 Task: Look for space in Miguel Pereira, Brazil from 15th June, 2023 to 21st June, 2023 for 5 adults in price range Rs.14000 to Rs.25000. Place can be entire place with 3 bedrooms having 3 beds and 3 bathrooms. Property type can be house, flat, guest house. Booking option can be shelf check-in. Required host language is Spanish.
Action: Mouse moved to (254, 736)
Screenshot: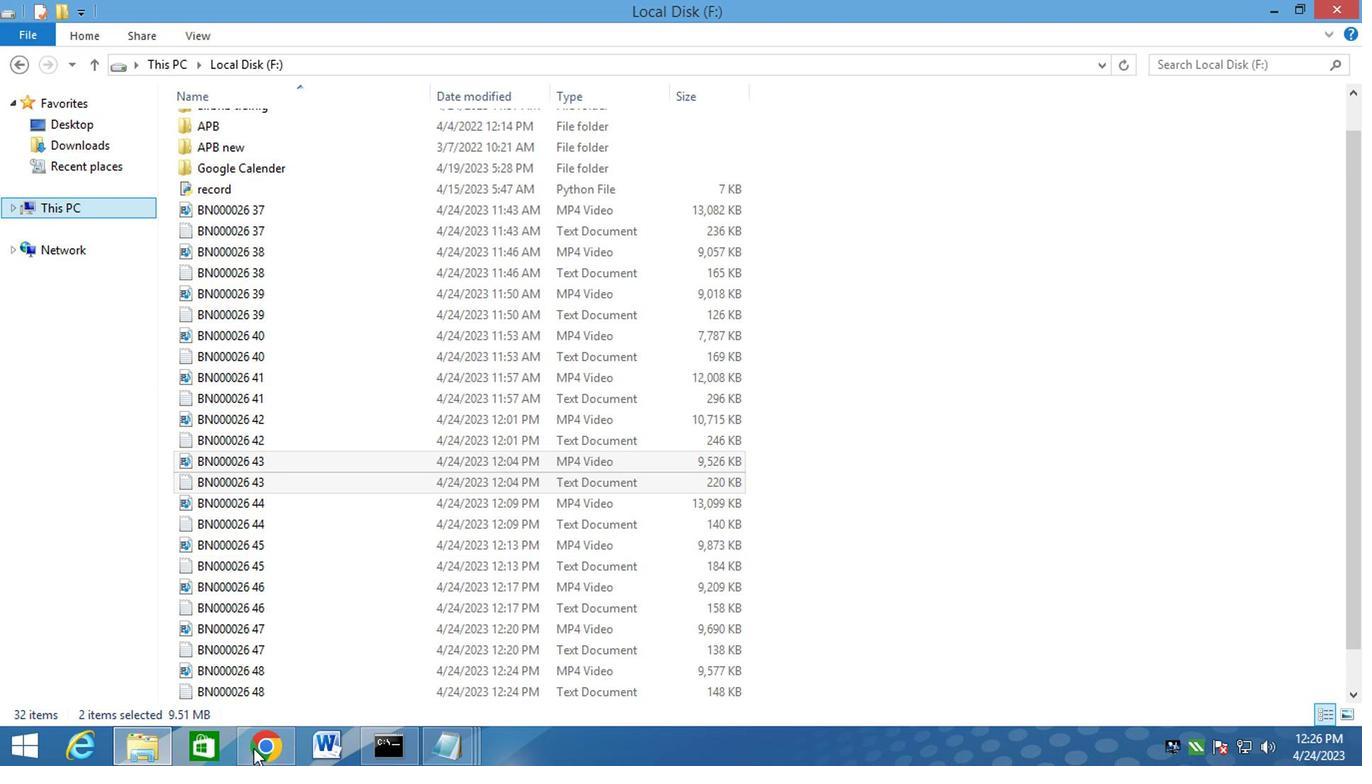 
Action: Mouse pressed left at (254, 736)
Screenshot: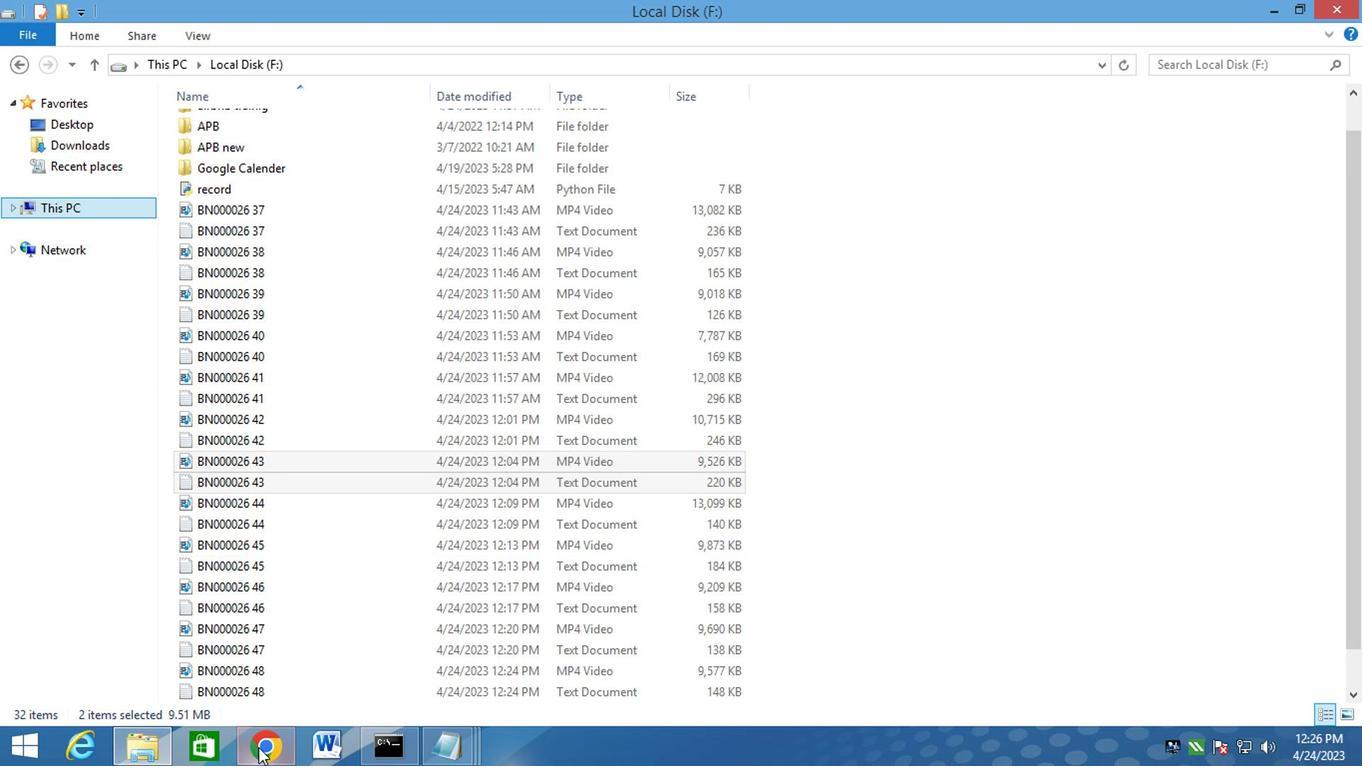 
Action: Mouse moved to (608, 142)
Screenshot: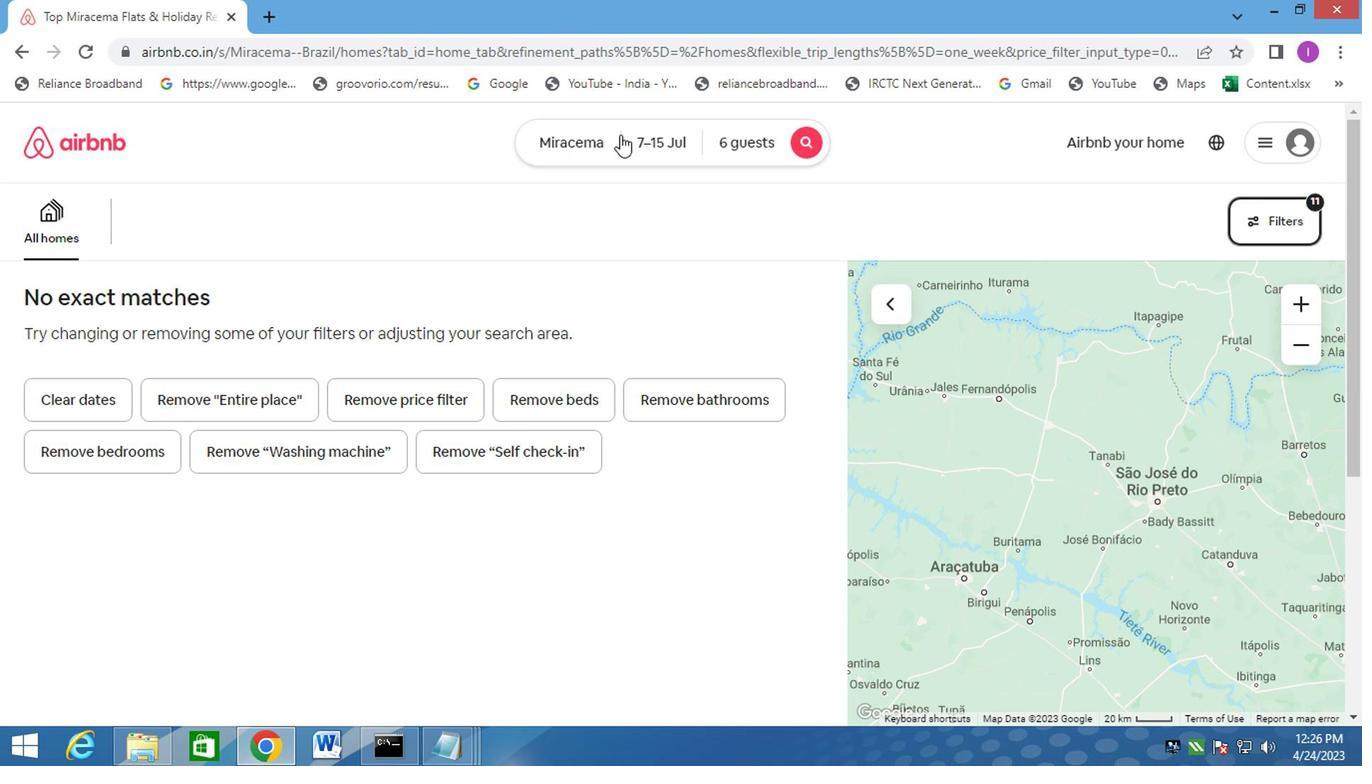 
Action: Mouse pressed left at (608, 142)
Screenshot: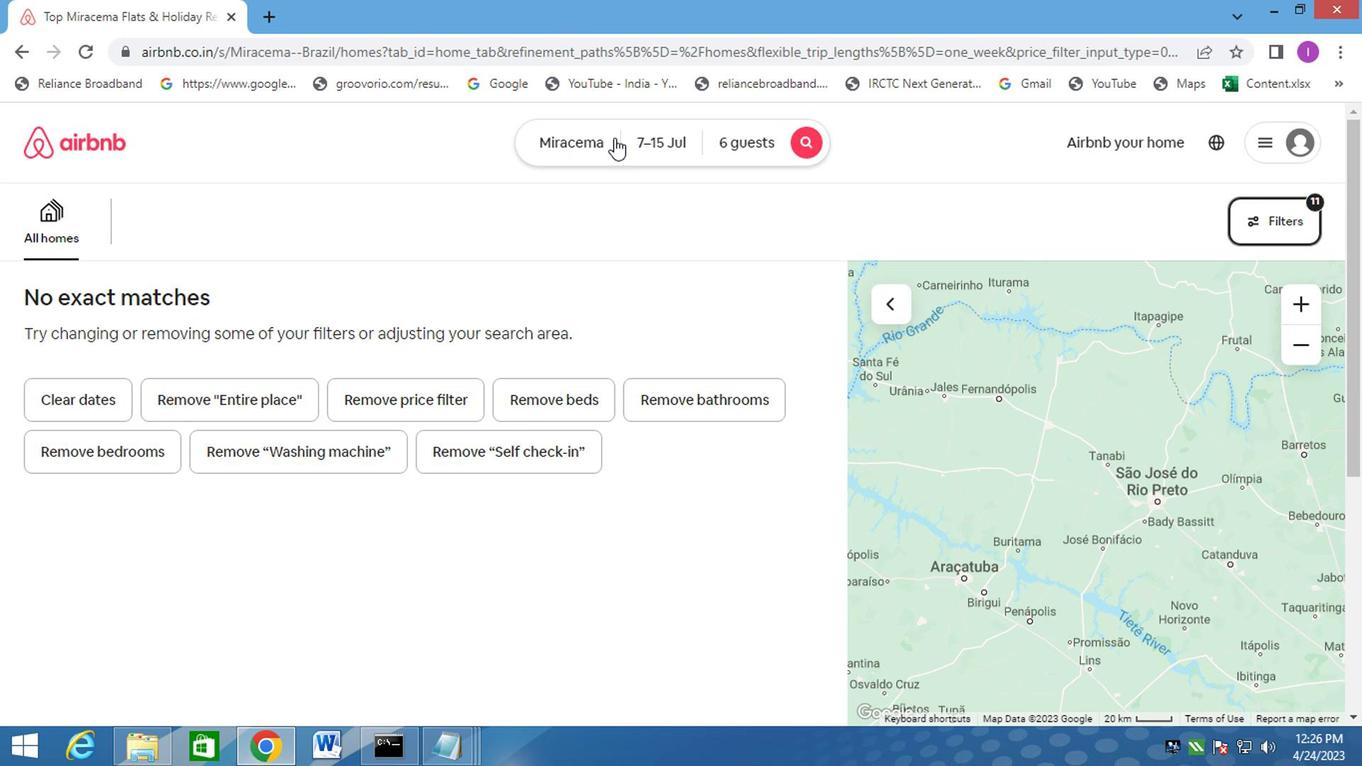 
Action: Mouse moved to (542, 224)
Screenshot: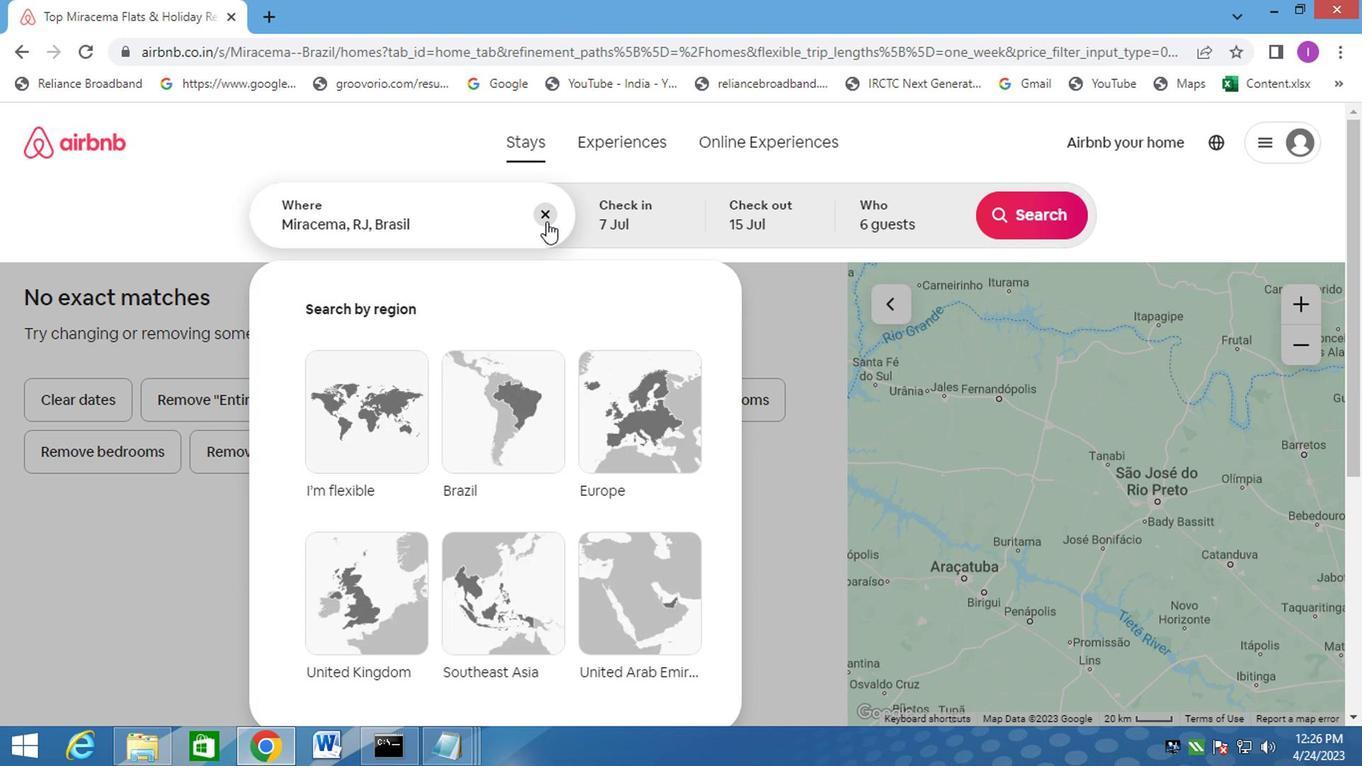 
Action: Mouse pressed left at (542, 224)
Screenshot: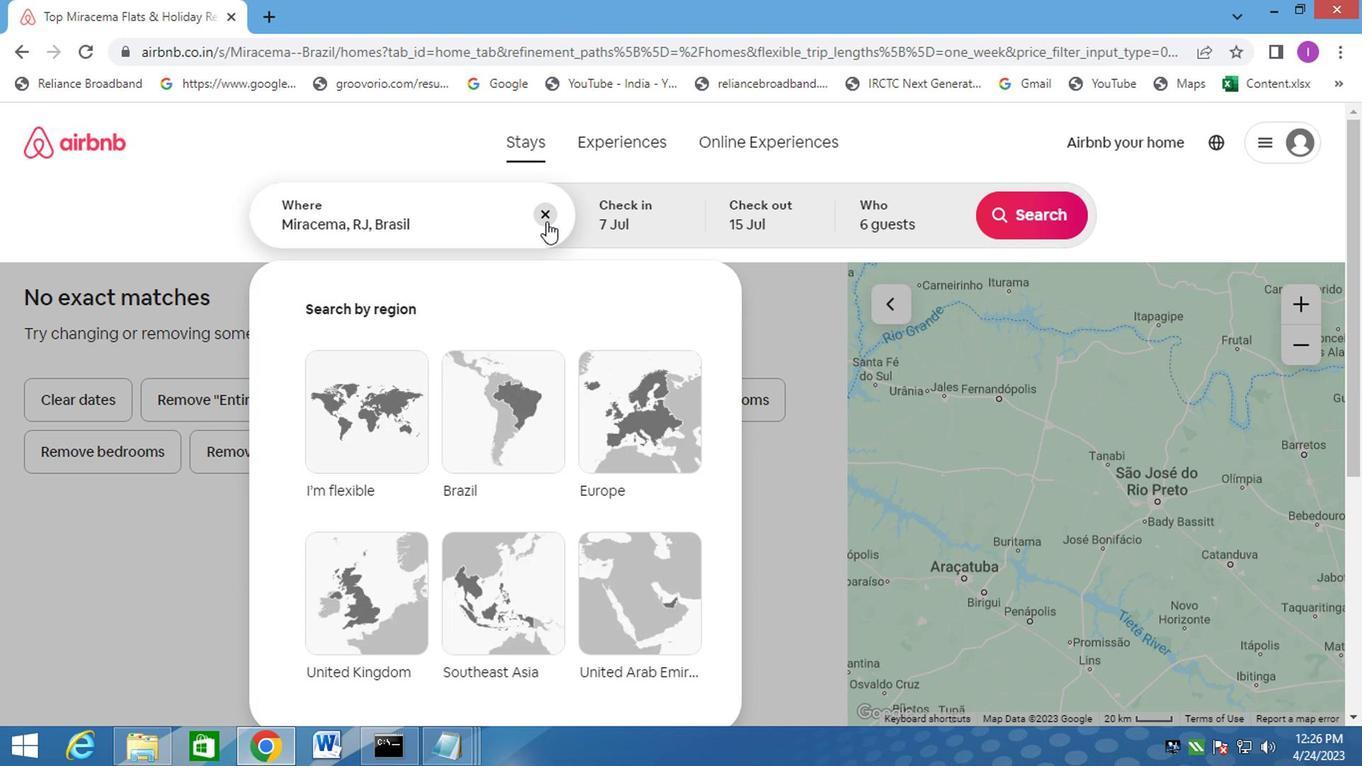
Action: Mouse moved to (694, 114)
Screenshot: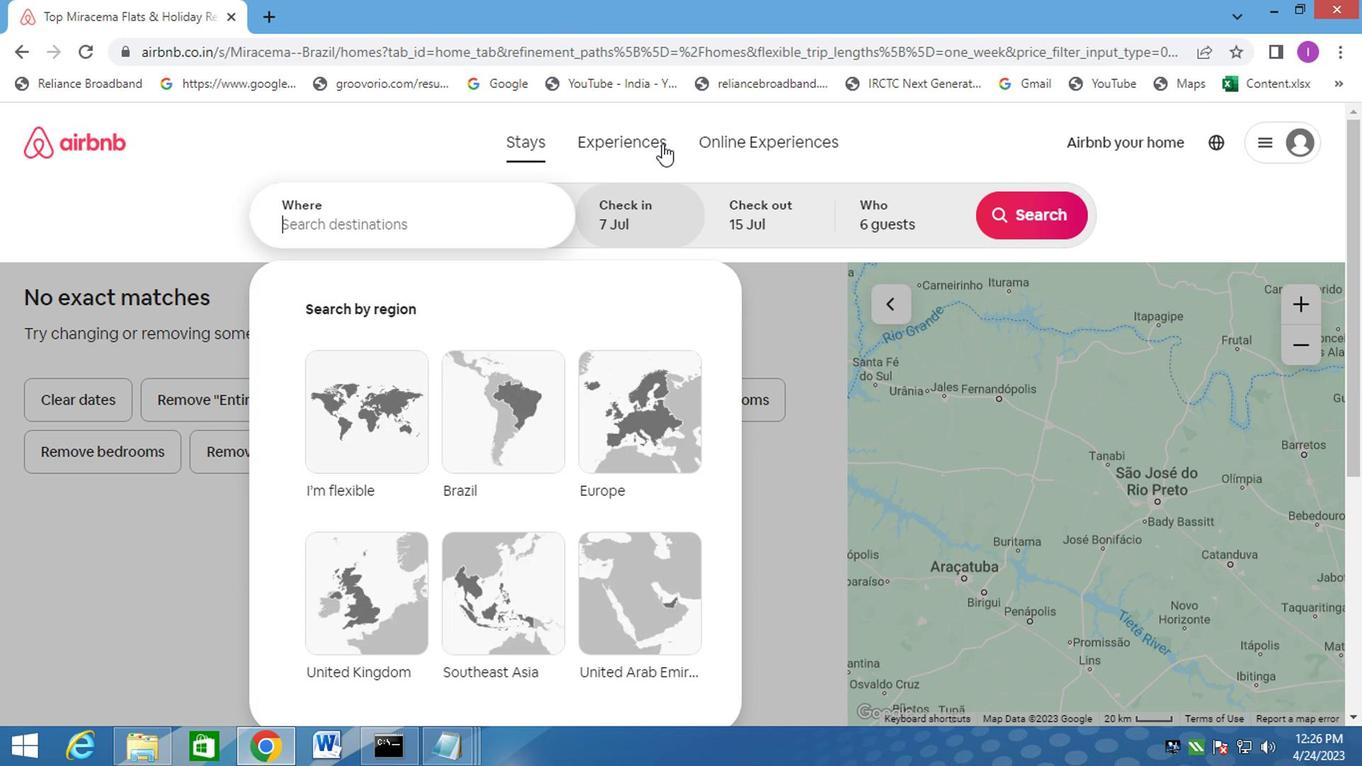 
Action: Key pressed <Key.shift>MIGUEL
Screenshot: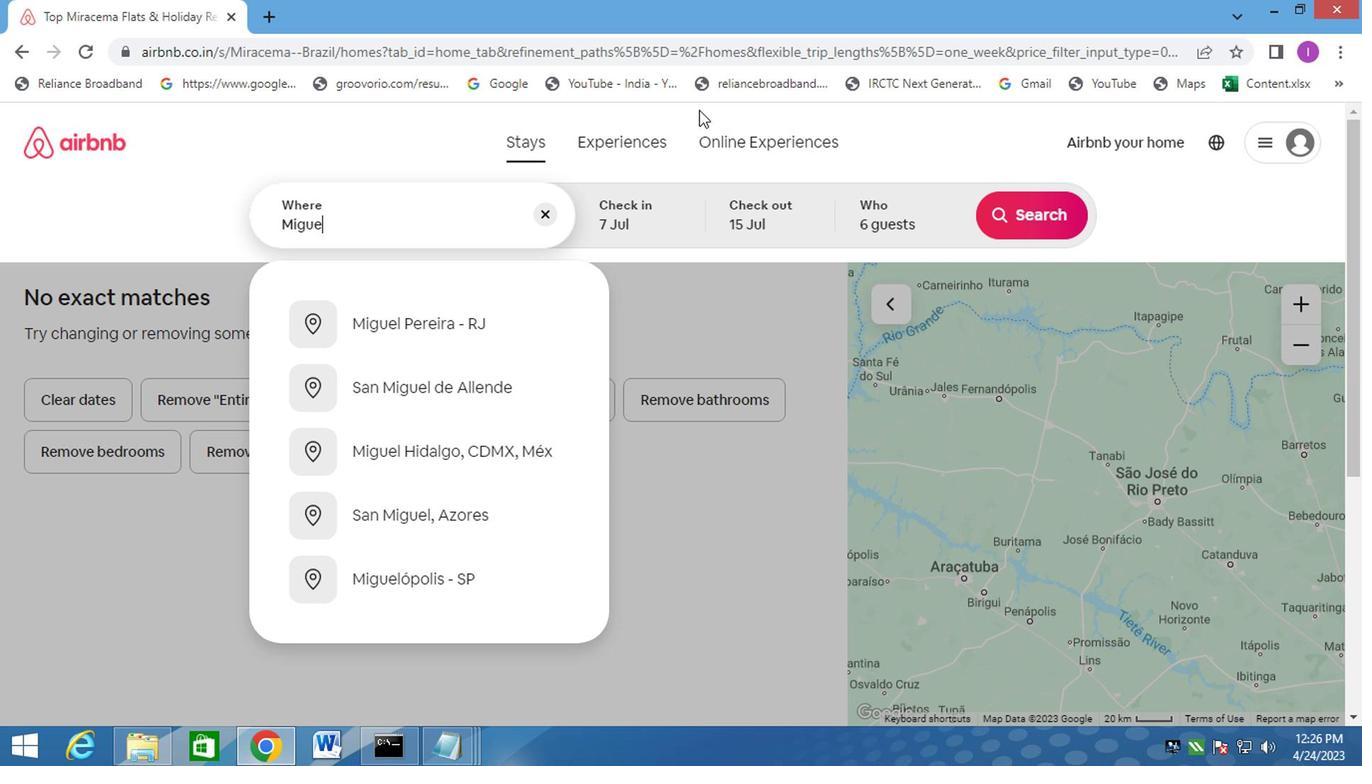 
Action: Mouse moved to (1358, 340)
Screenshot: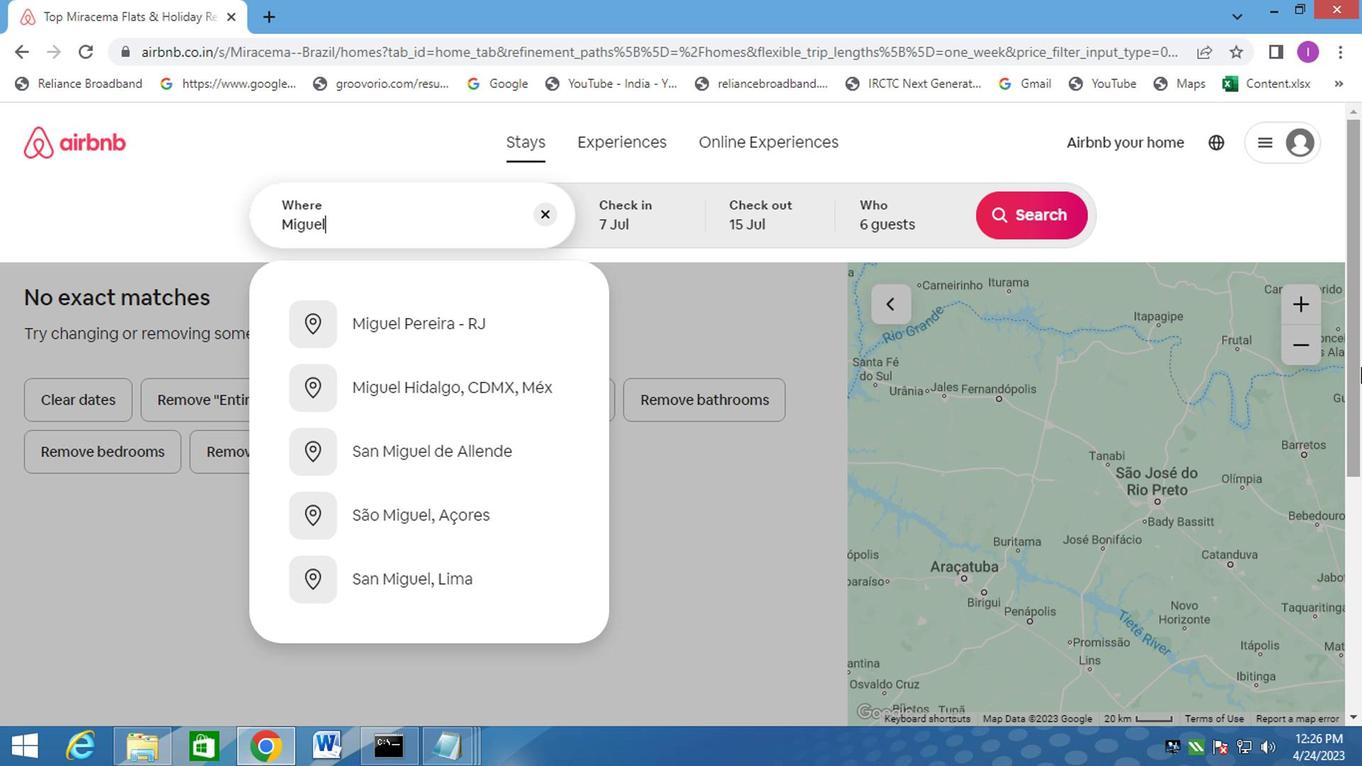 
Action: Key pressed <Key.space>PEREIRA,<Key.shift>BRAZIL
Screenshot: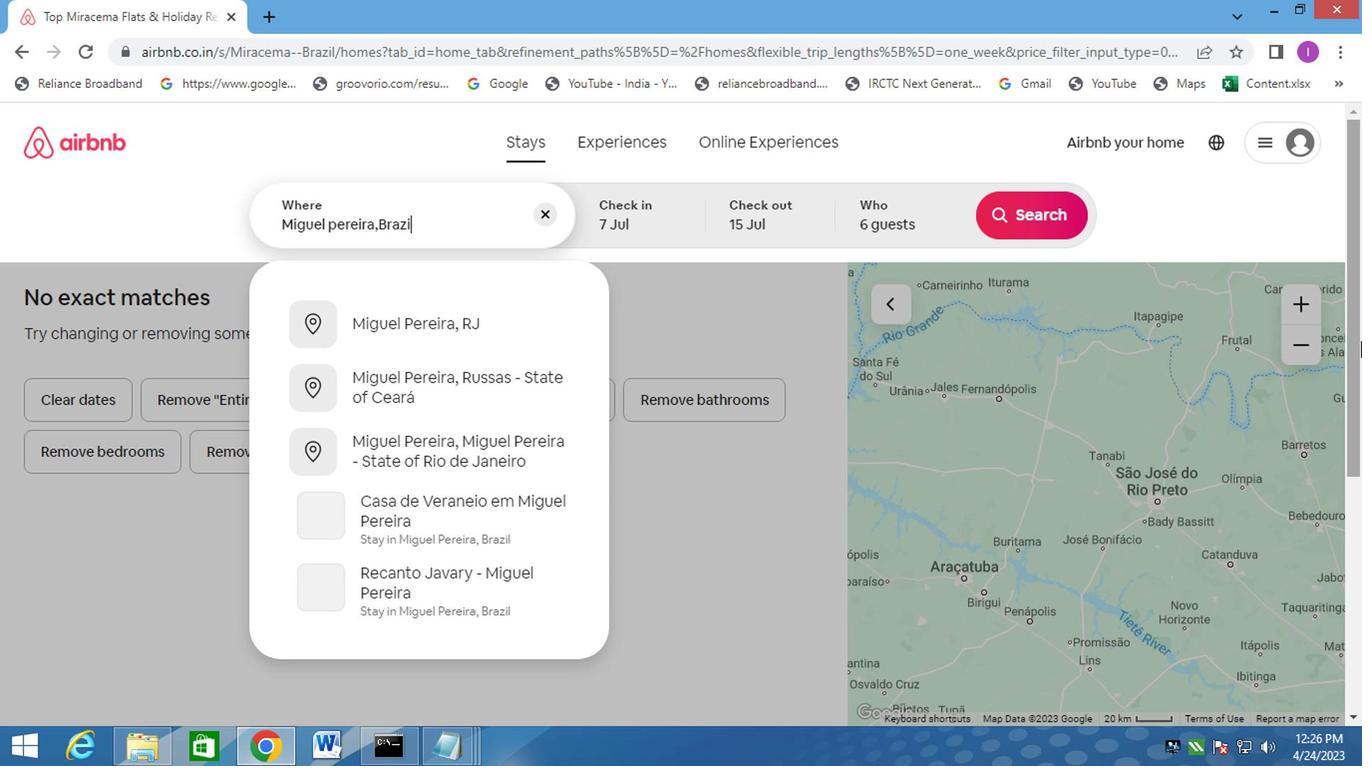 
Action: Mouse moved to (669, 212)
Screenshot: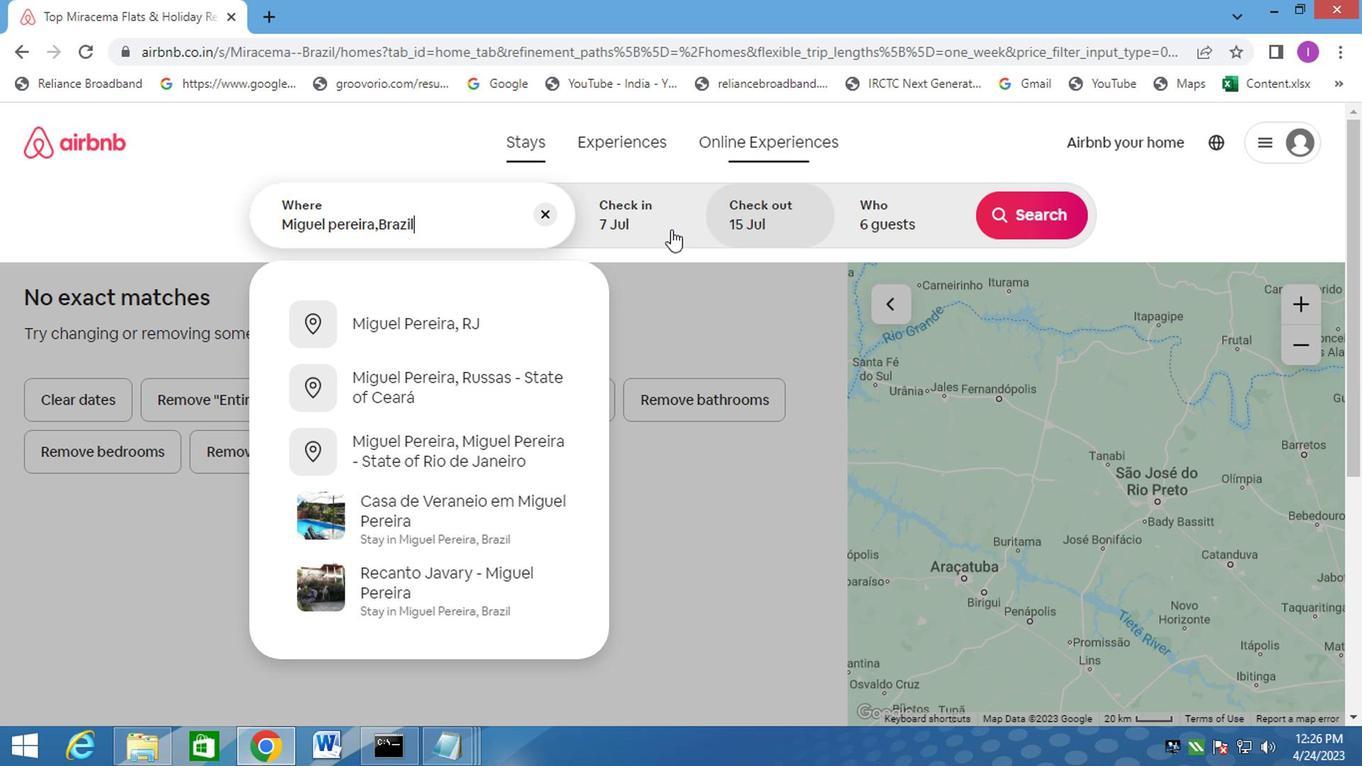
Action: Mouse pressed left at (669, 212)
Screenshot: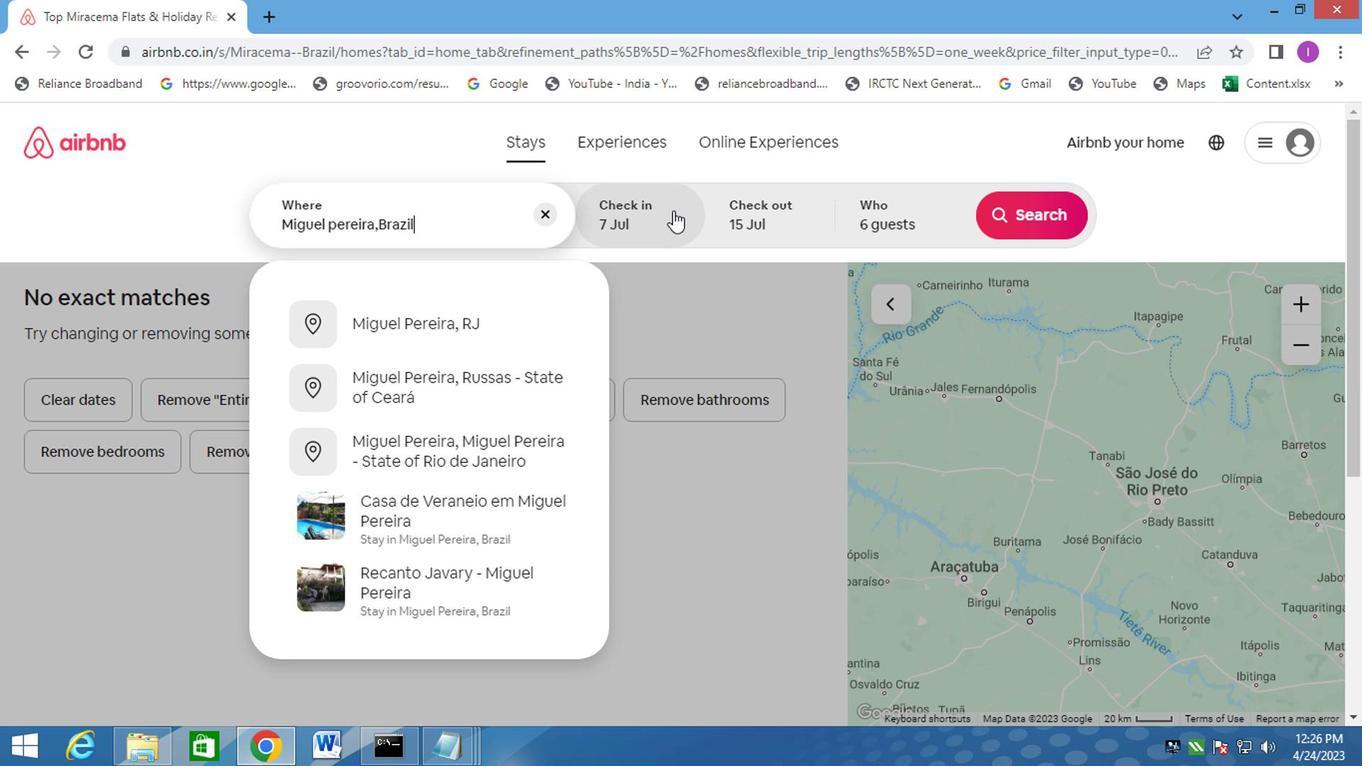 
Action: Mouse moved to (671, 216)
Screenshot: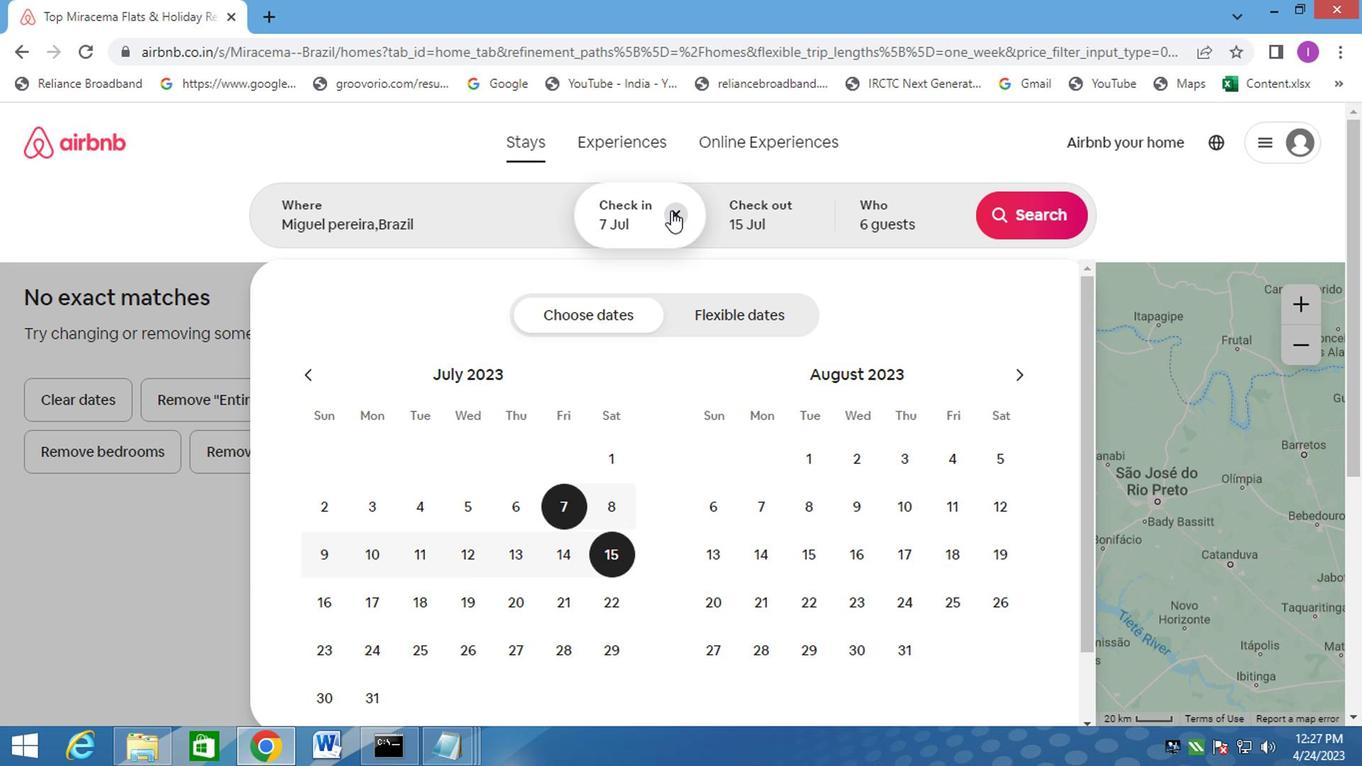 
Action: Mouse pressed left at (671, 216)
Screenshot: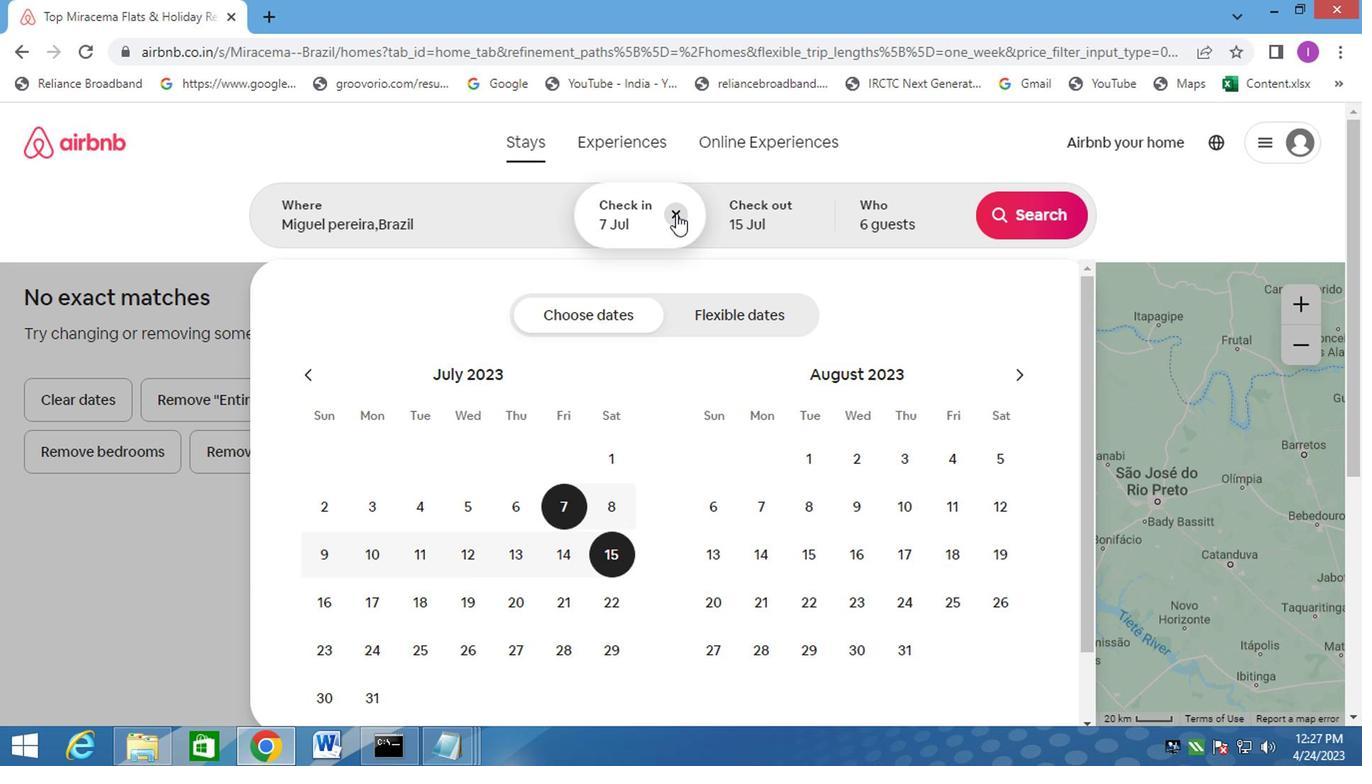 
Action: Mouse moved to (608, 550)
Screenshot: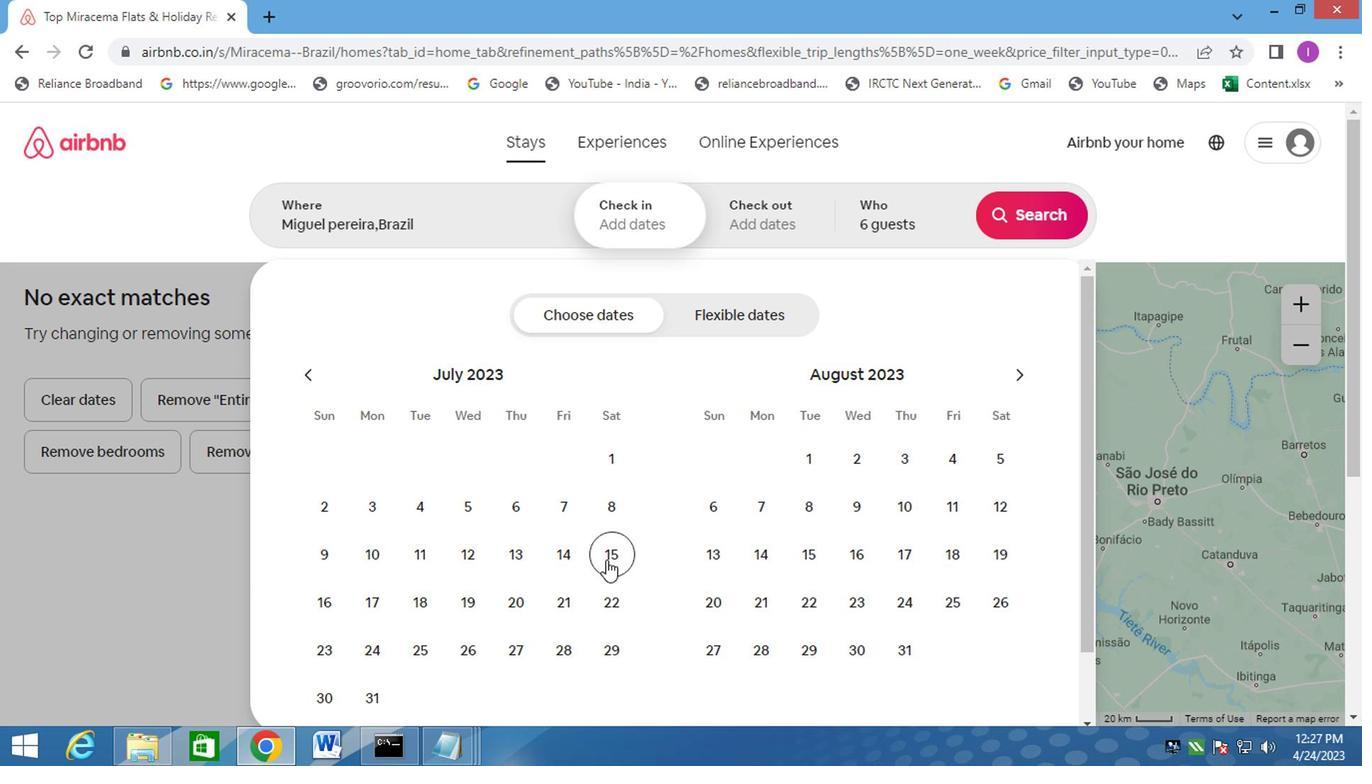 
Action: Mouse pressed left at (608, 550)
Screenshot: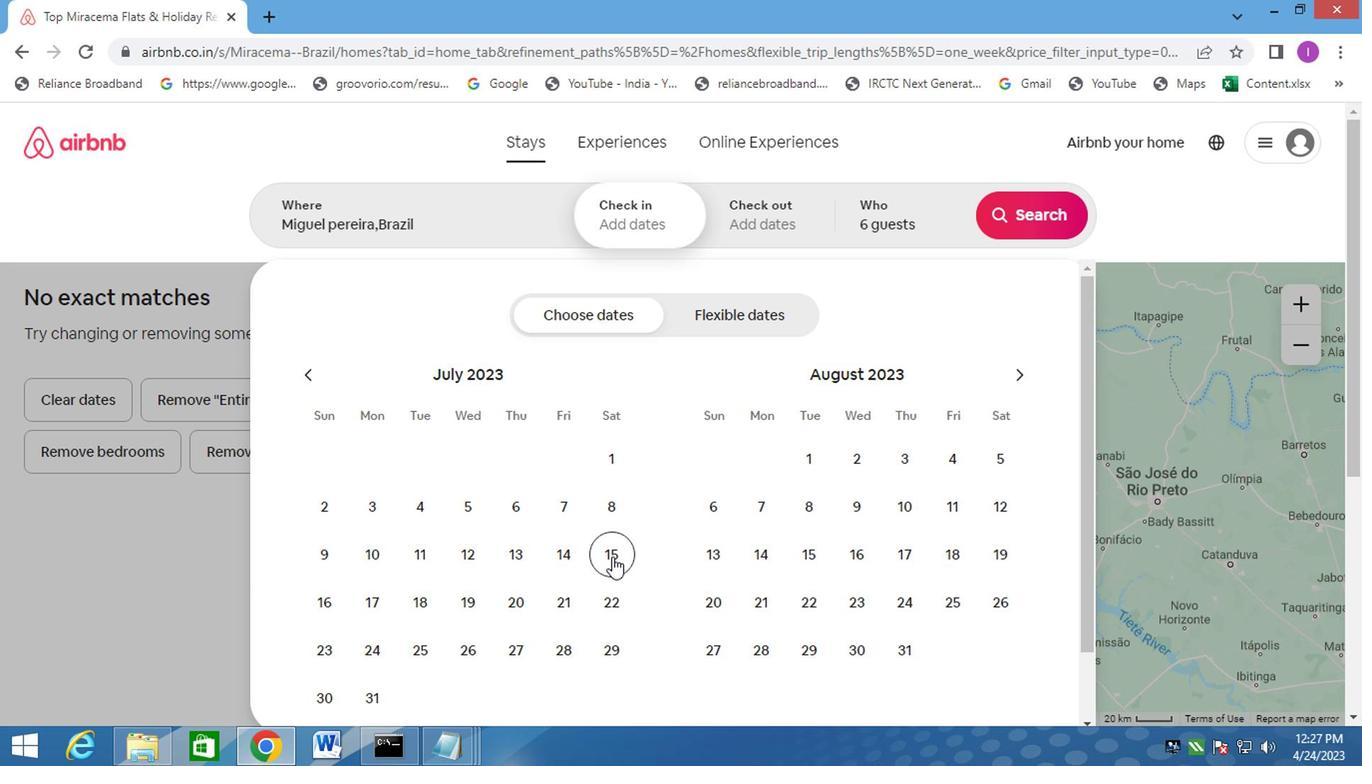 
Action: Mouse moved to (308, 372)
Screenshot: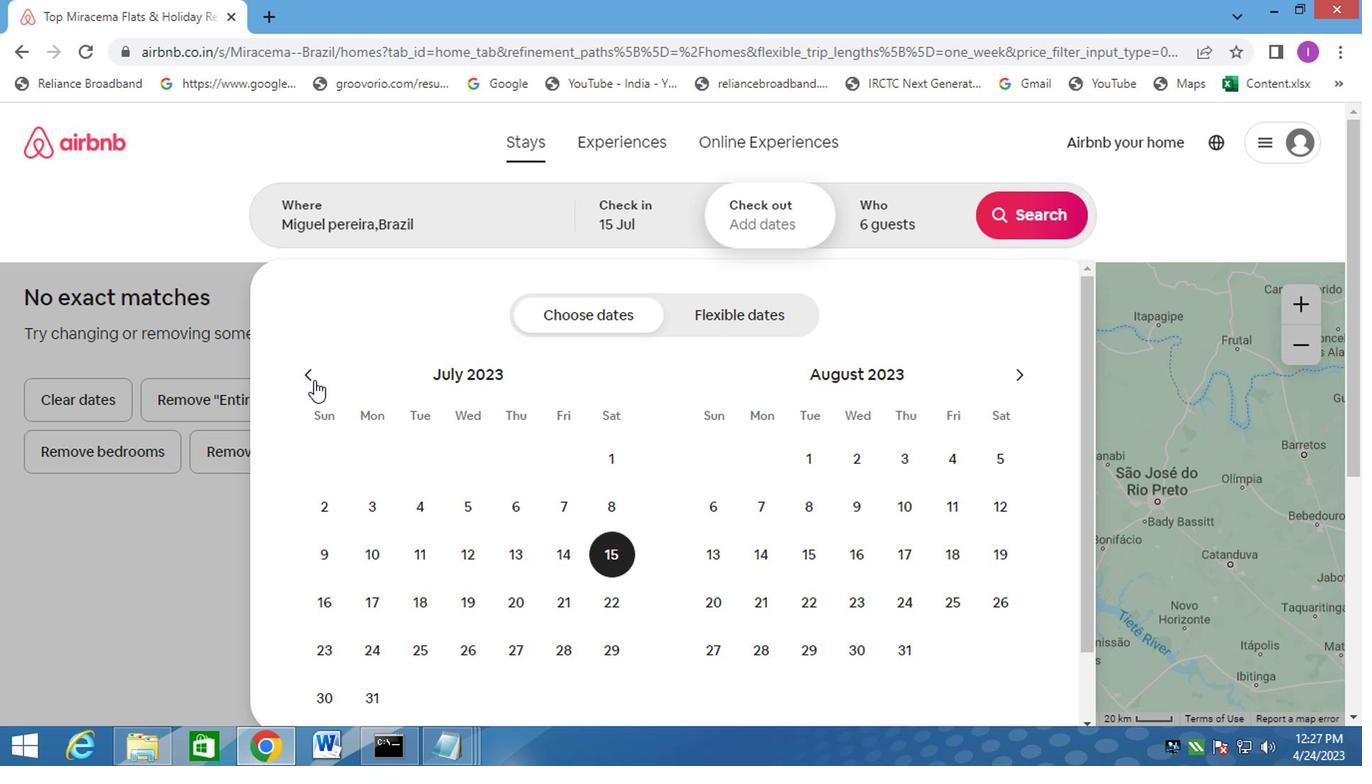 
Action: Mouse pressed left at (308, 372)
Screenshot: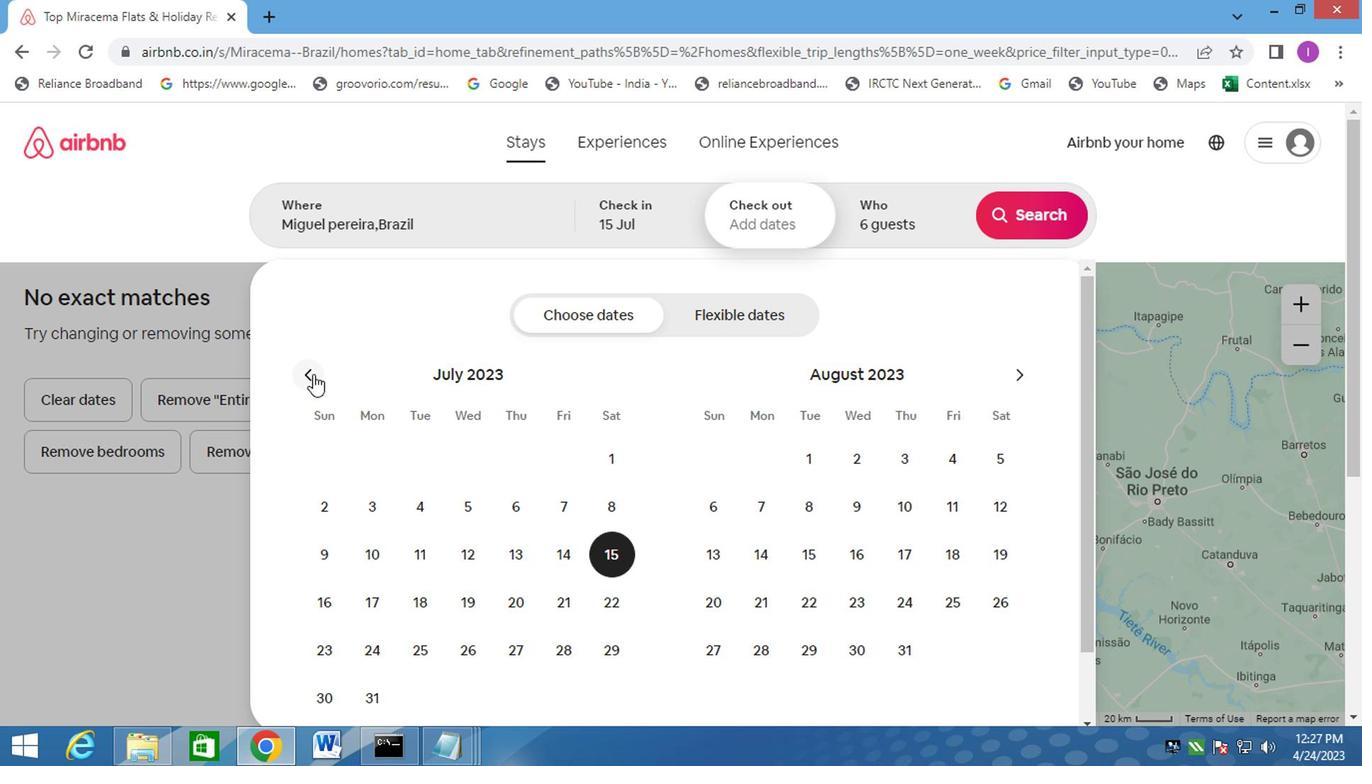 
Action: Mouse moved to (524, 542)
Screenshot: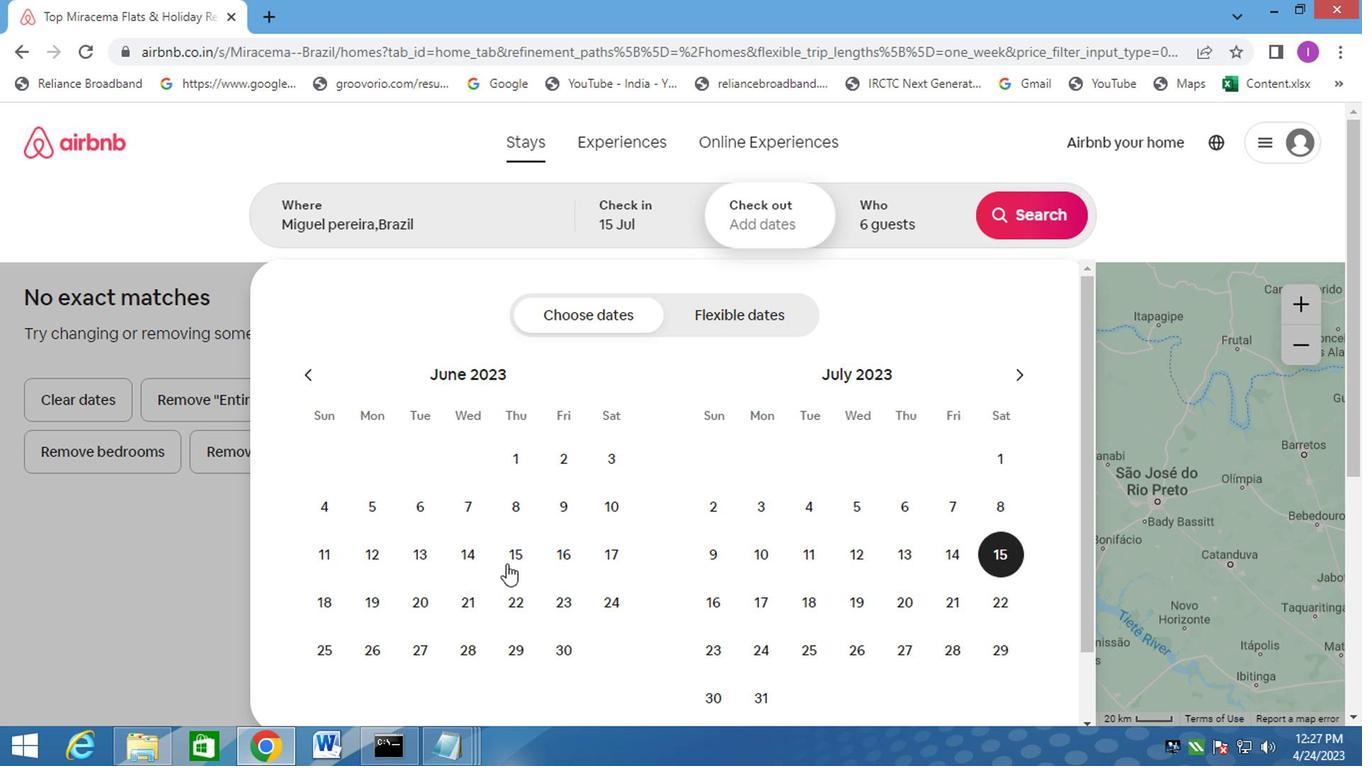
Action: Mouse pressed left at (524, 542)
Screenshot: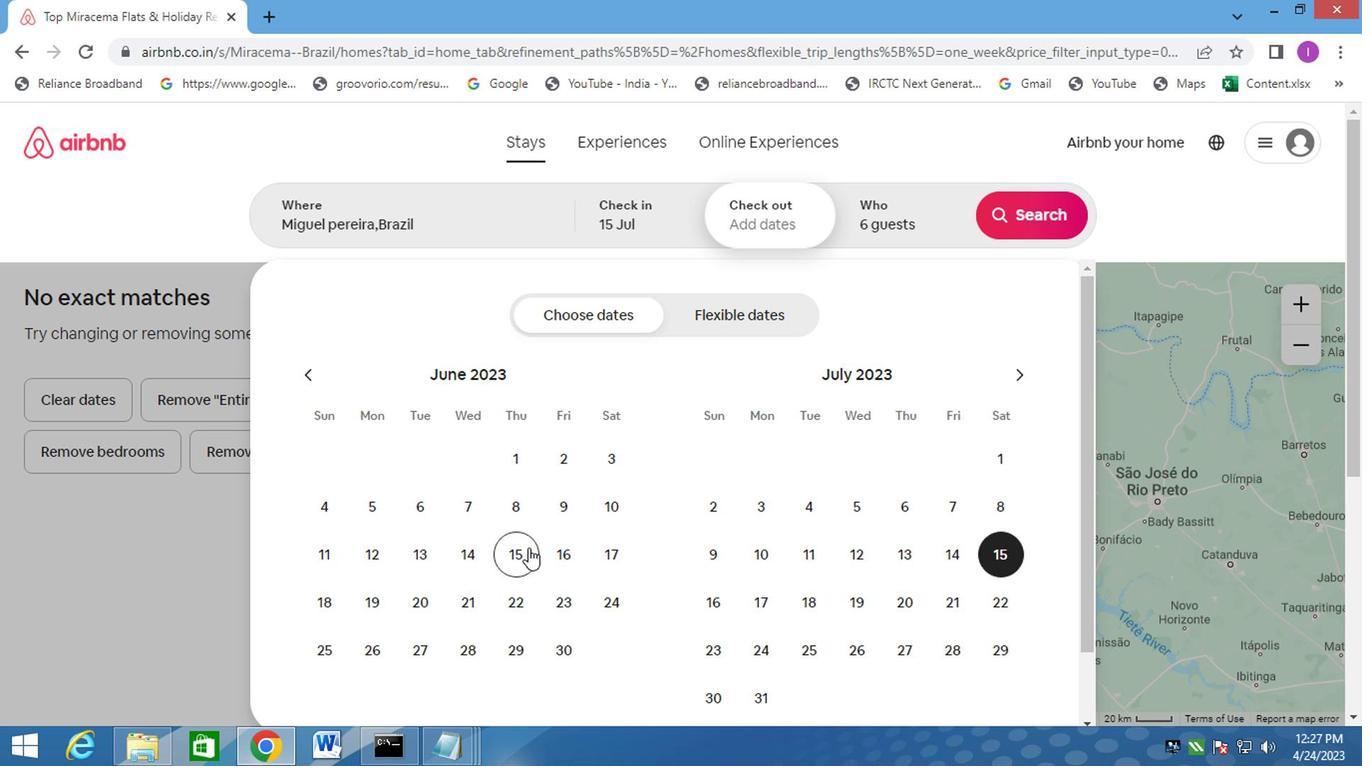 
Action: Mouse moved to (468, 597)
Screenshot: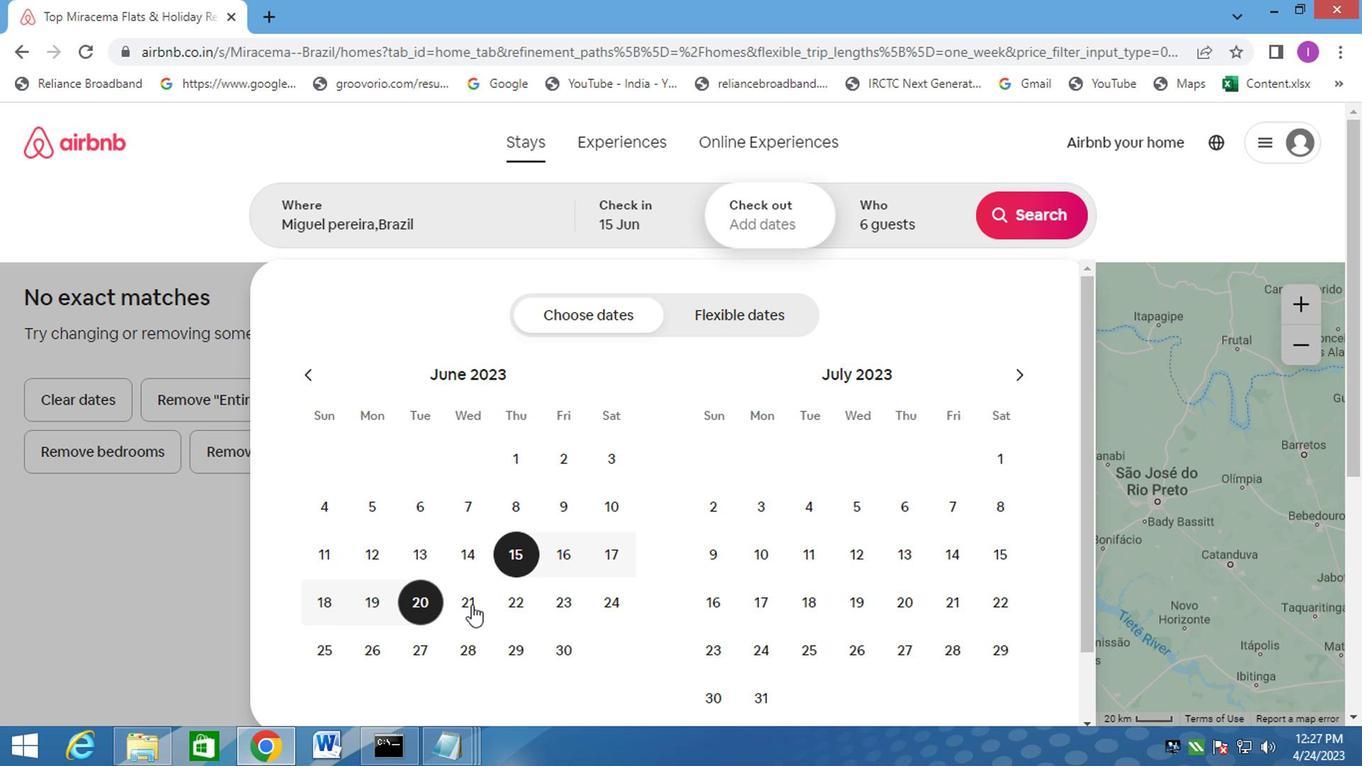 
Action: Mouse pressed left at (468, 597)
Screenshot: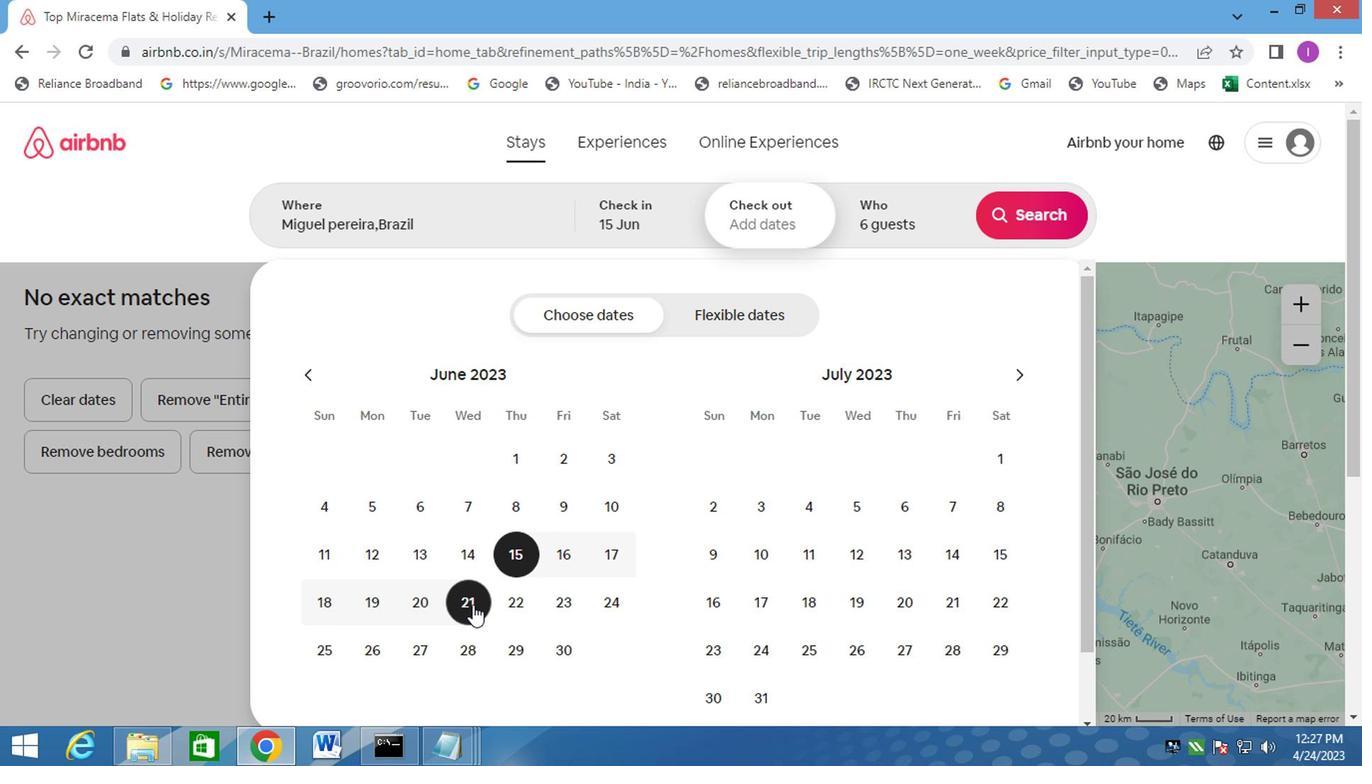 
Action: Mouse moved to (871, 209)
Screenshot: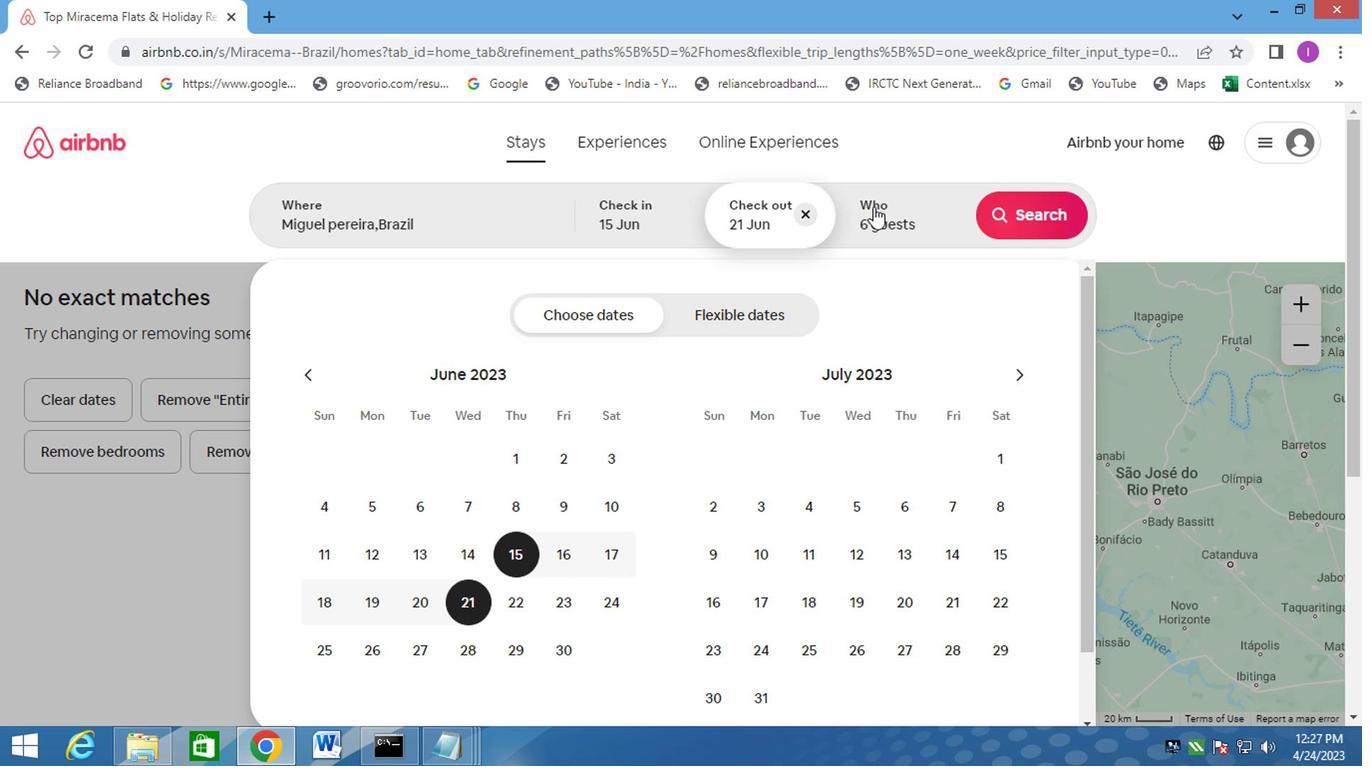 
Action: Mouse pressed left at (871, 209)
Screenshot: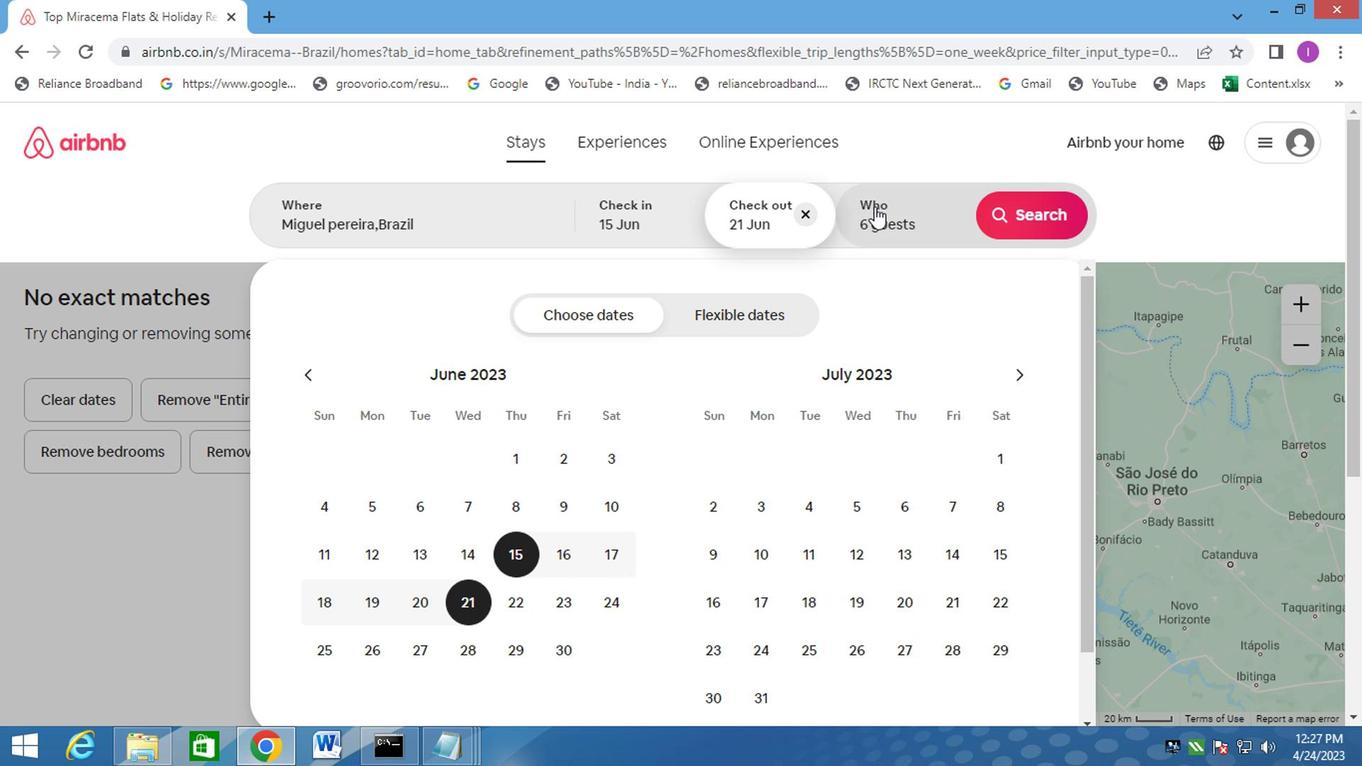
Action: Mouse moved to (961, 324)
Screenshot: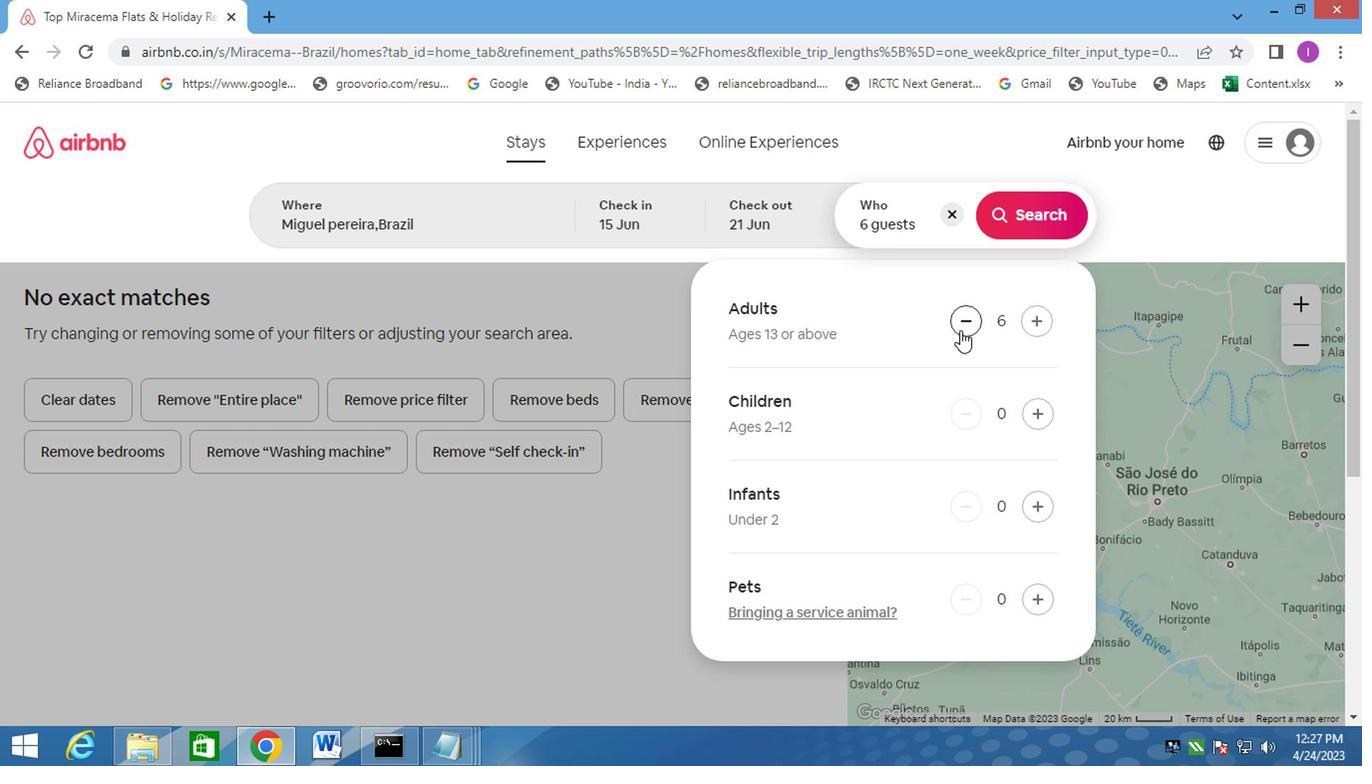 
Action: Mouse pressed left at (961, 324)
Screenshot: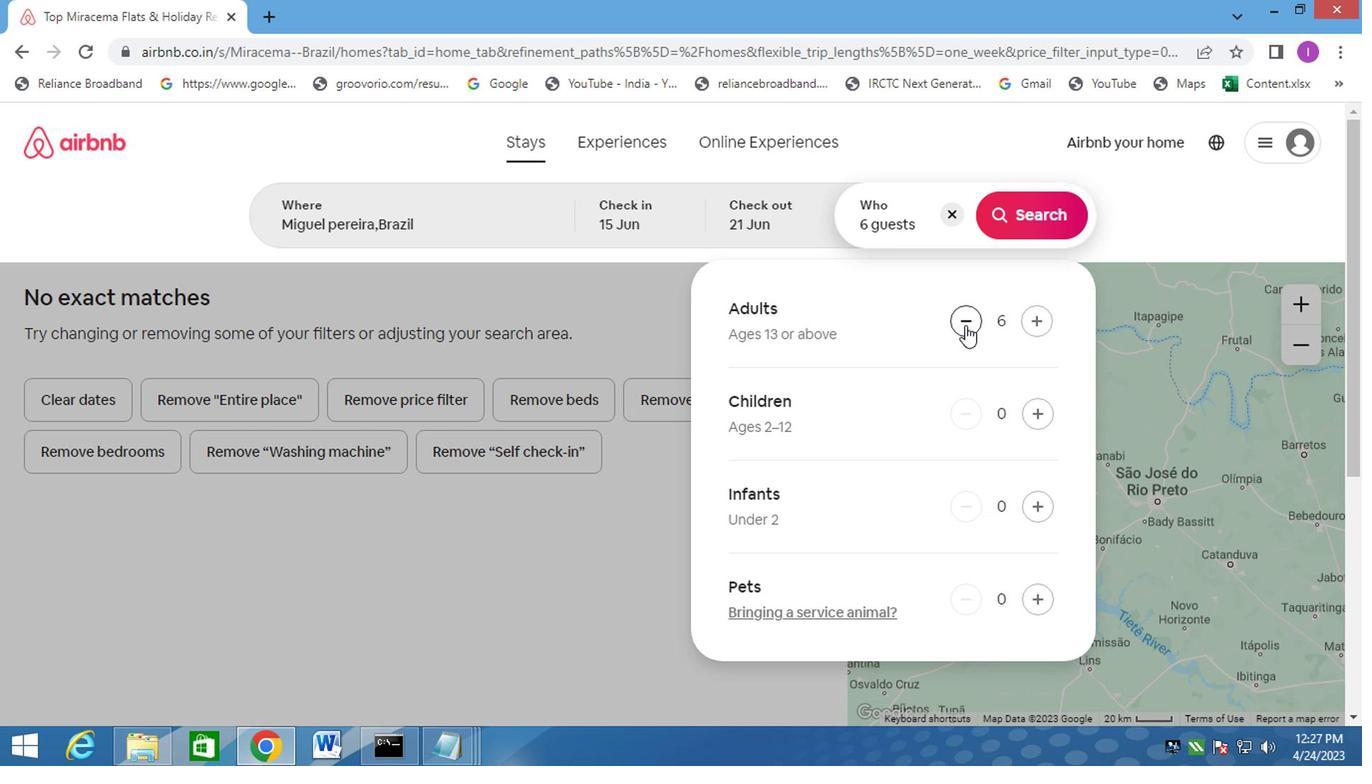 
Action: Mouse moved to (1038, 224)
Screenshot: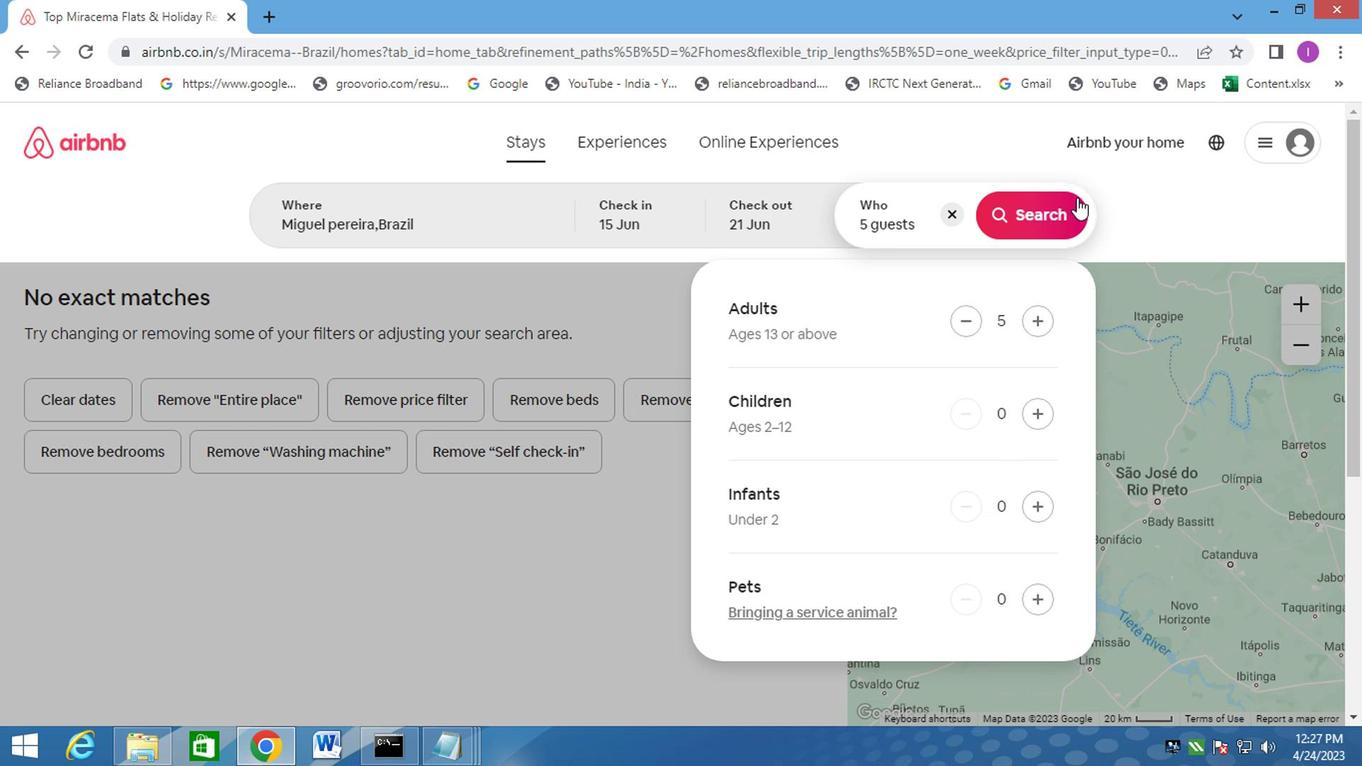 
Action: Mouse pressed left at (1038, 224)
Screenshot: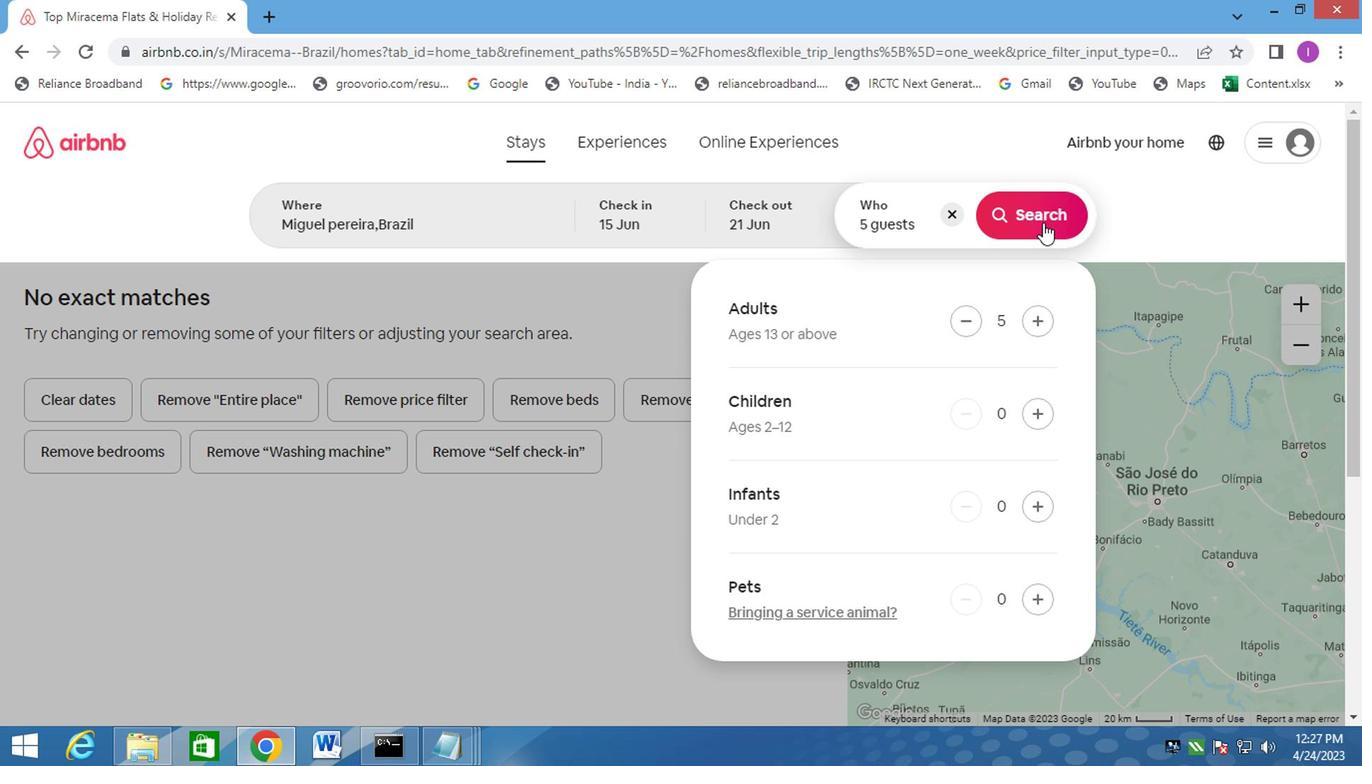 
Action: Mouse moved to (1249, 219)
Screenshot: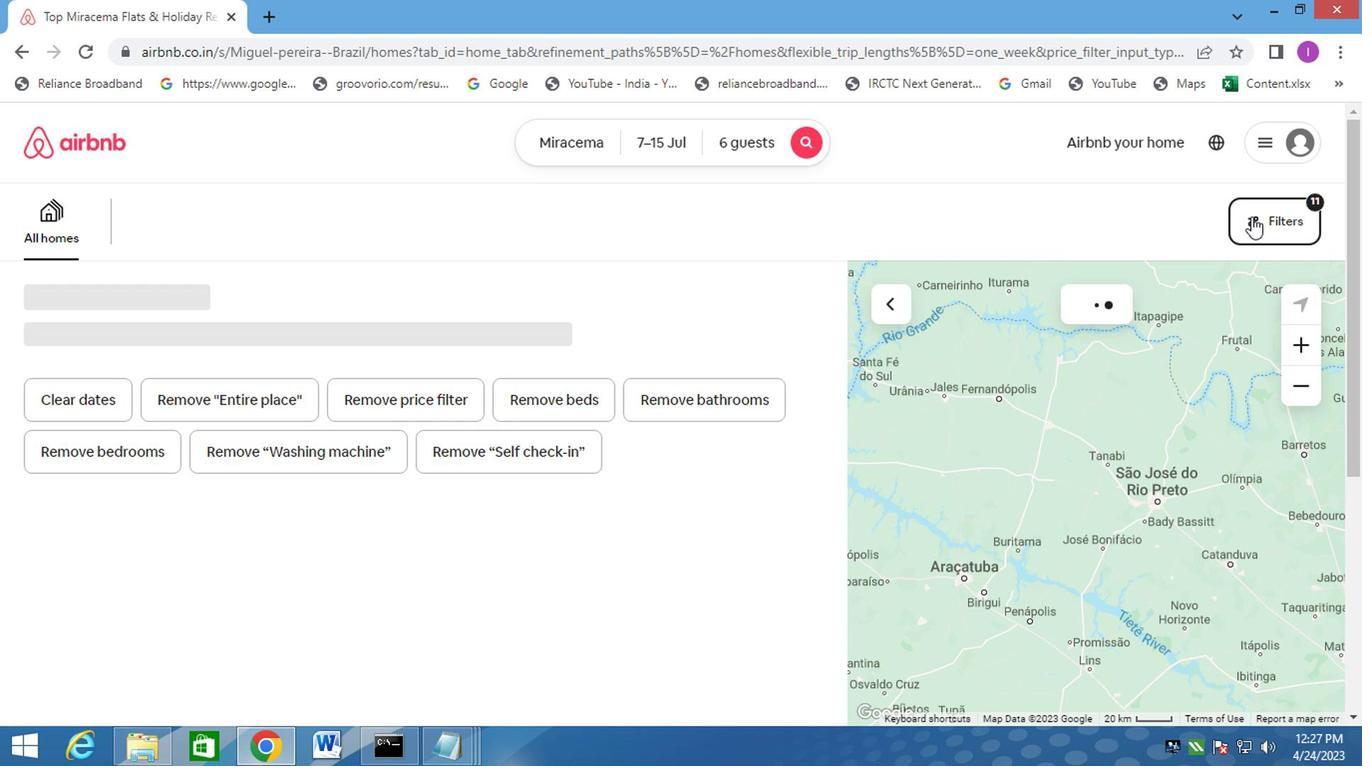 
Action: Mouse pressed left at (1249, 219)
Screenshot: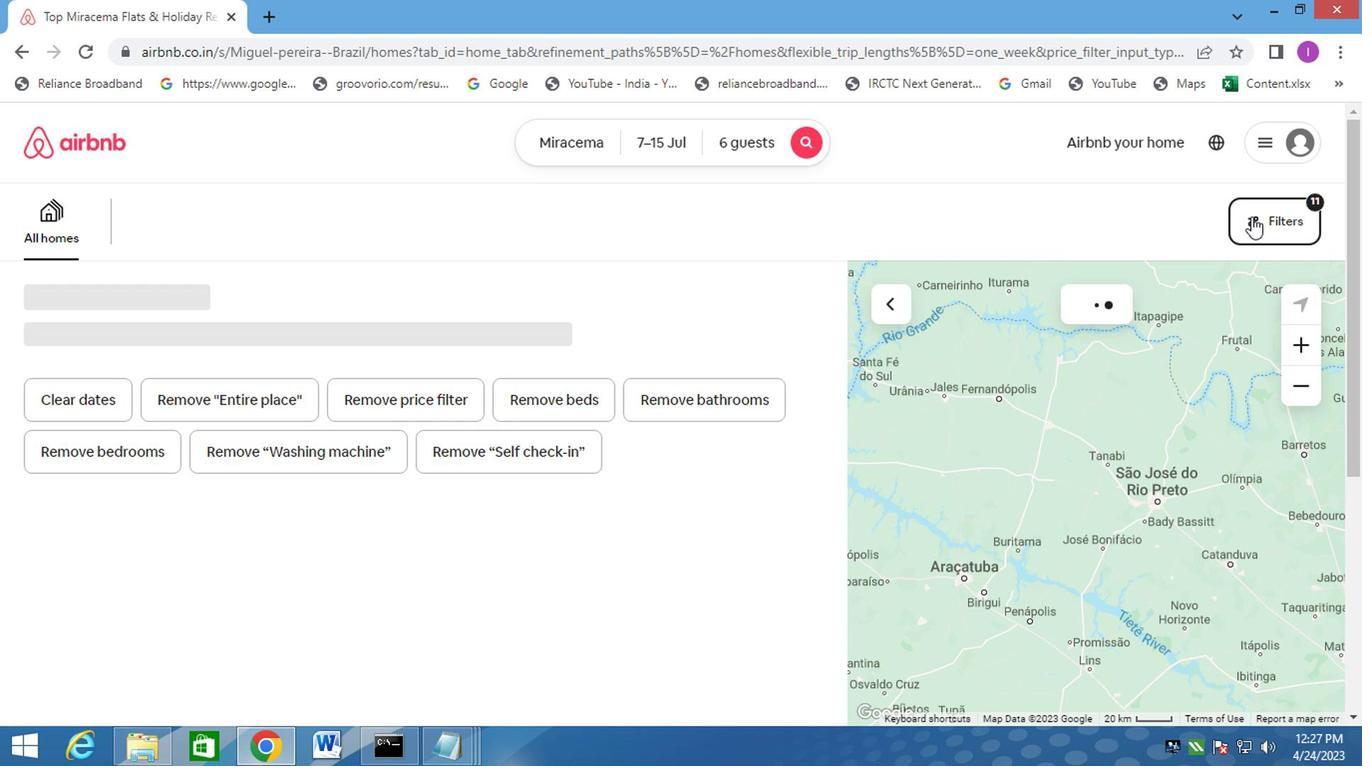 
Action: Mouse moved to (1254, 229)
Screenshot: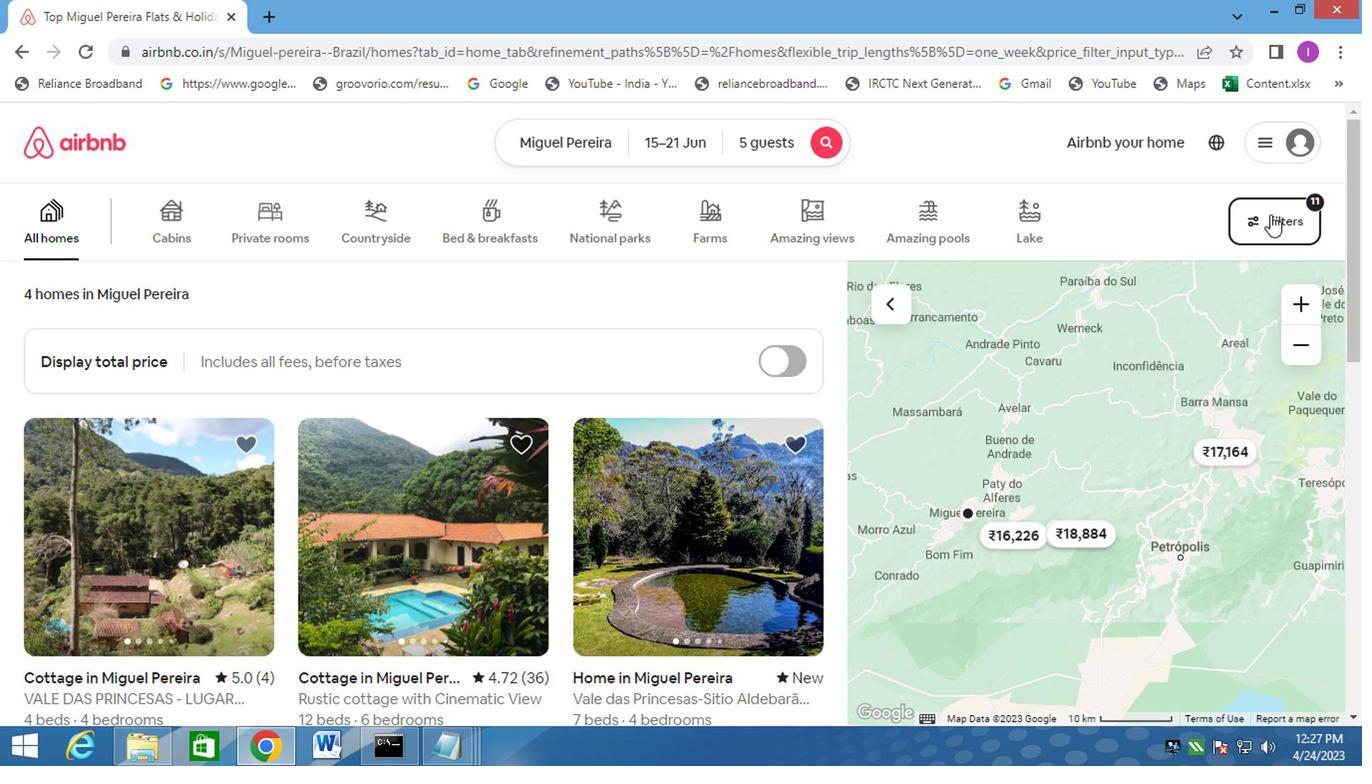 
Action: Mouse pressed left at (1254, 229)
Screenshot: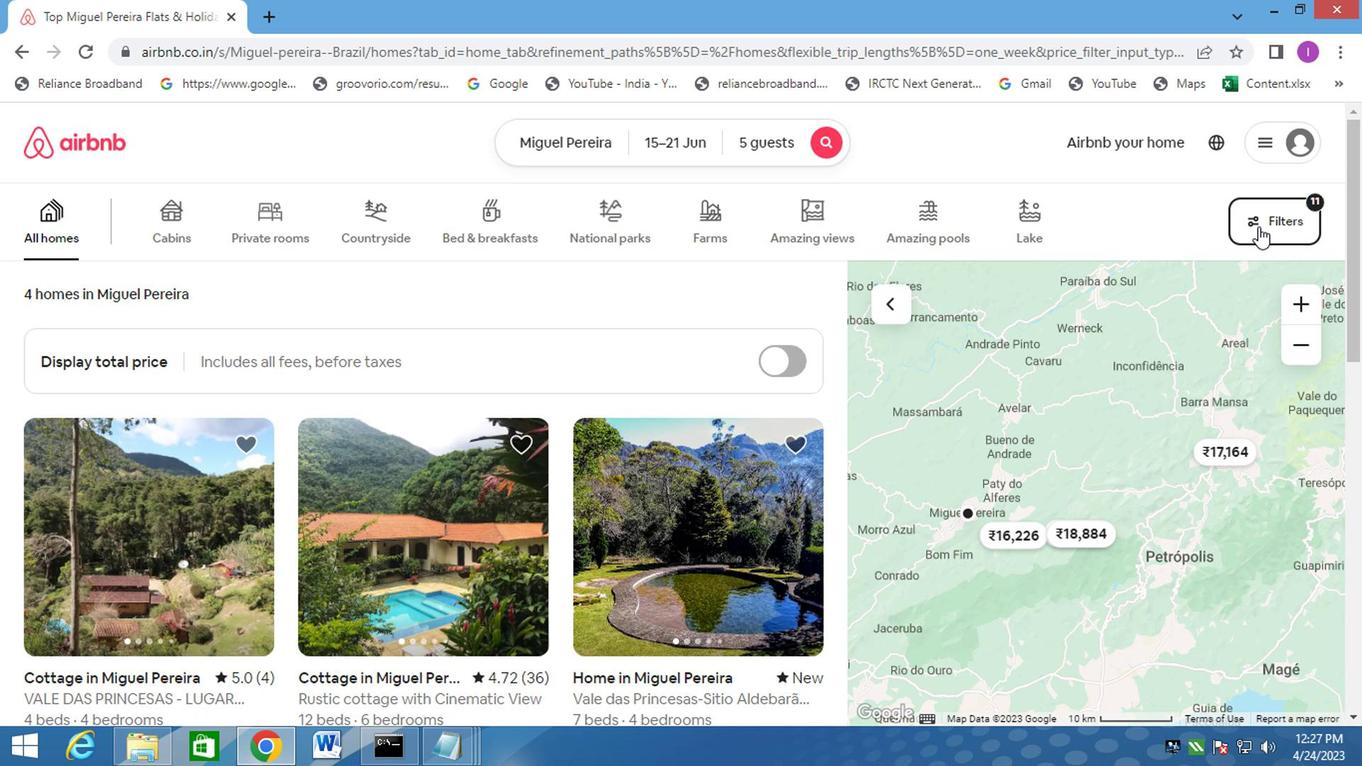 
Action: Mouse moved to (387, 471)
Screenshot: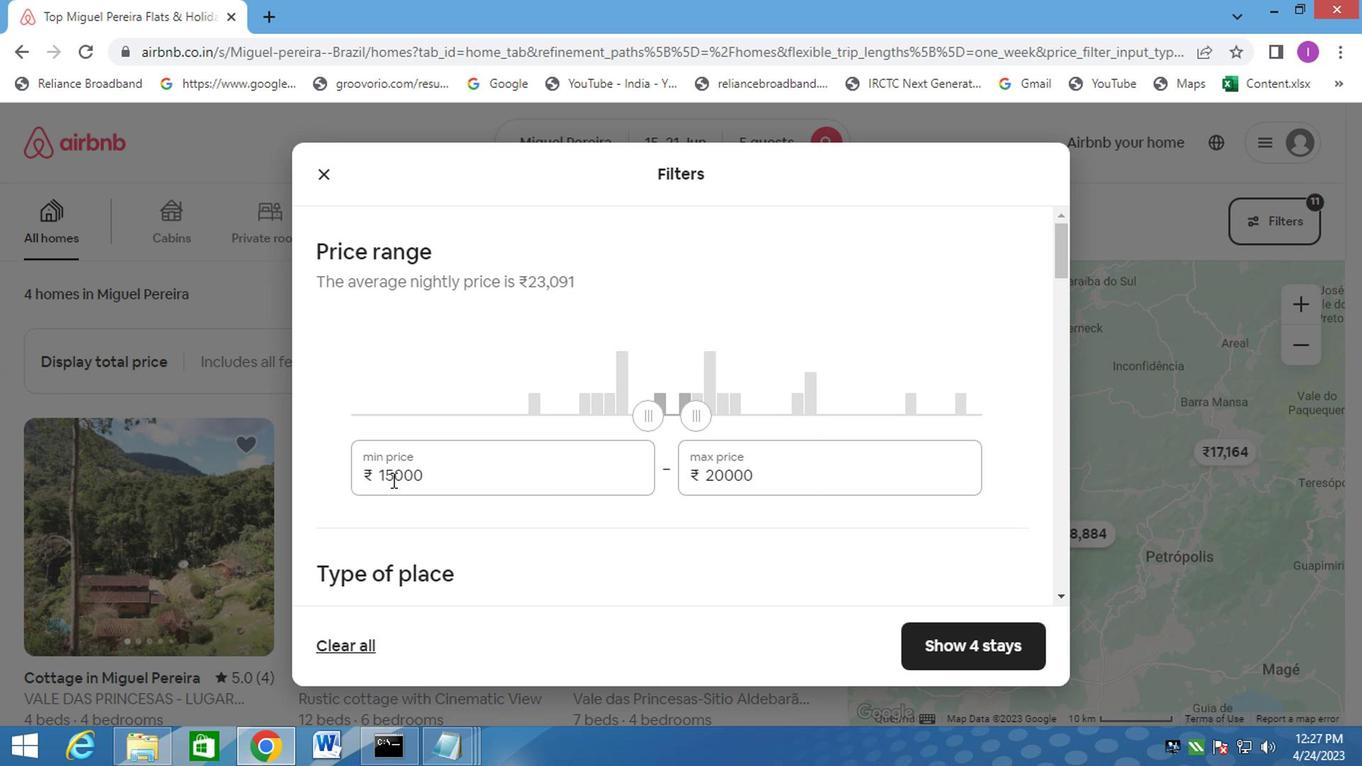 
Action: Mouse pressed left at (387, 471)
Screenshot: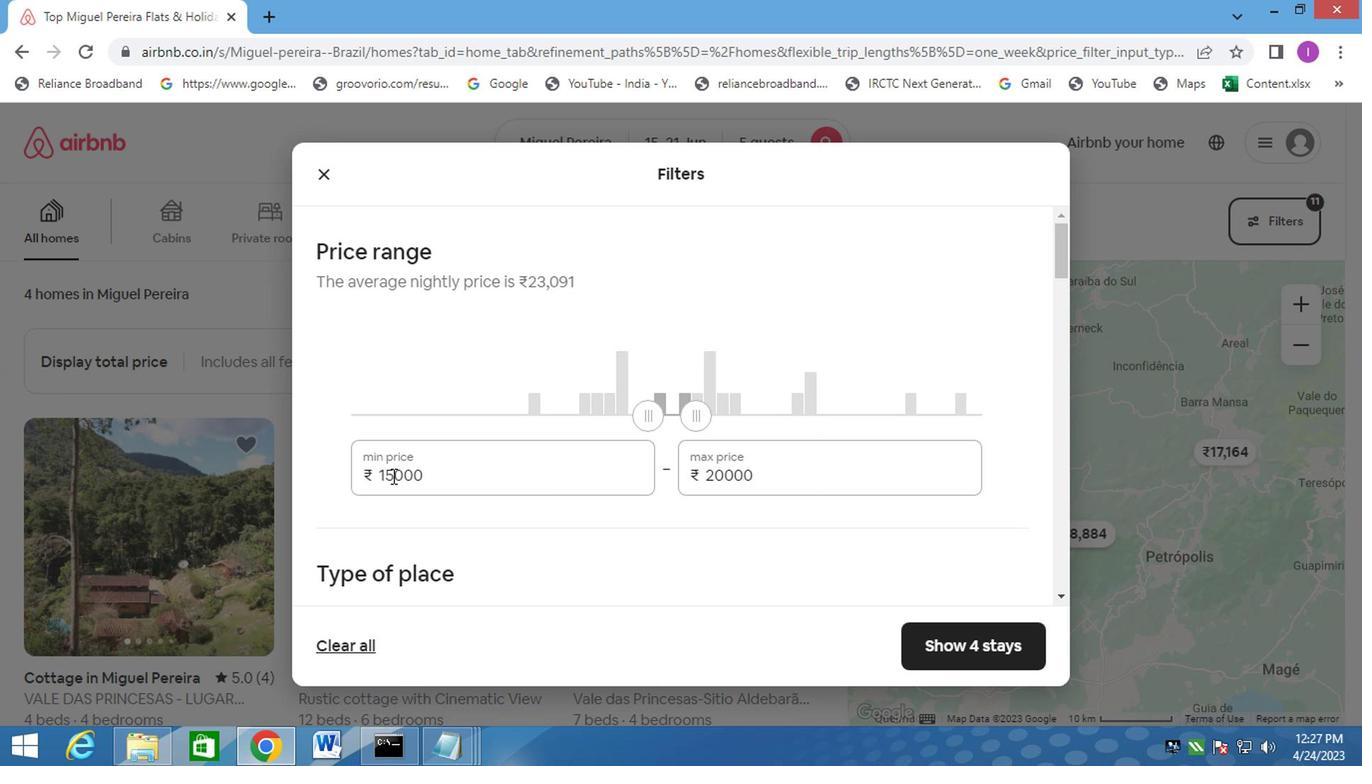 
Action: Mouse moved to (453, 472)
Screenshot: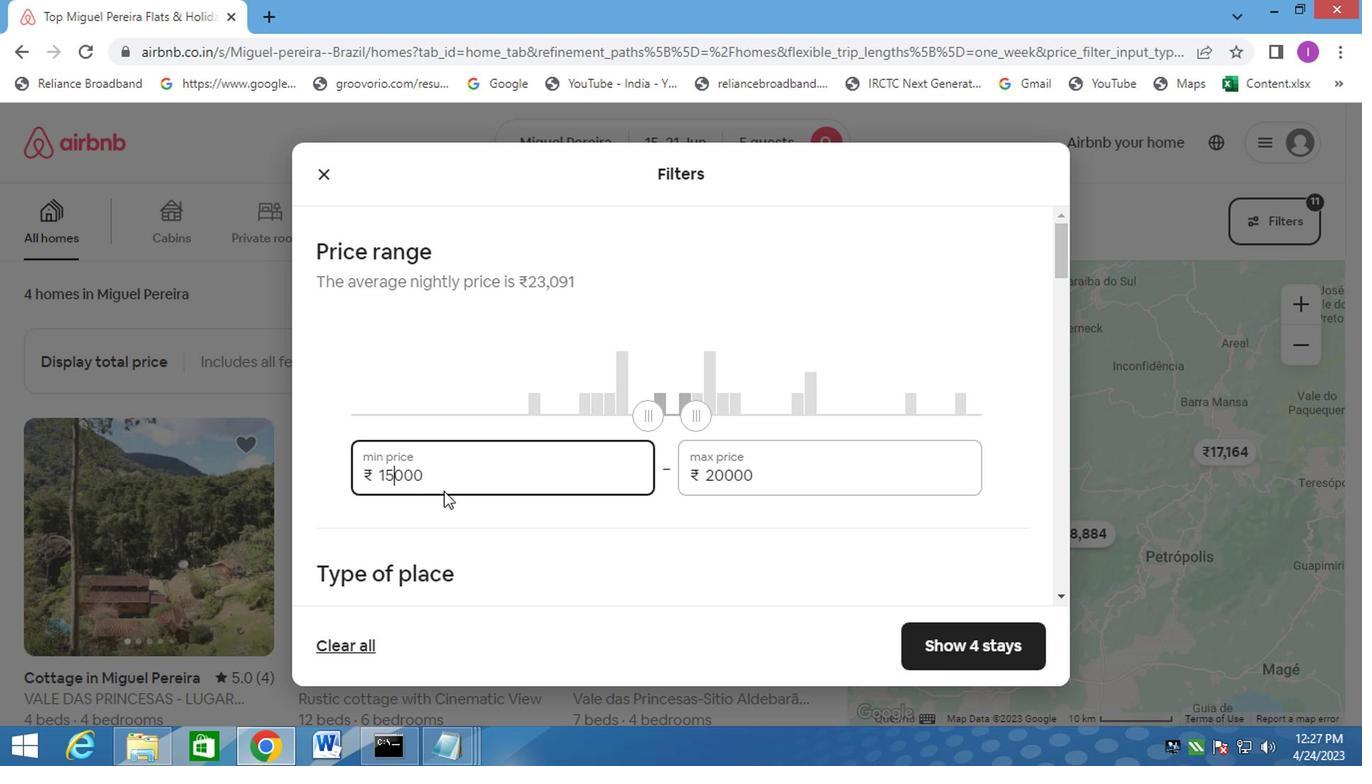 
Action: Key pressed <Key.backspace>4
Screenshot: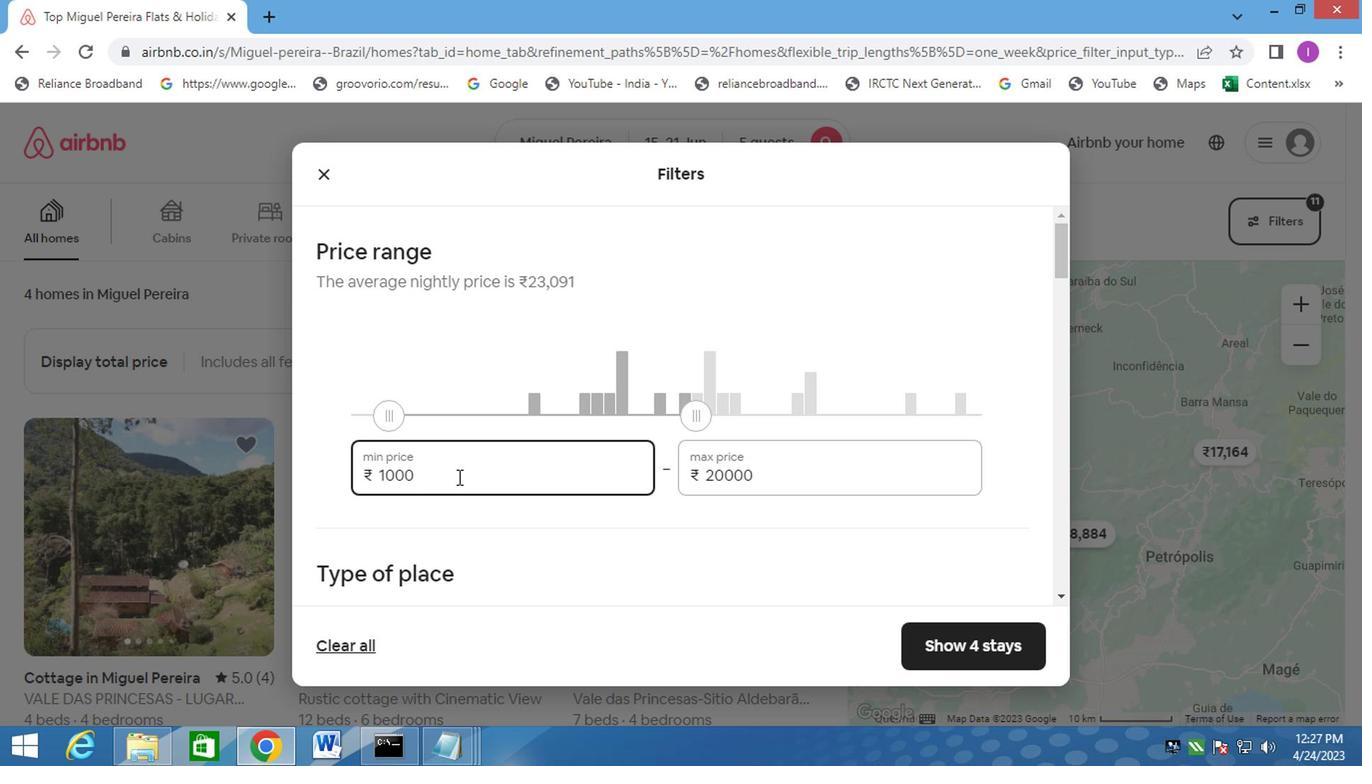 
Action: Mouse moved to (718, 473)
Screenshot: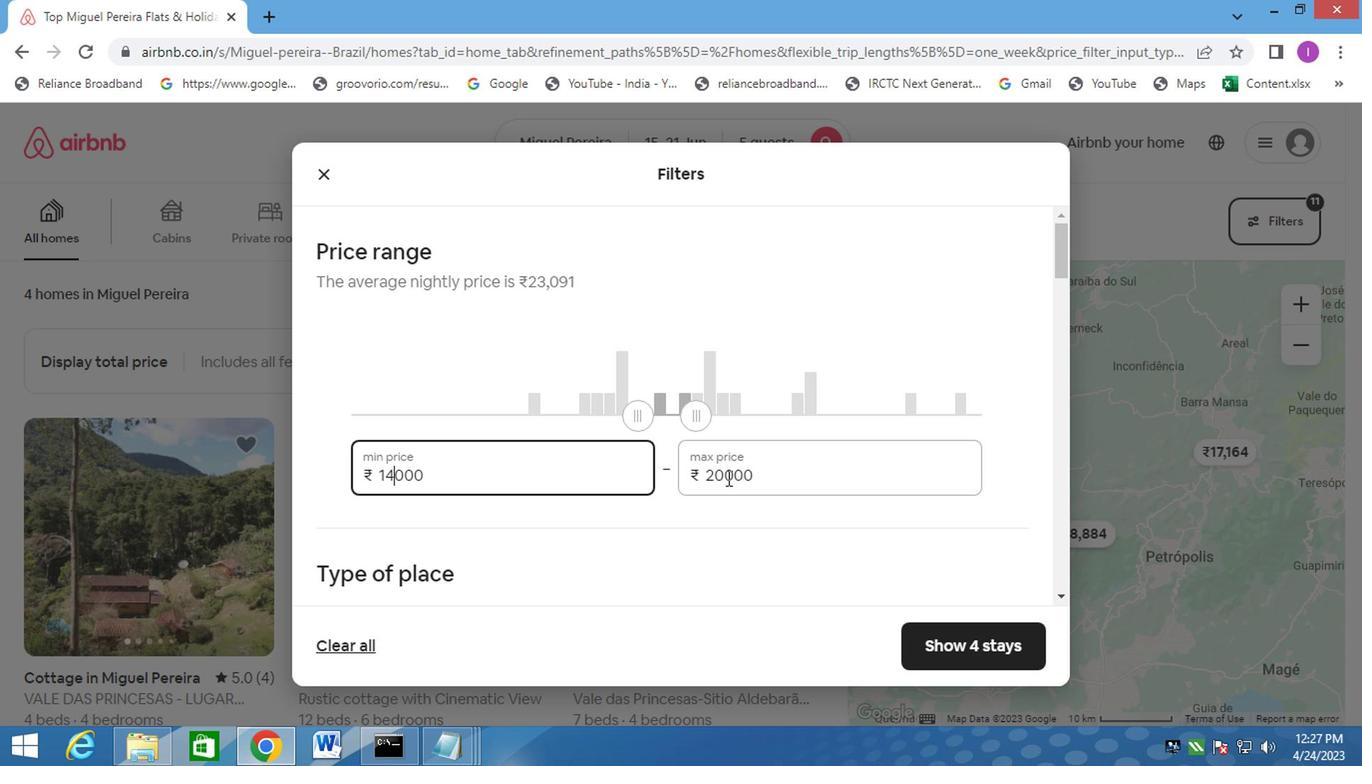 
Action: Mouse pressed left at (718, 473)
Screenshot: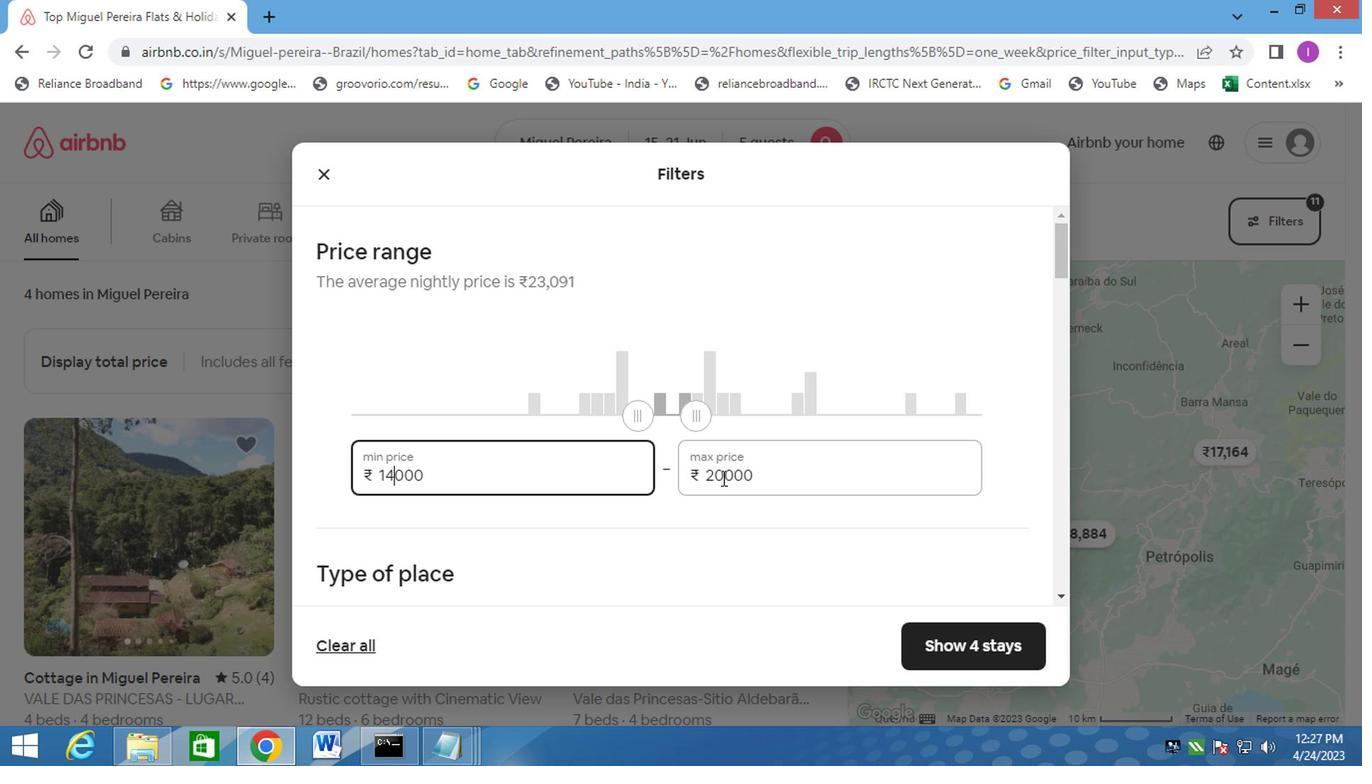 
Action: Mouse moved to (706, 434)
Screenshot: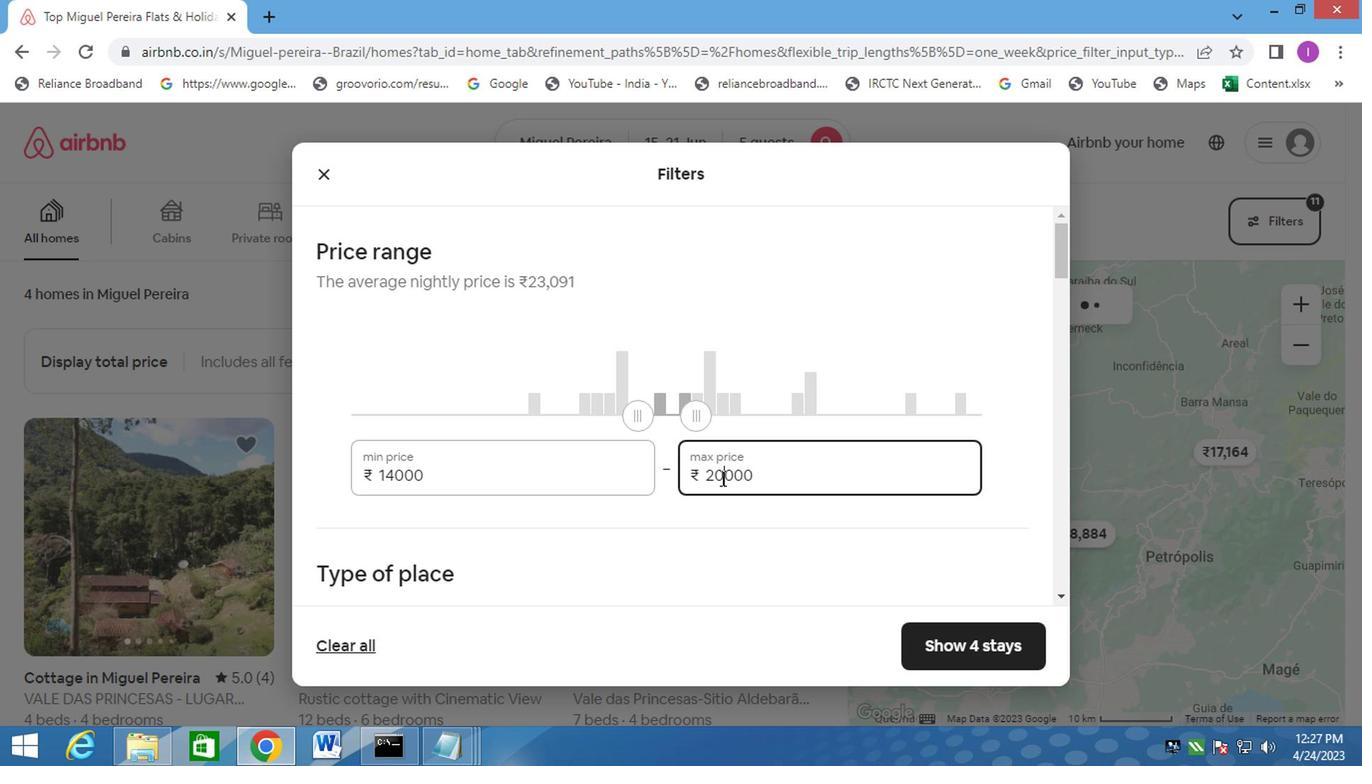 
Action: Key pressed <Key.backspace>5
Screenshot: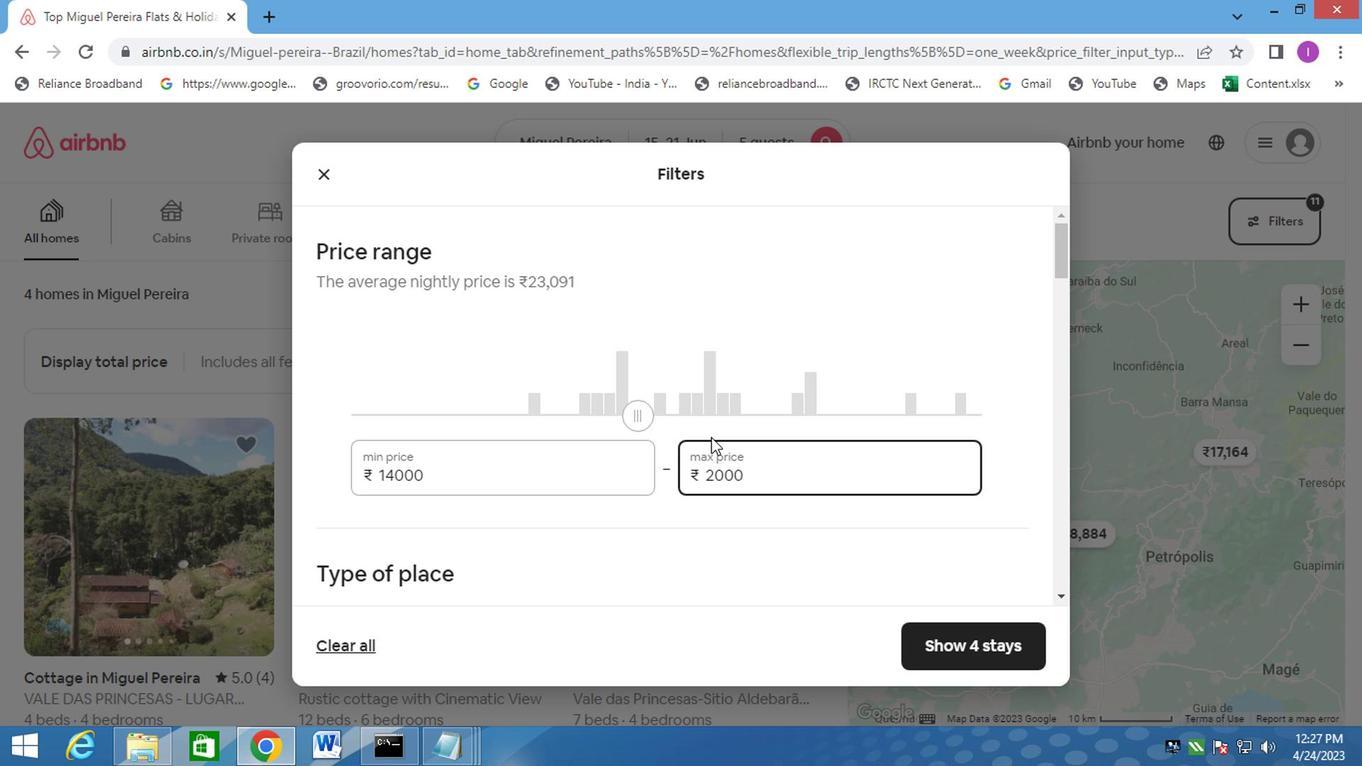 
Action: Mouse moved to (564, 515)
Screenshot: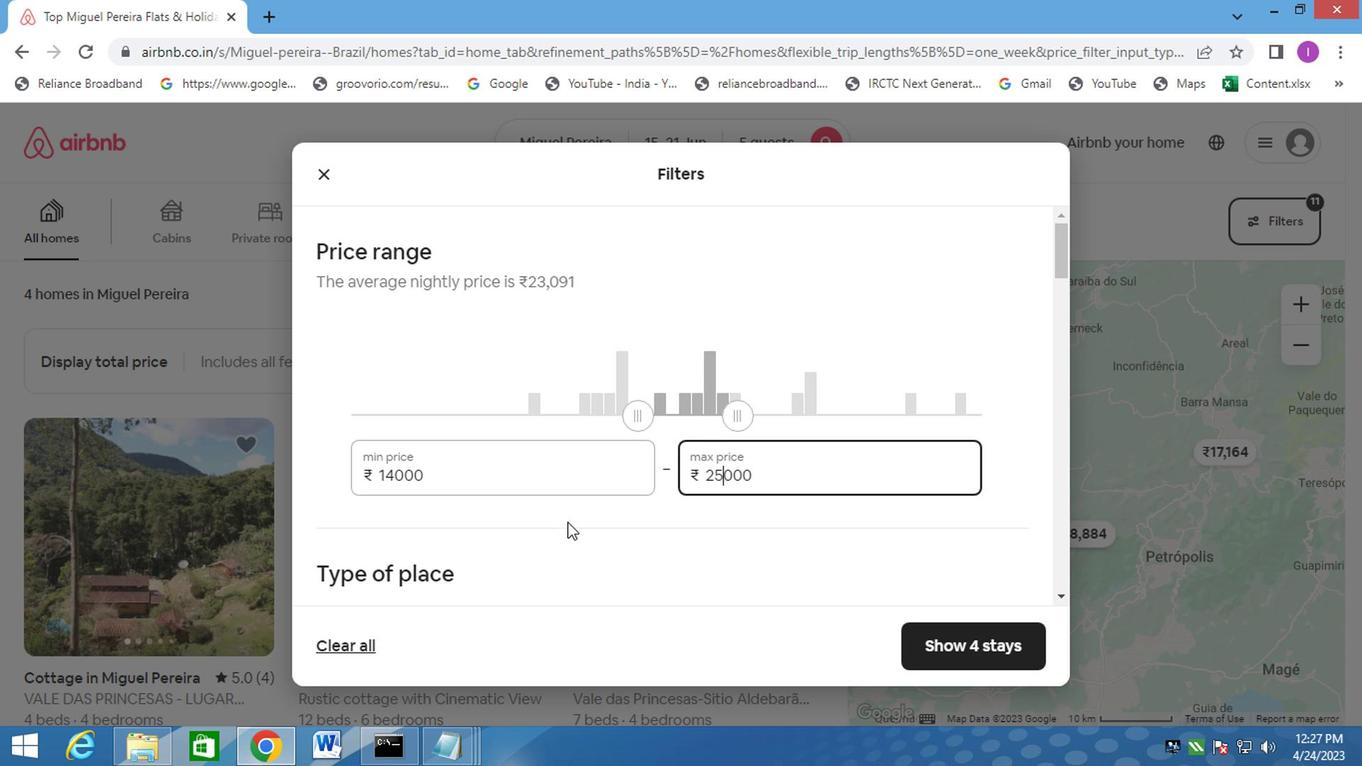 
Action: Mouse scrolled (564, 514) with delta (0, -1)
Screenshot: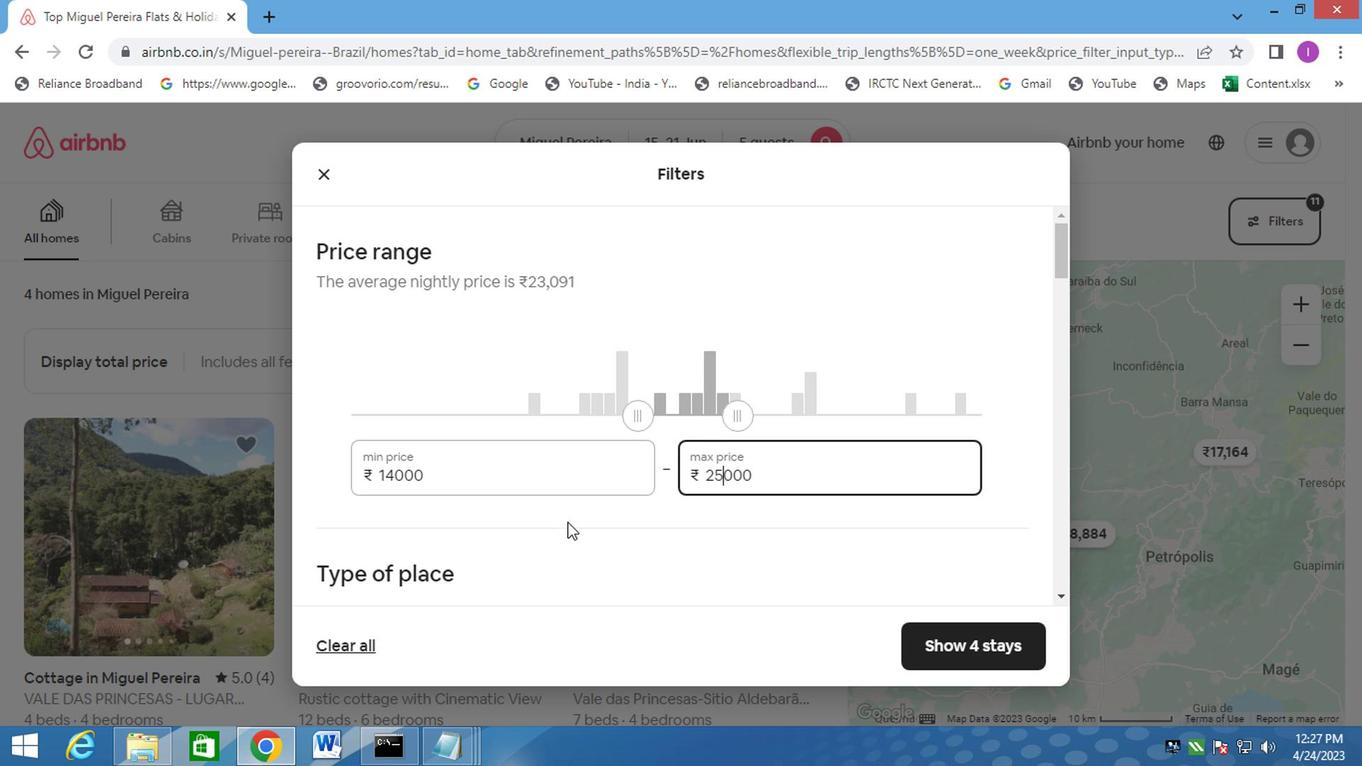 
Action: Mouse moved to (565, 515)
Screenshot: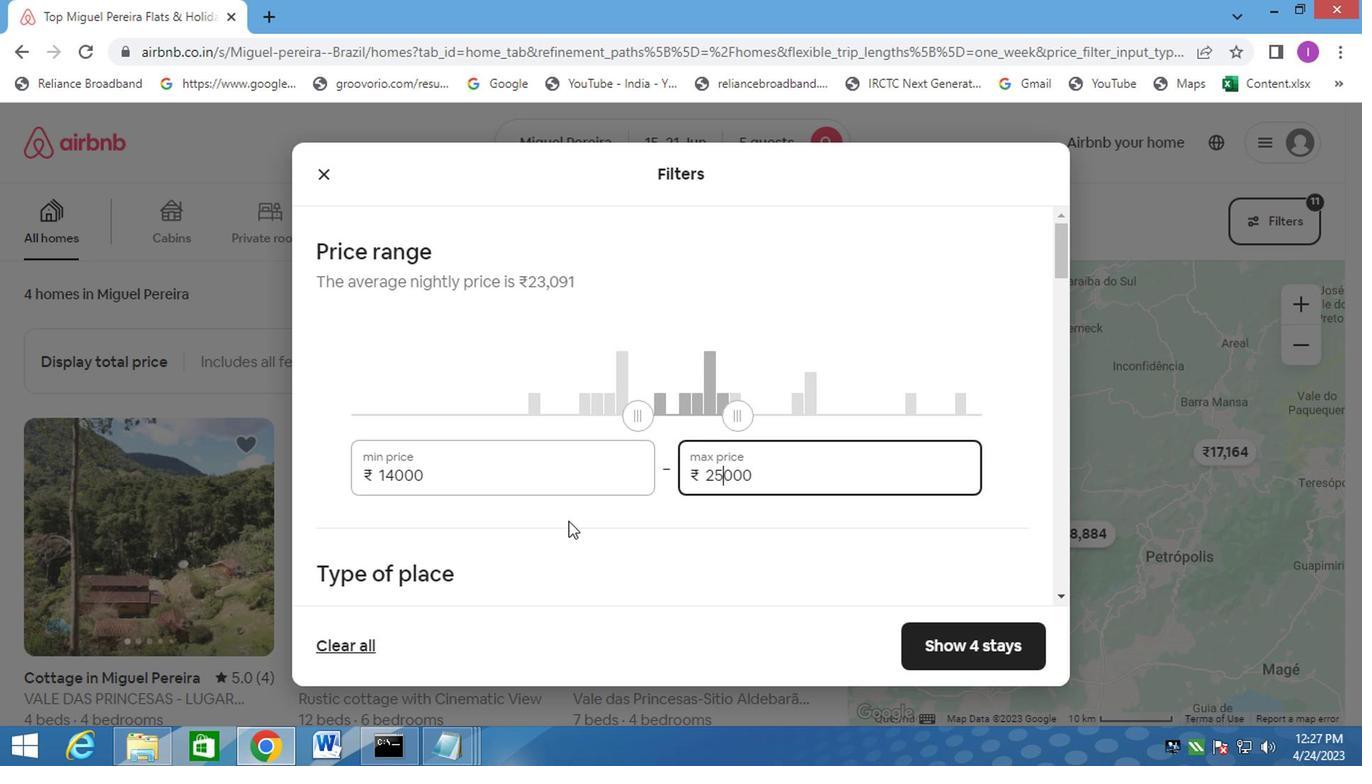 
Action: Mouse scrolled (565, 514) with delta (0, -1)
Screenshot: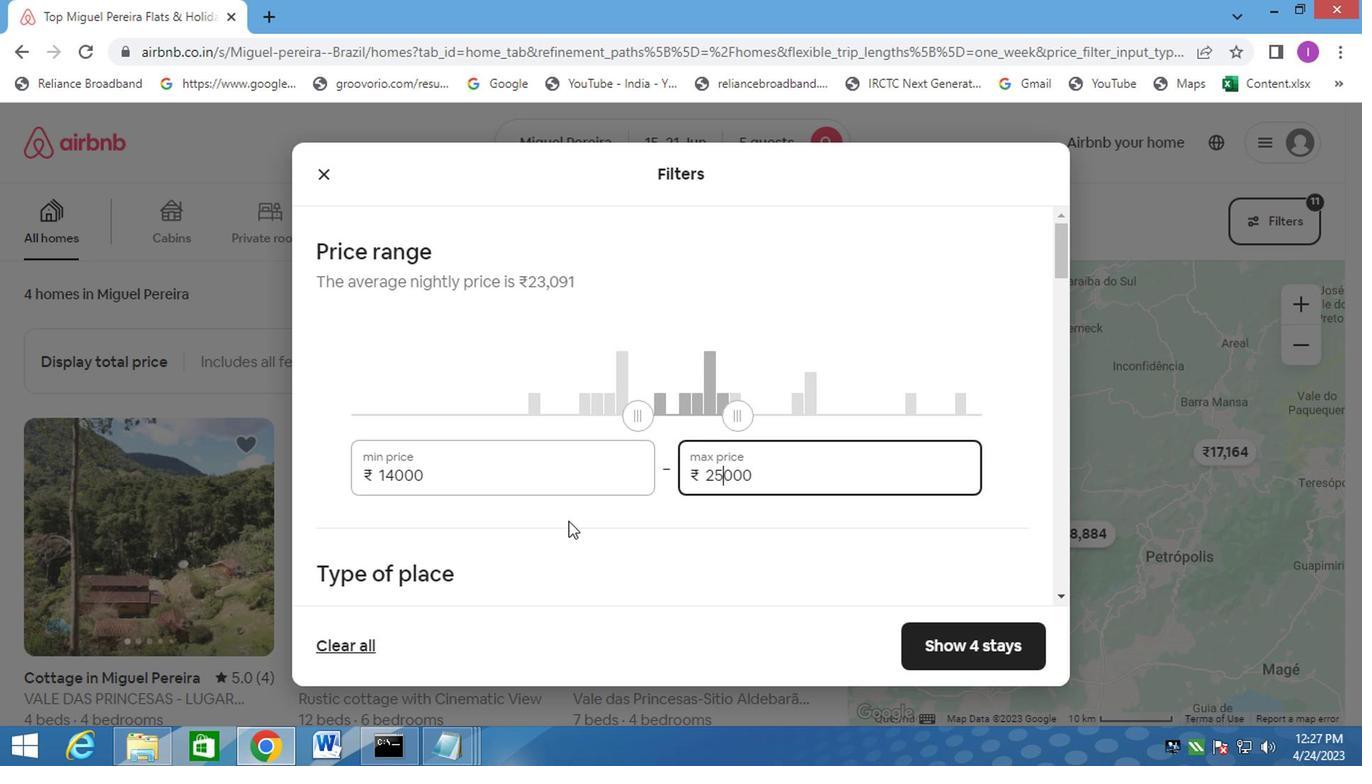 
Action: Mouse moved to (565, 516)
Screenshot: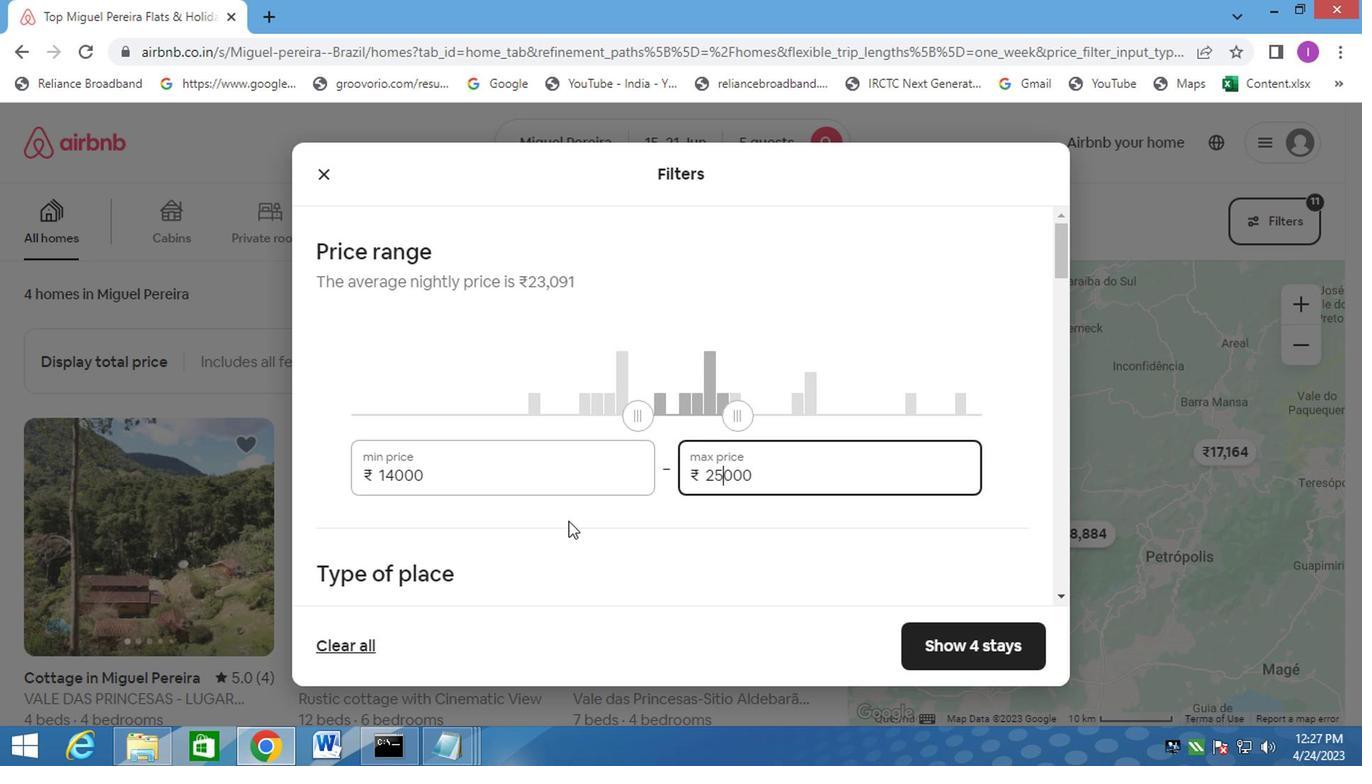 
Action: Mouse scrolled (565, 515) with delta (0, 0)
Screenshot: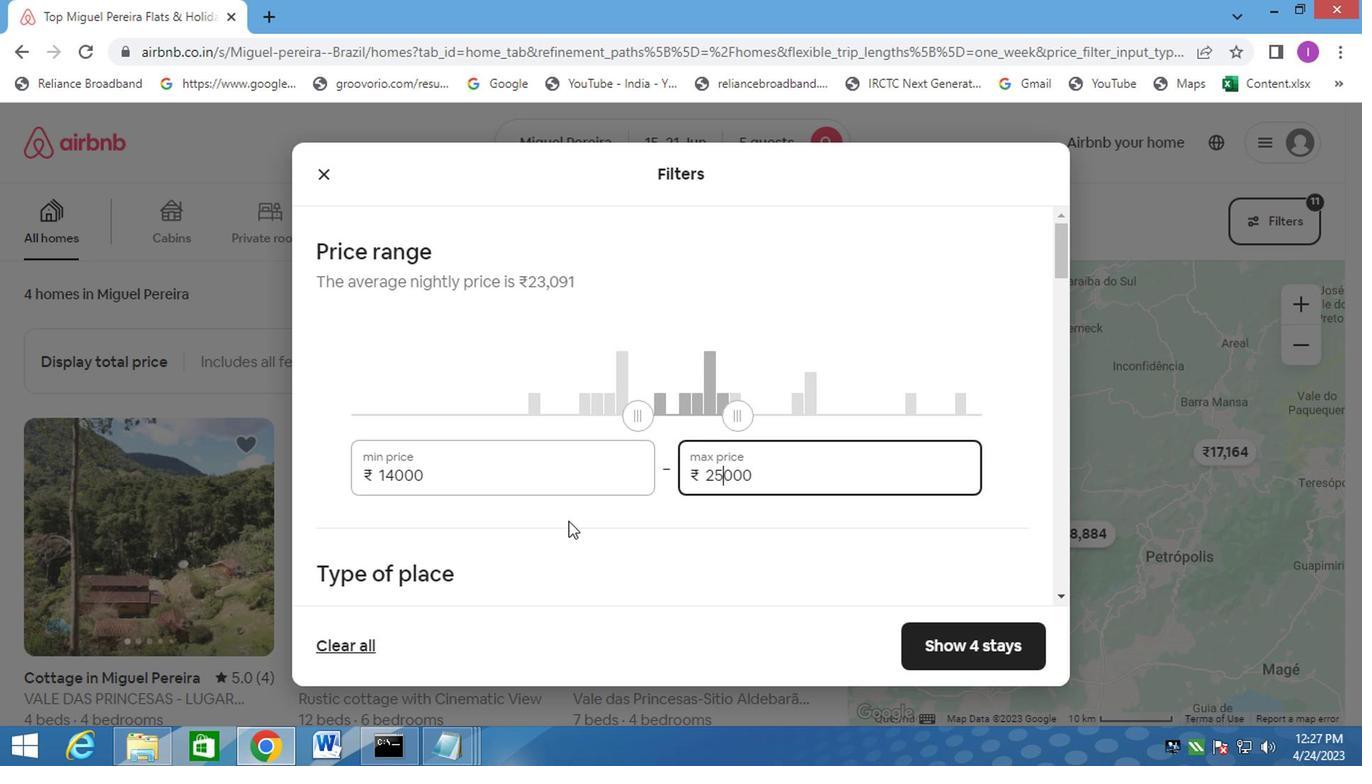 
Action: Mouse moved to (526, 560)
Screenshot: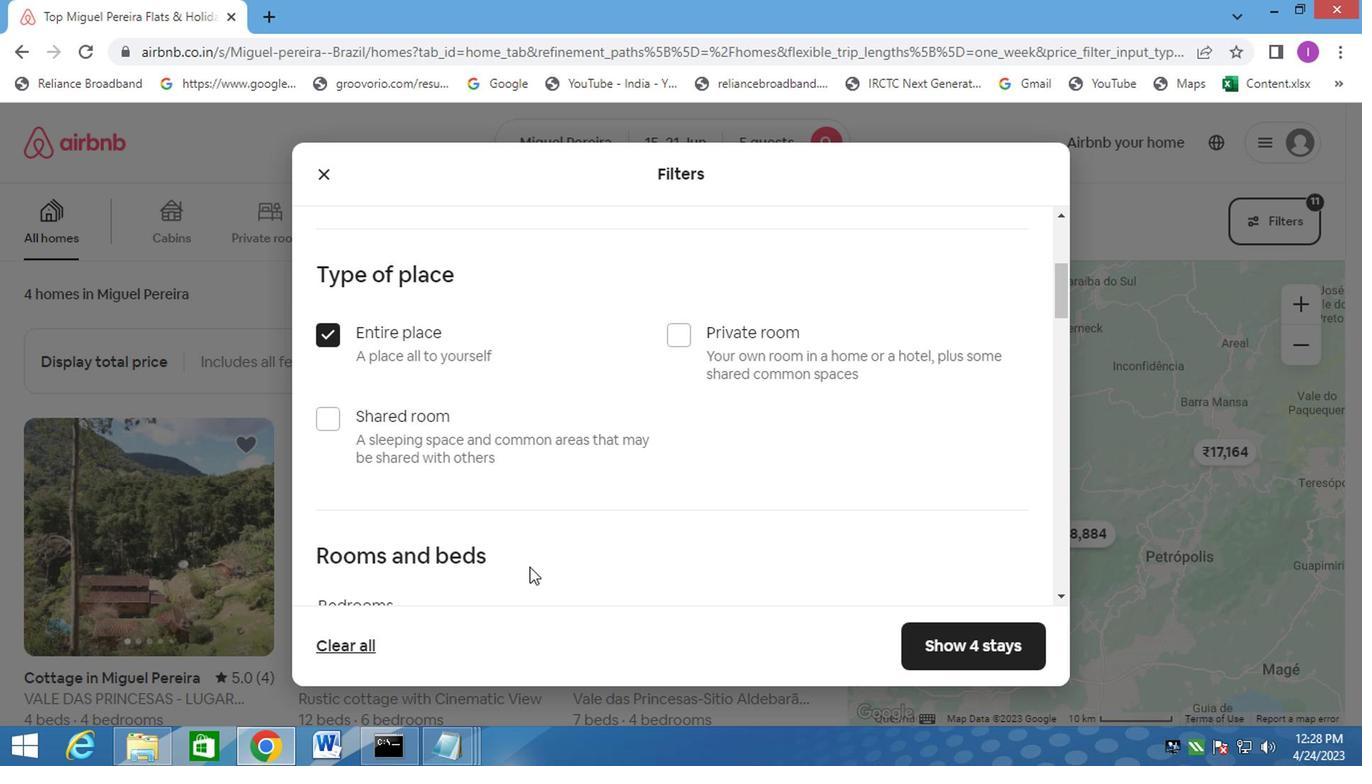 
Action: Mouse scrolled (526, 559) with delta (0, -1)
Screenshot: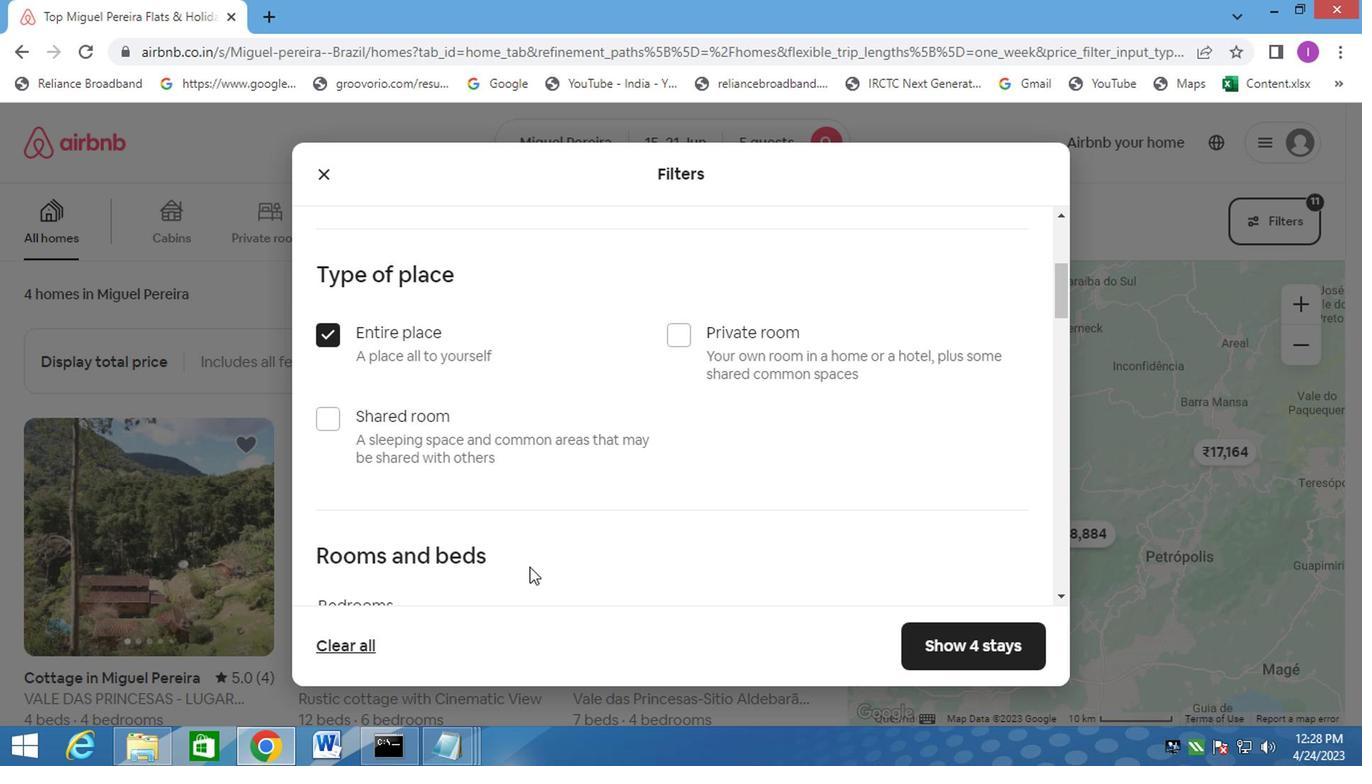 
Action: Mouse moved to (527, 560)
Screenshot: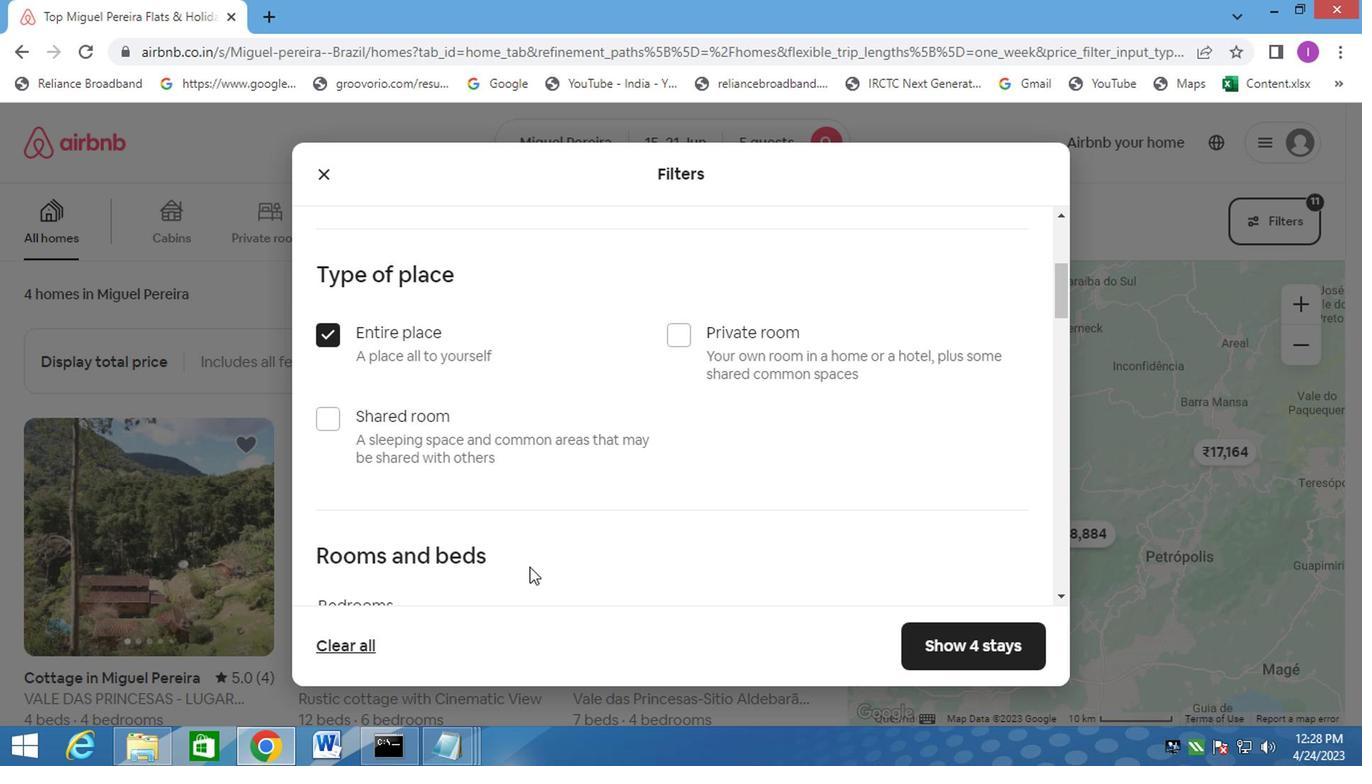 
Action: Mouse scrolled (527, 559) with delta (0, -1)
Screenshot: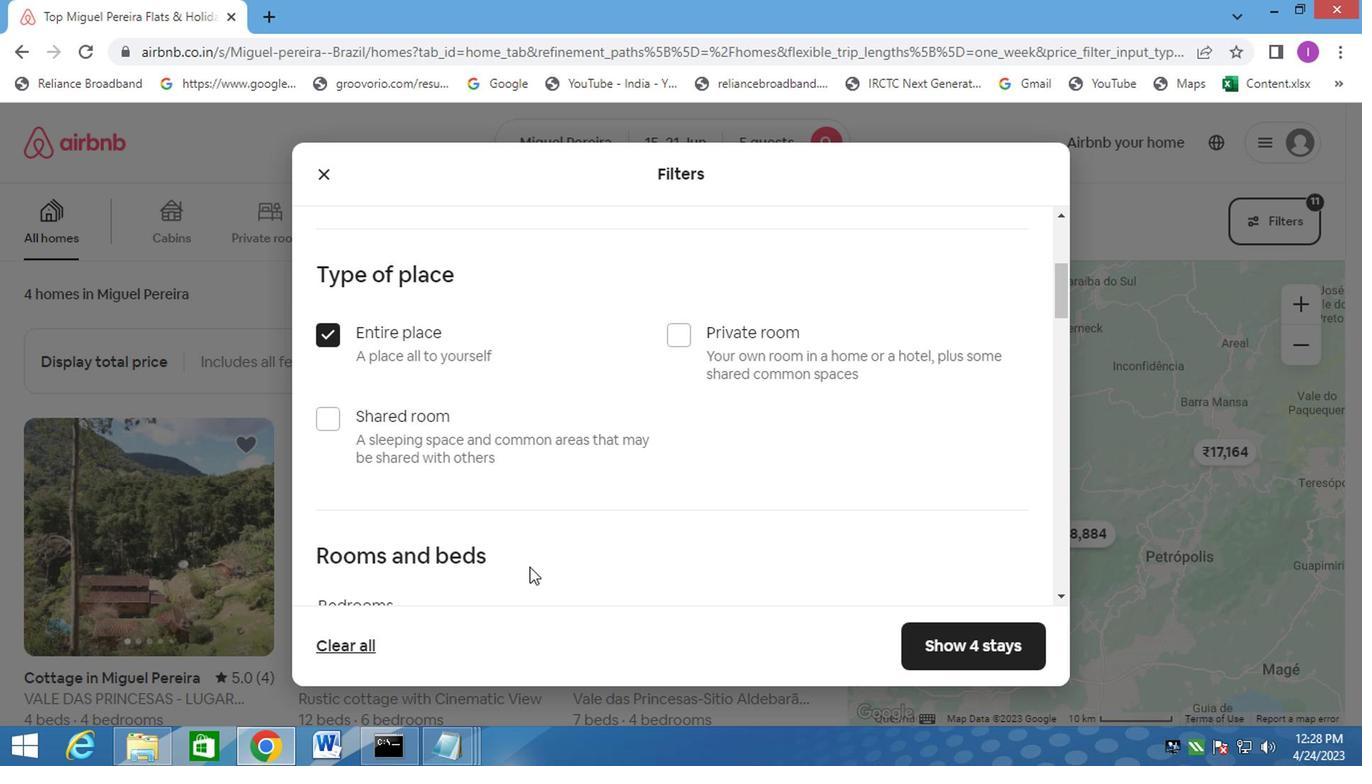 
Action: Mouse moved to (528, 560)
Screenshot: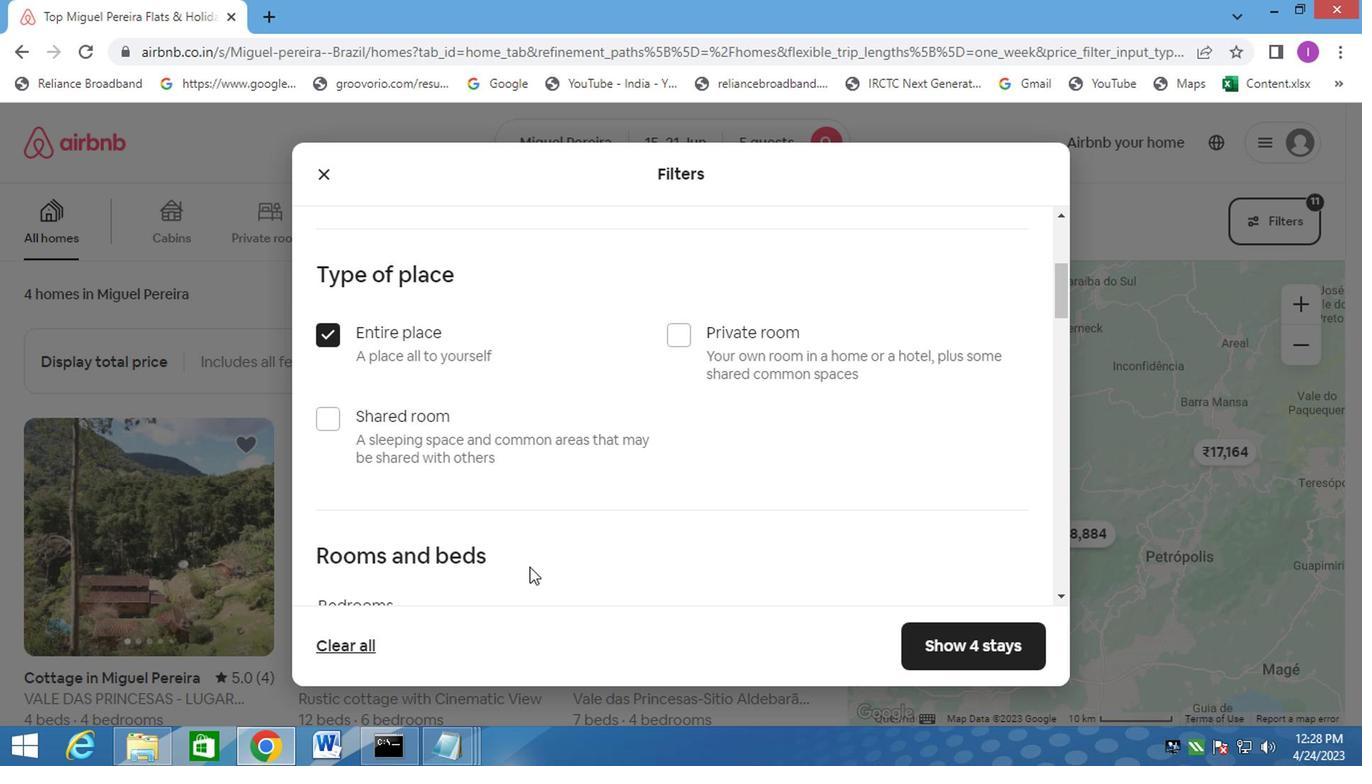 
Action: Mouse scrolled (528, 559) with delta (0, -1)
Screenshot: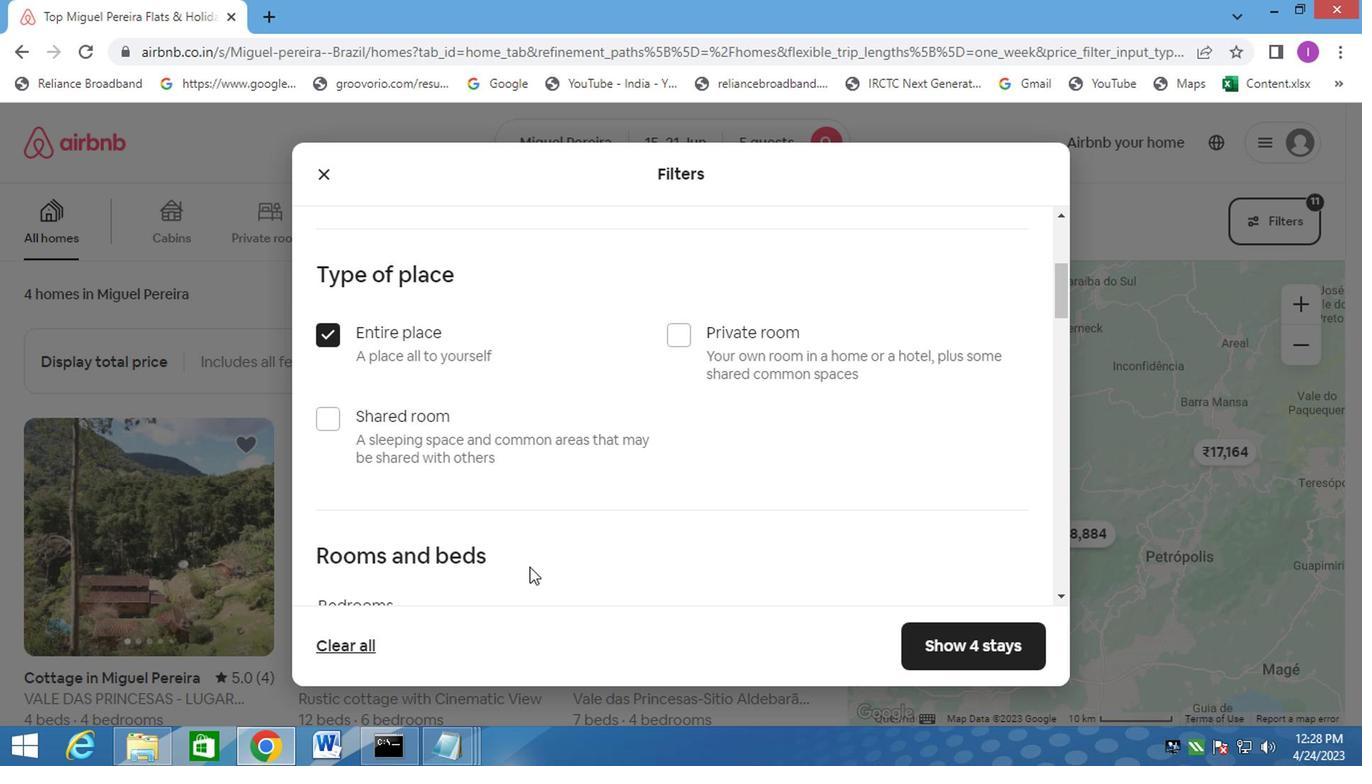 
Action: Mouse moved to (565, 518)
Screenshot: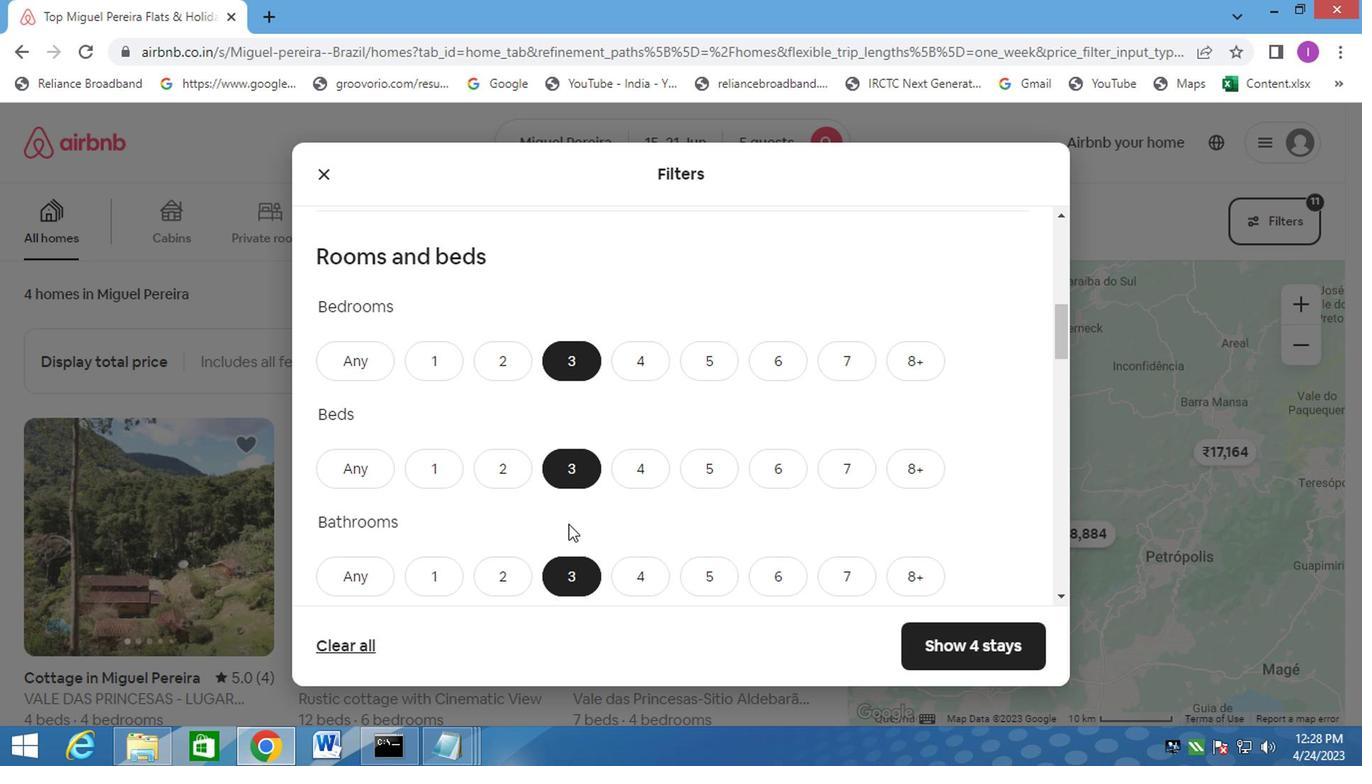 
Action: Mouse scrolled (565, 517) with delta (0, -1)
Screenshot: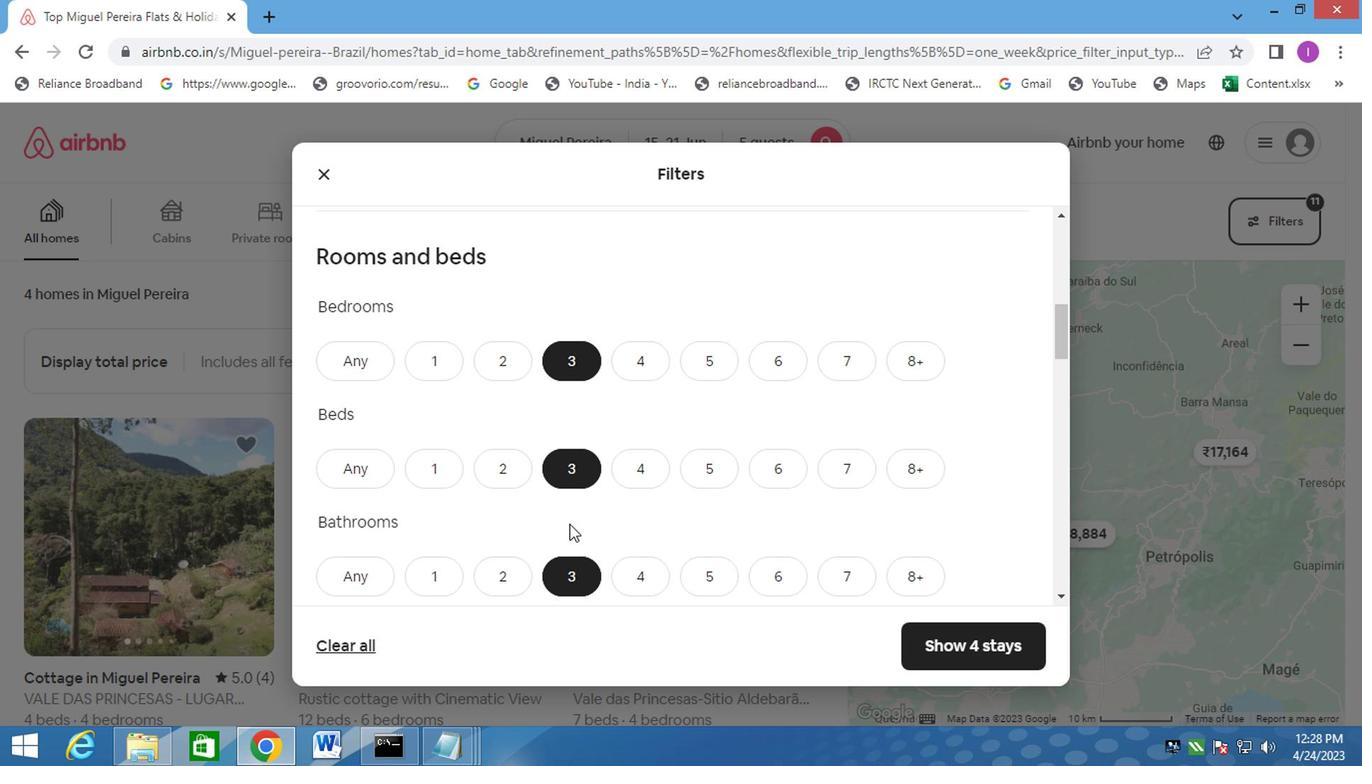 
Action: Mouse moved to (566, 518)
Screenshot: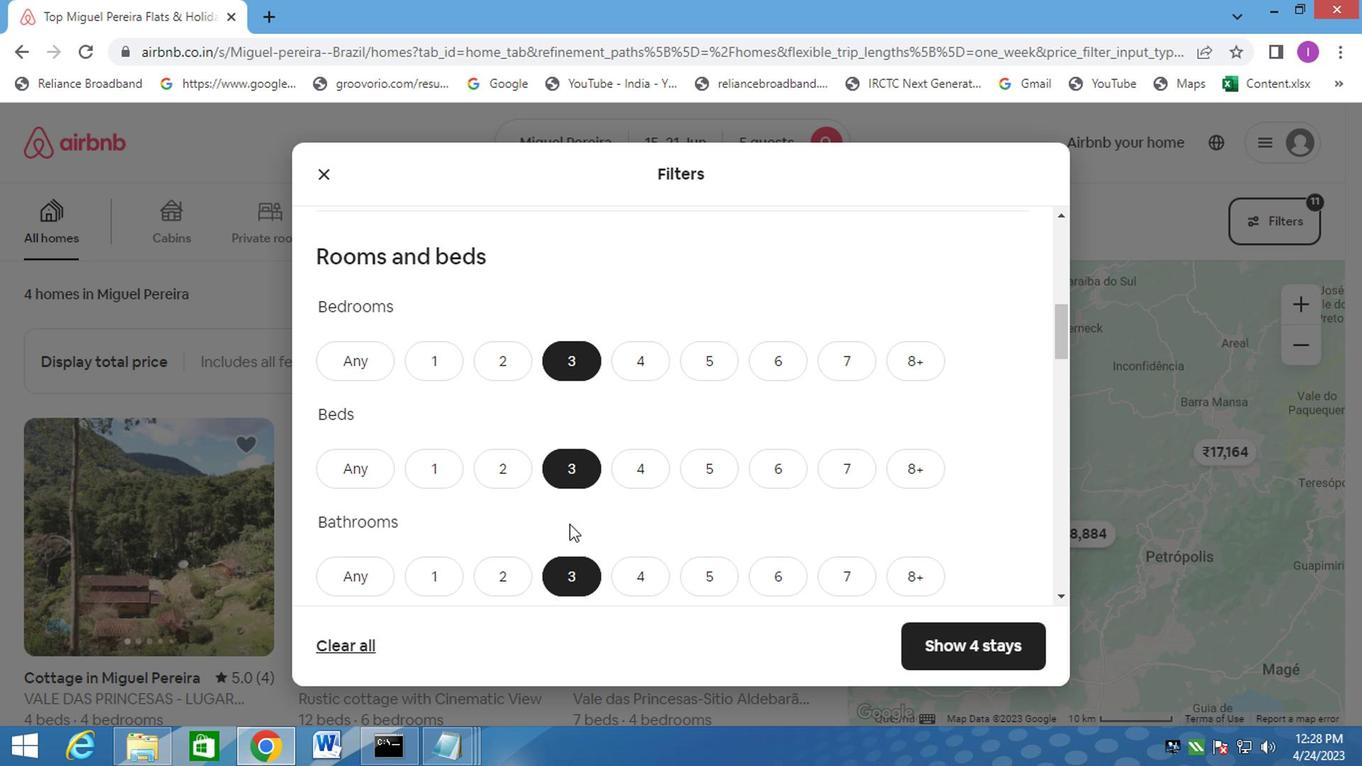
Action: Mouse scrolled (566, 517) with delta (0, -1)
Screenshot: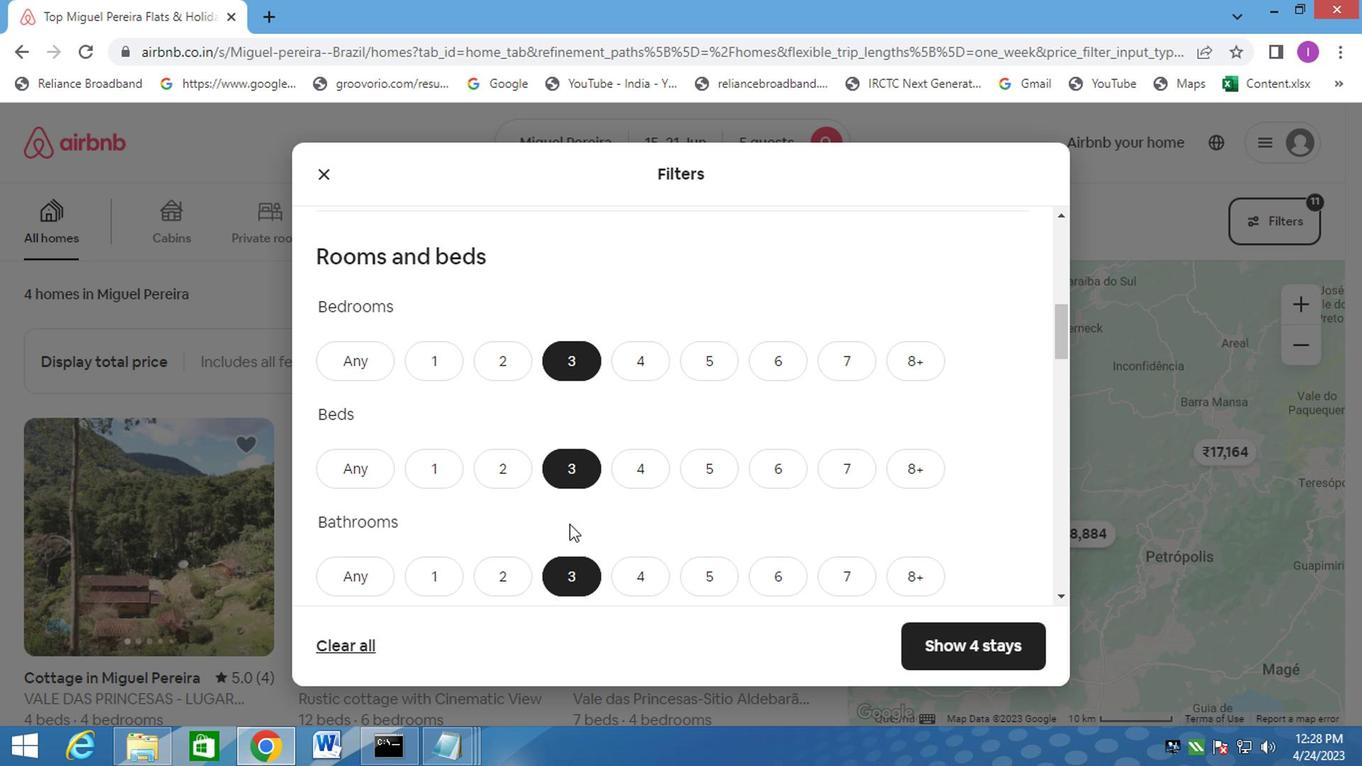 
Action: Mouse moved to (568, 517)
Screenshot: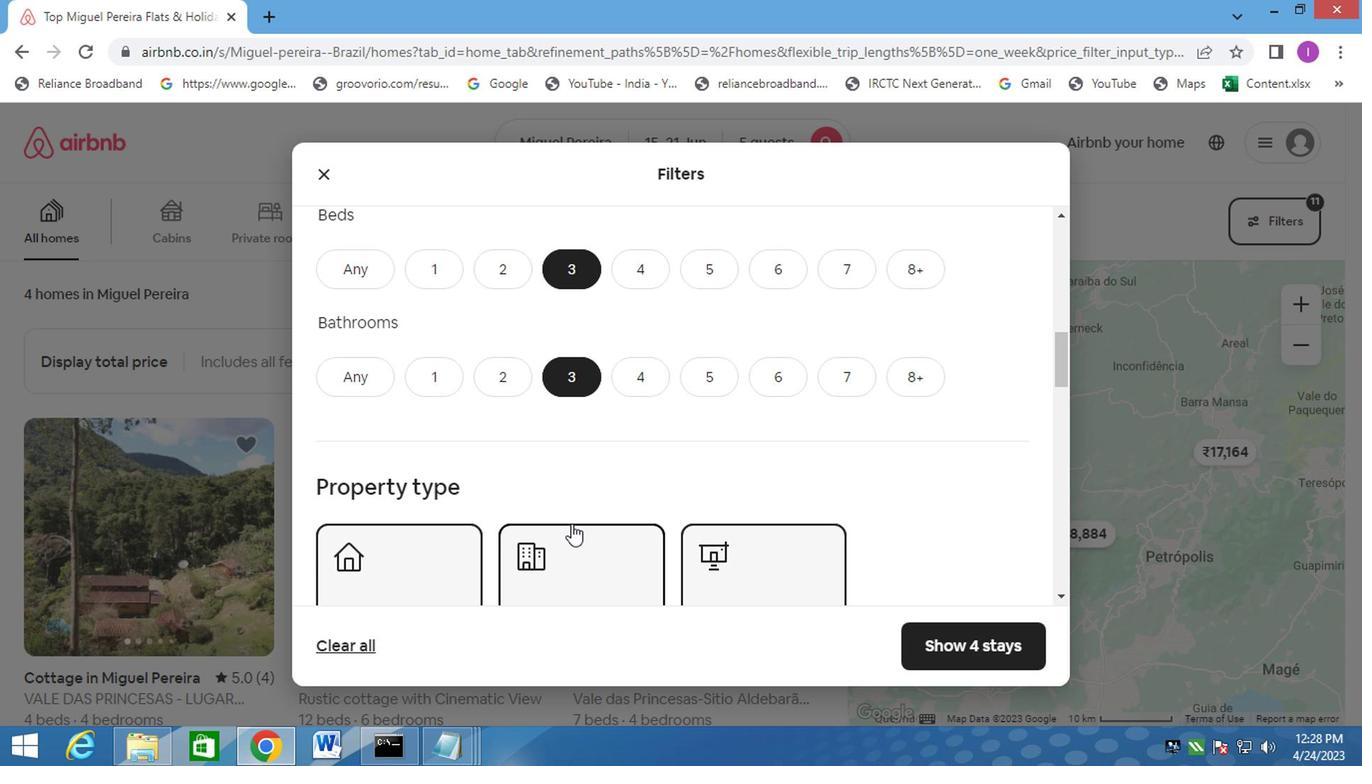 
Action: Mouse scrolled (568, 516) with delta (0, 0)
Screenshot: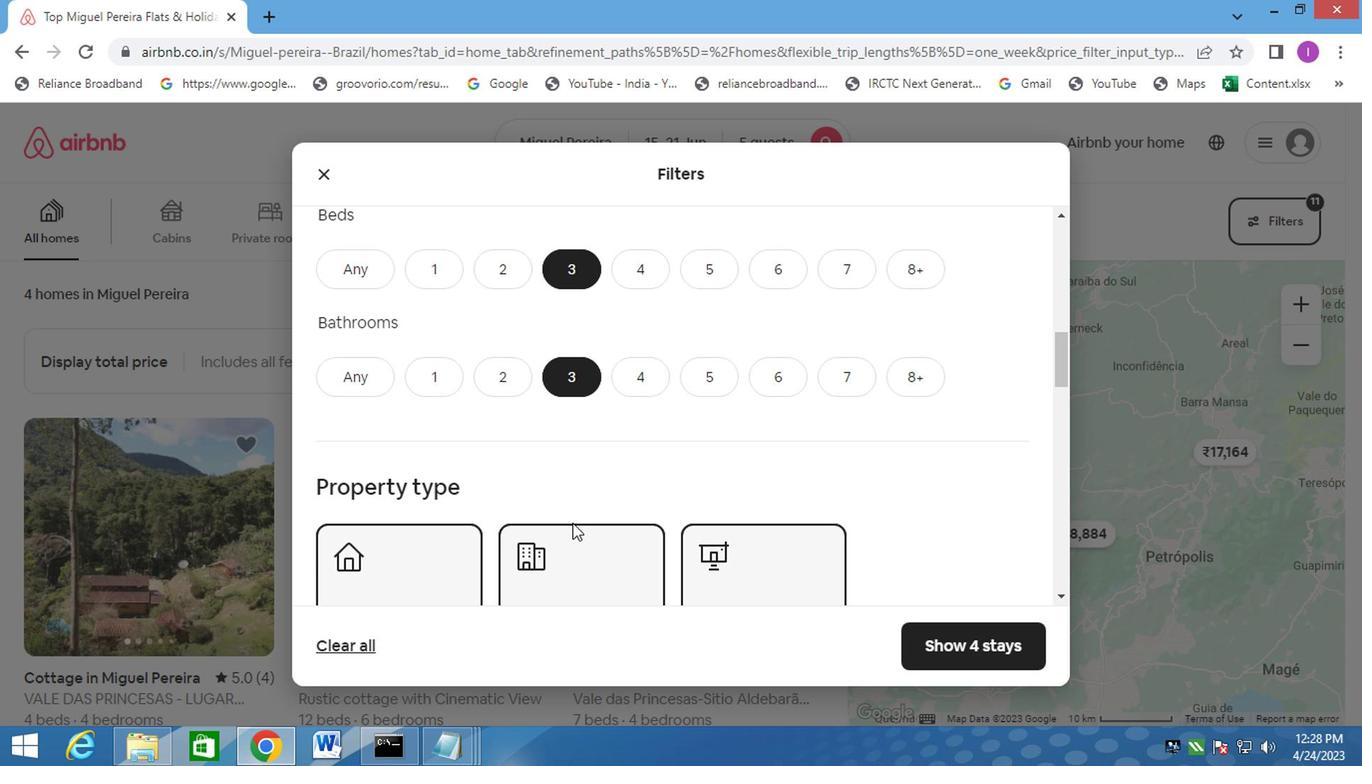 
Action: Mouse moved to (718, 537)
Screenshot: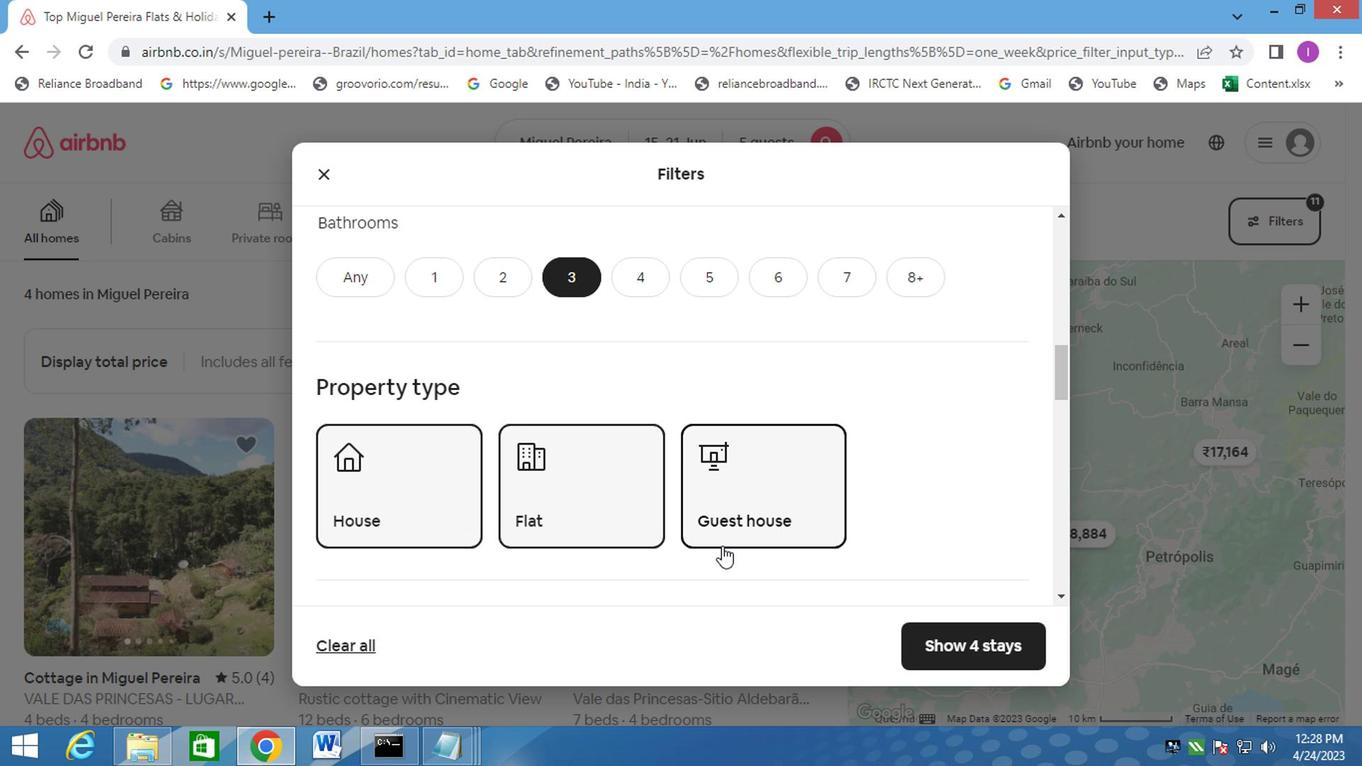 
Action: Mouse scrolled (718, 537) with delta (0, 0)
Screenshot: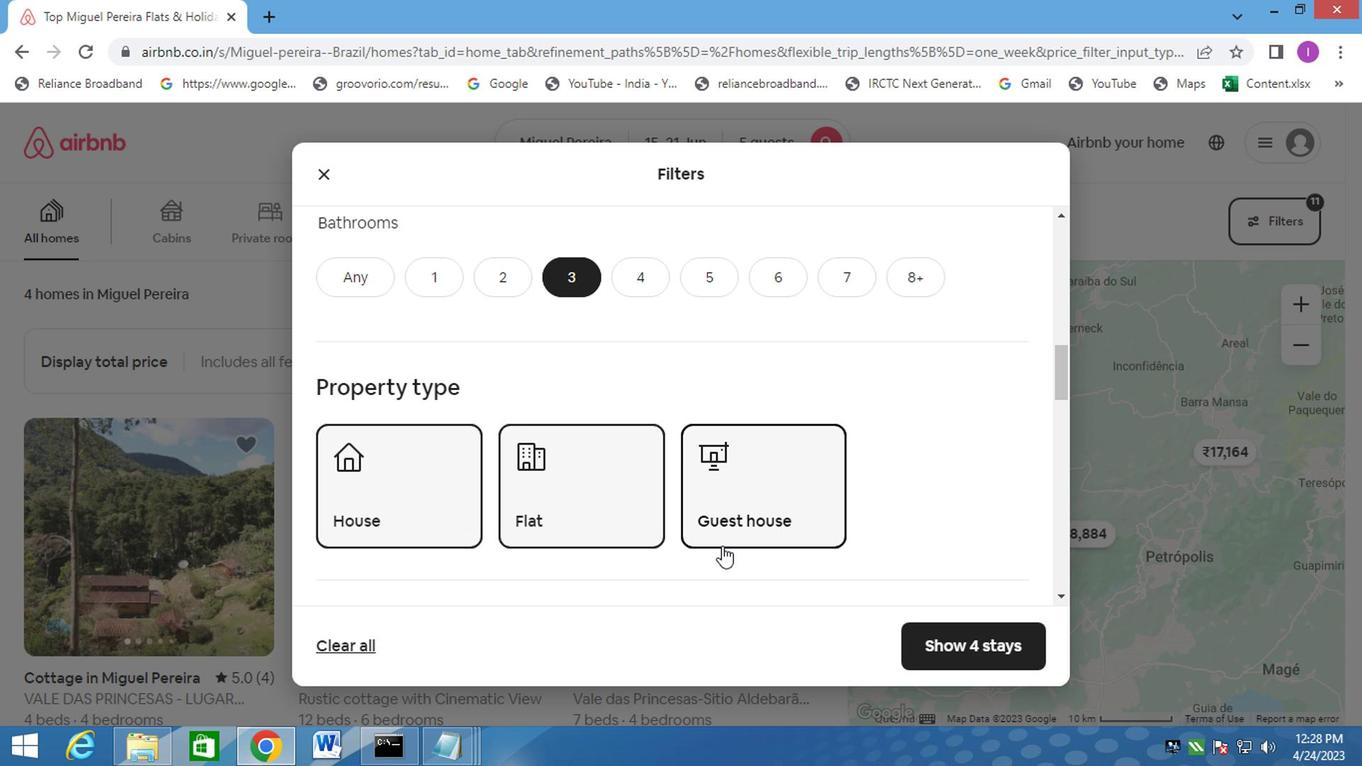 
Action: Mouse moved to (719, 537)
Screenshot: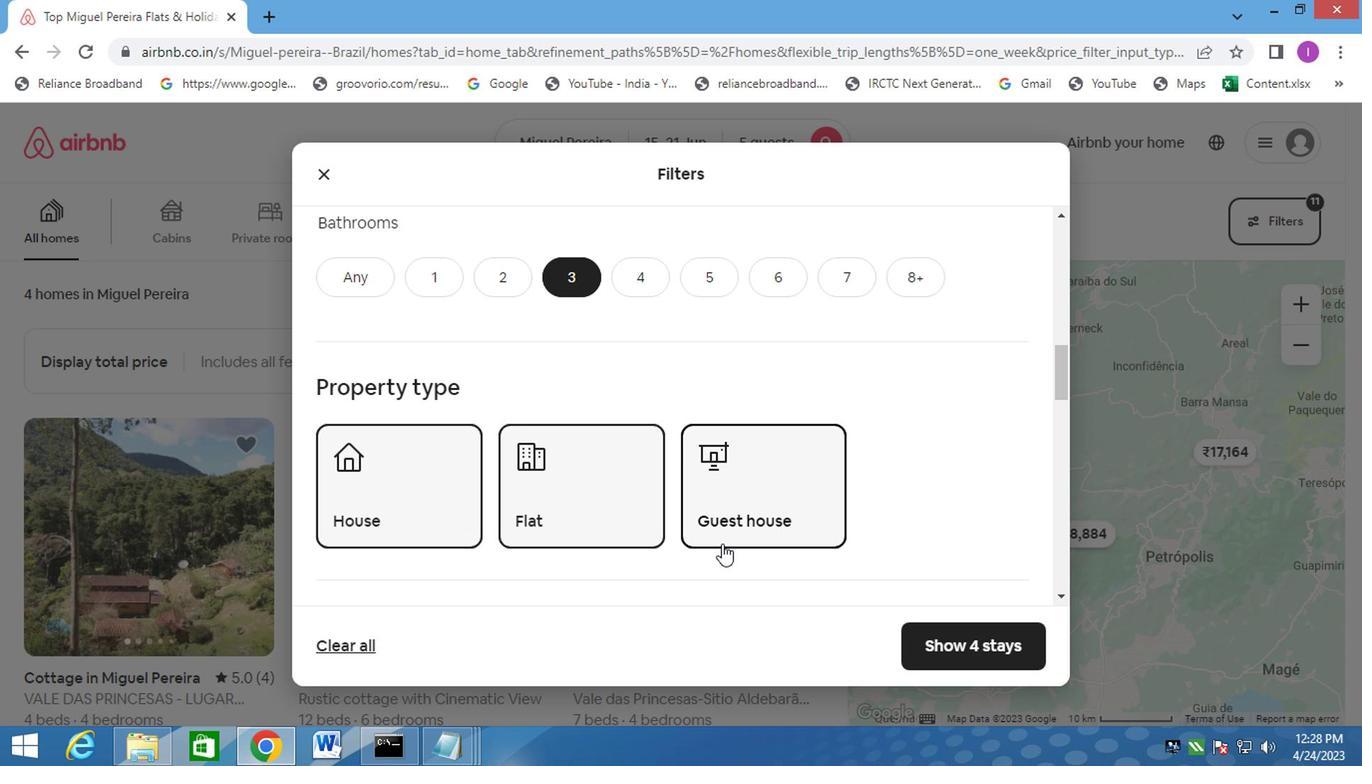
Action: Mouse scrolled (719, 537) with delta (0, 0)
Screenshot: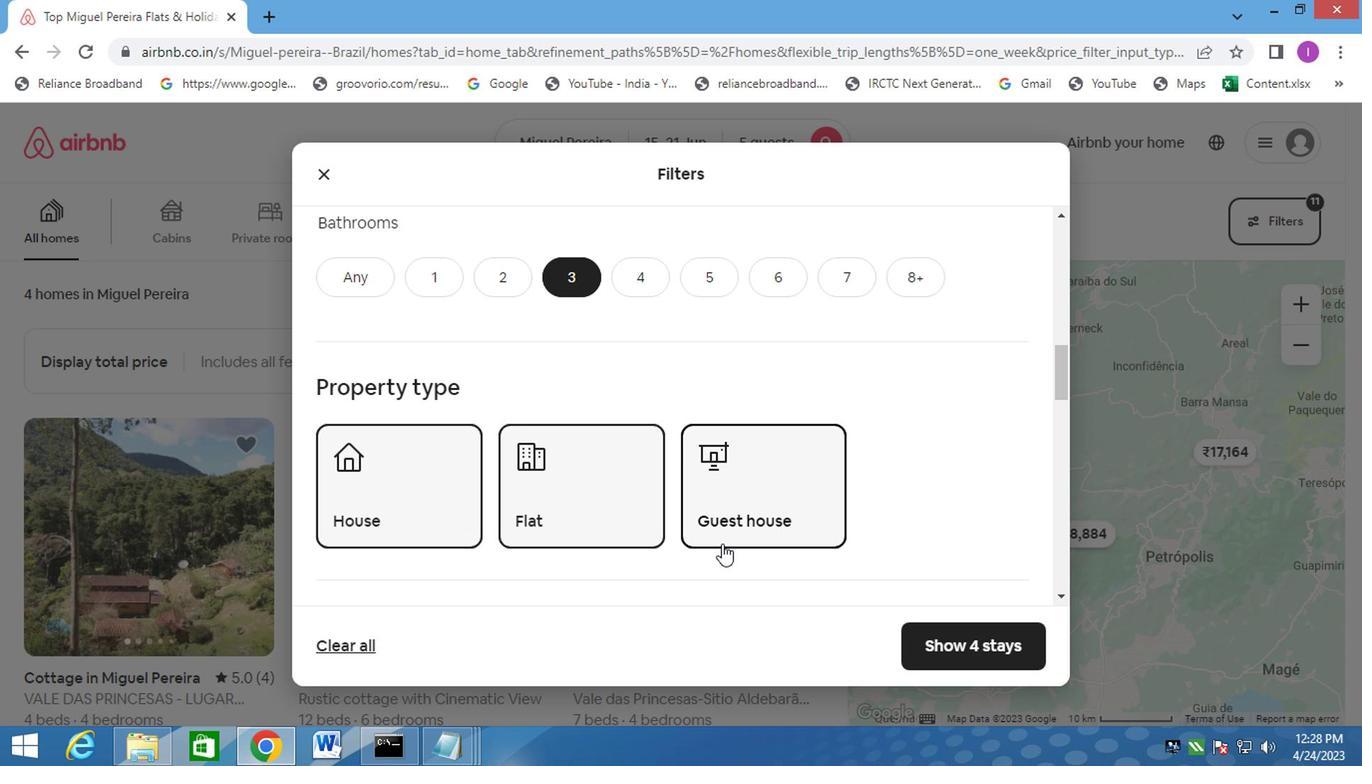 
Action: Mouse moved to (719, 540)
Screenshot: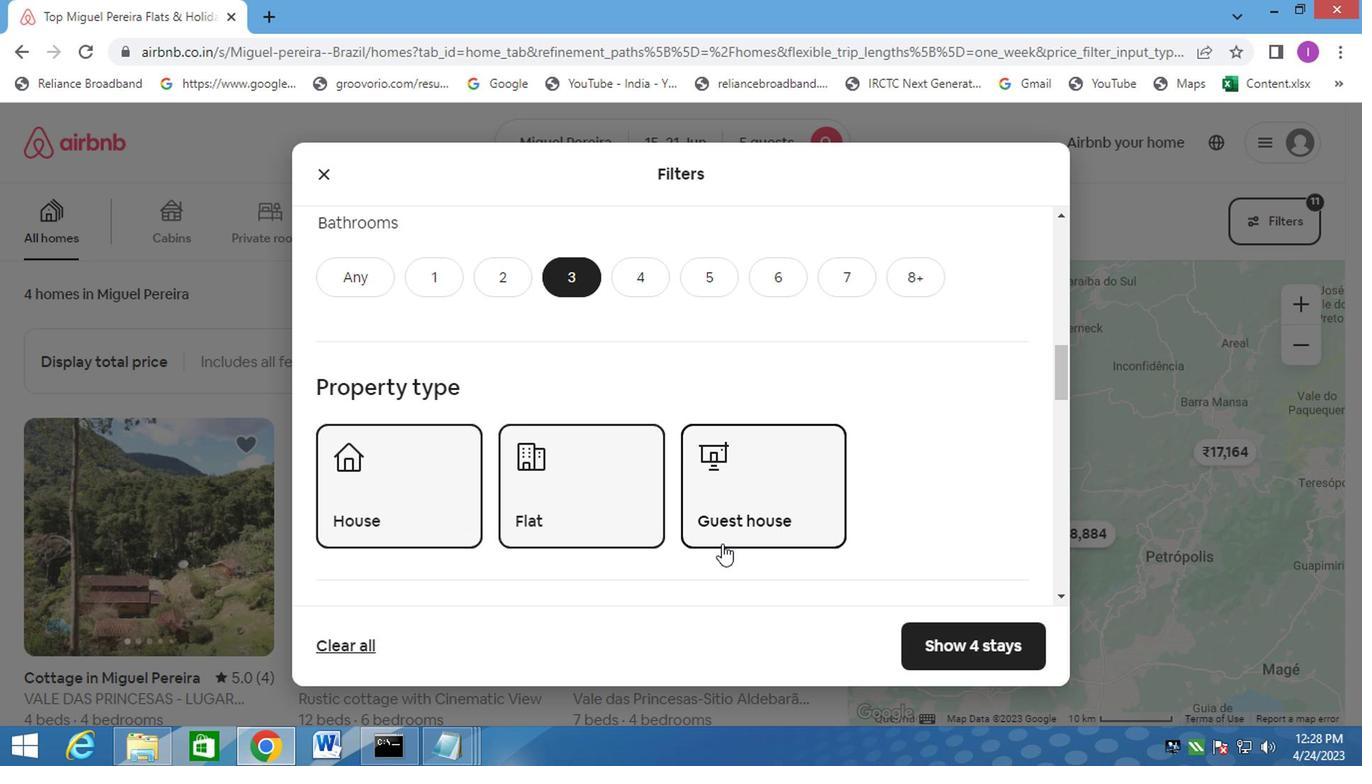 
Action: Mouse scrolled (719, 537) with delta (0, -1)
Screenshot: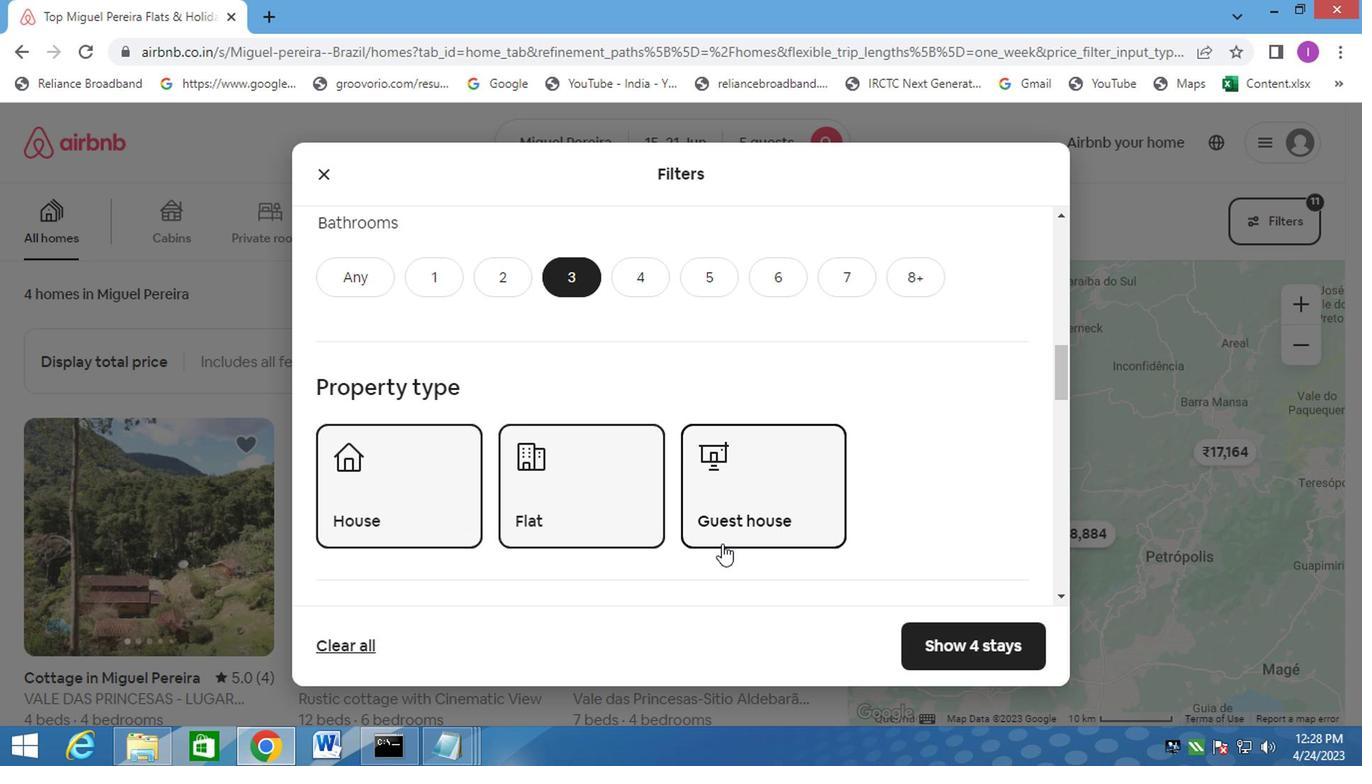 
Action: Mouse moved to (719, 540)
Screenshot: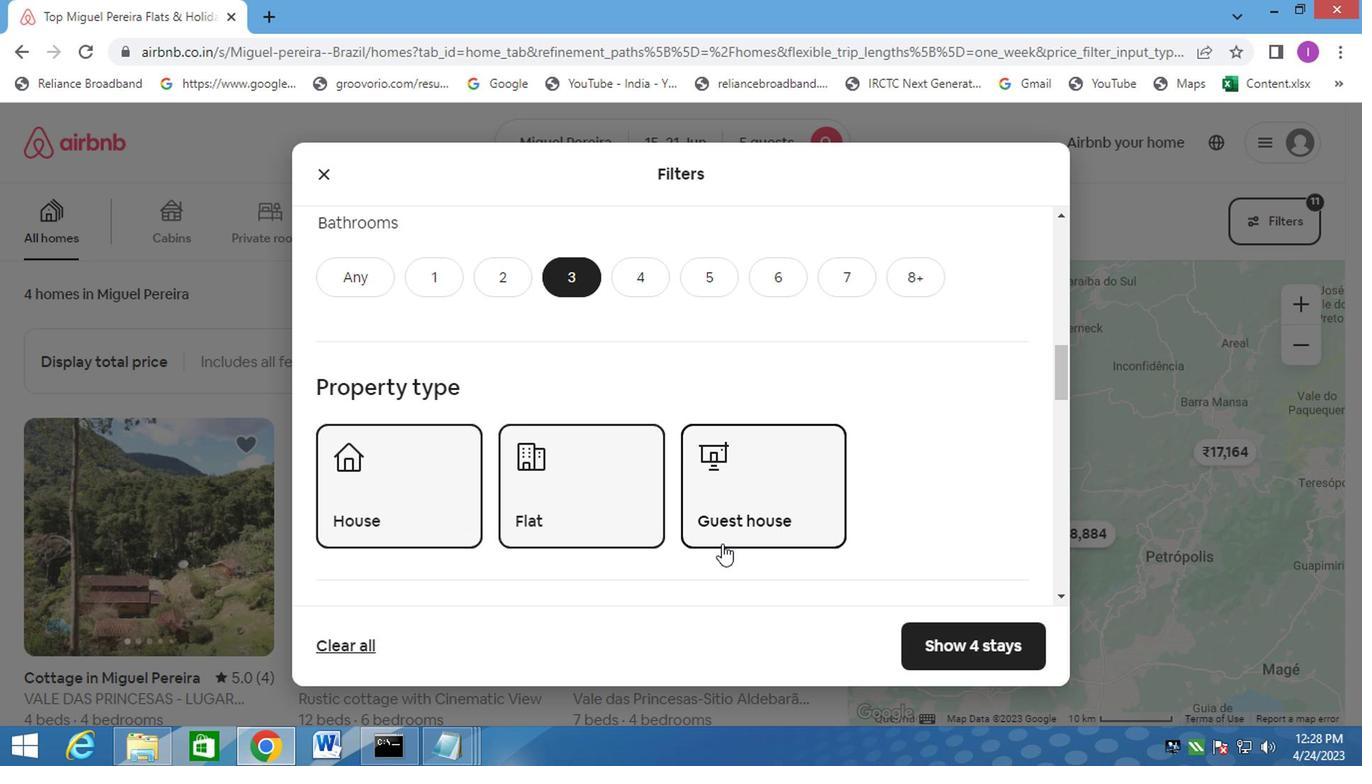 
Action: Mouse scrolled (719, 539) with delta (0, 0)
Screenshot: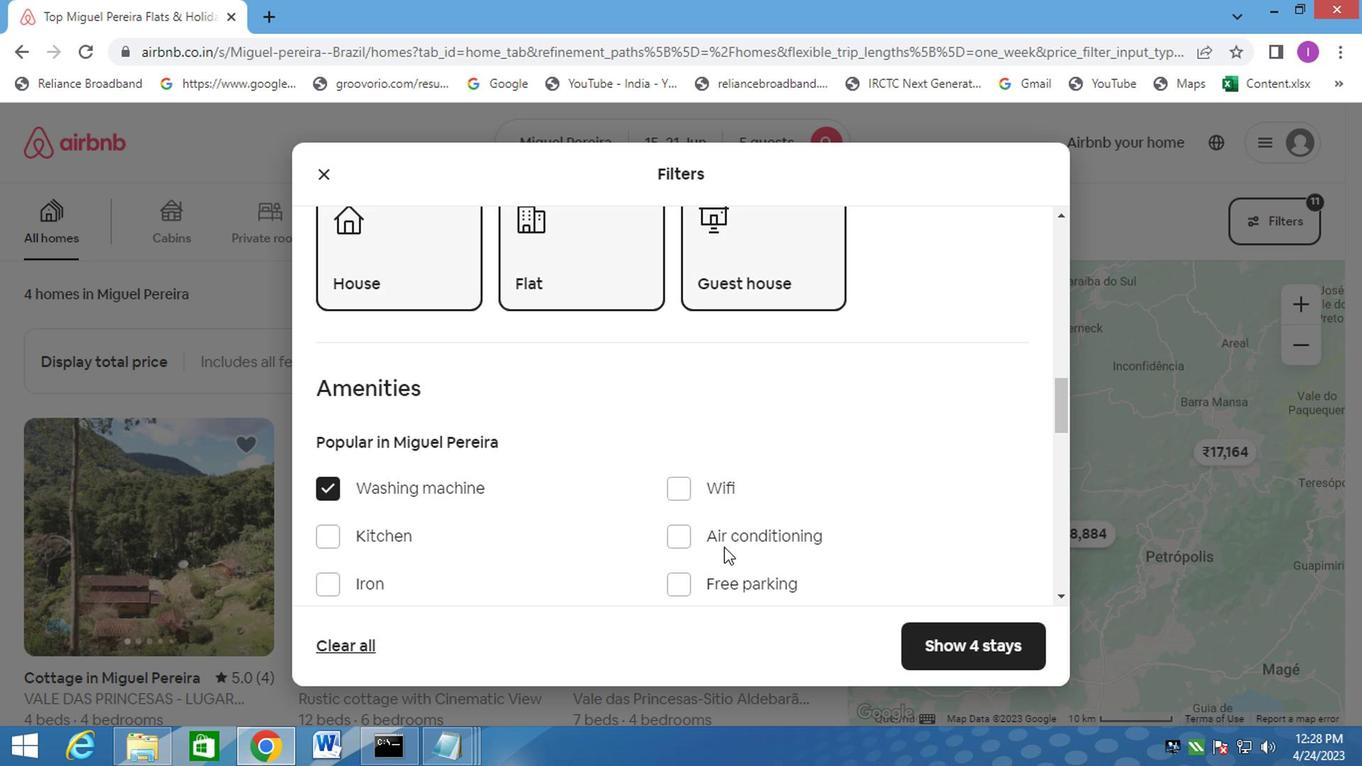 
Action: Mouse scrolled (719, 539) with delta (0, 0)
Screenshot: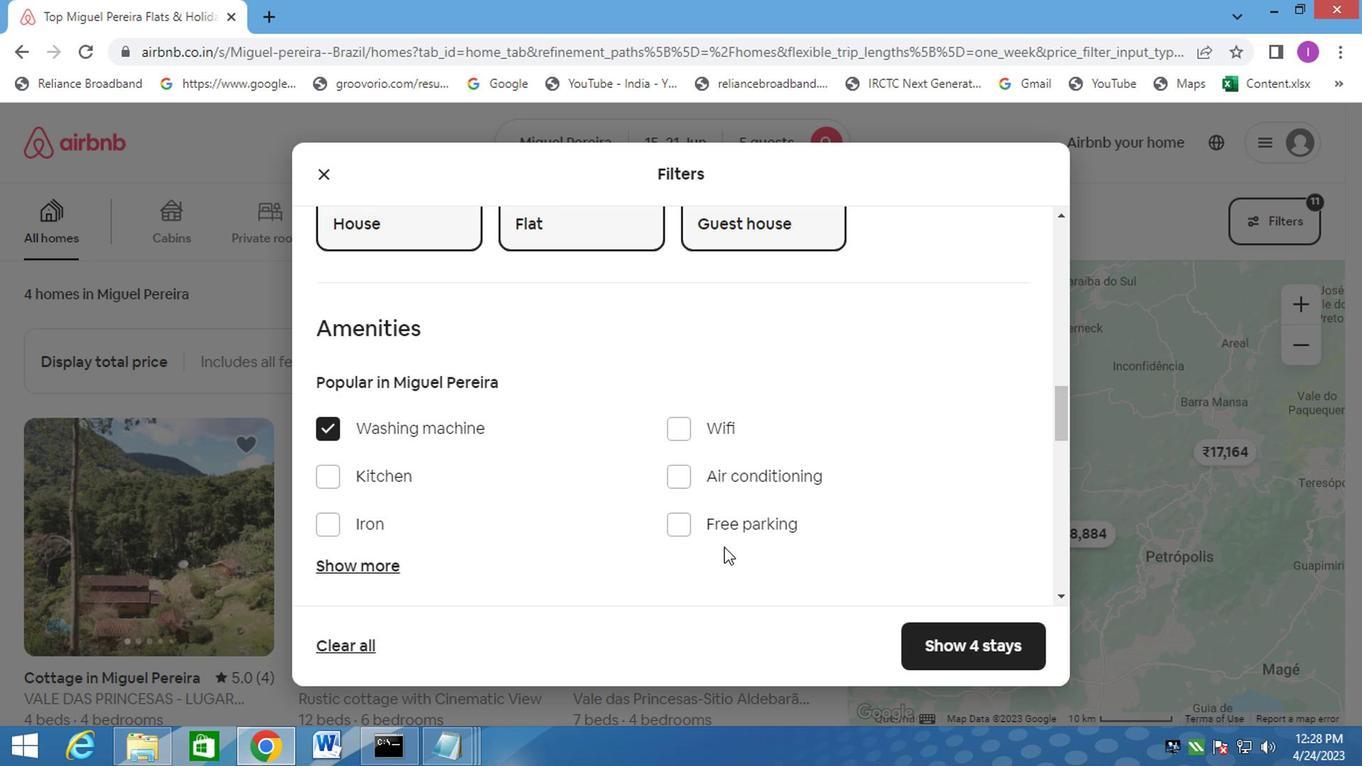 
Action: Mouse moved to (720, 542)
Screenshot: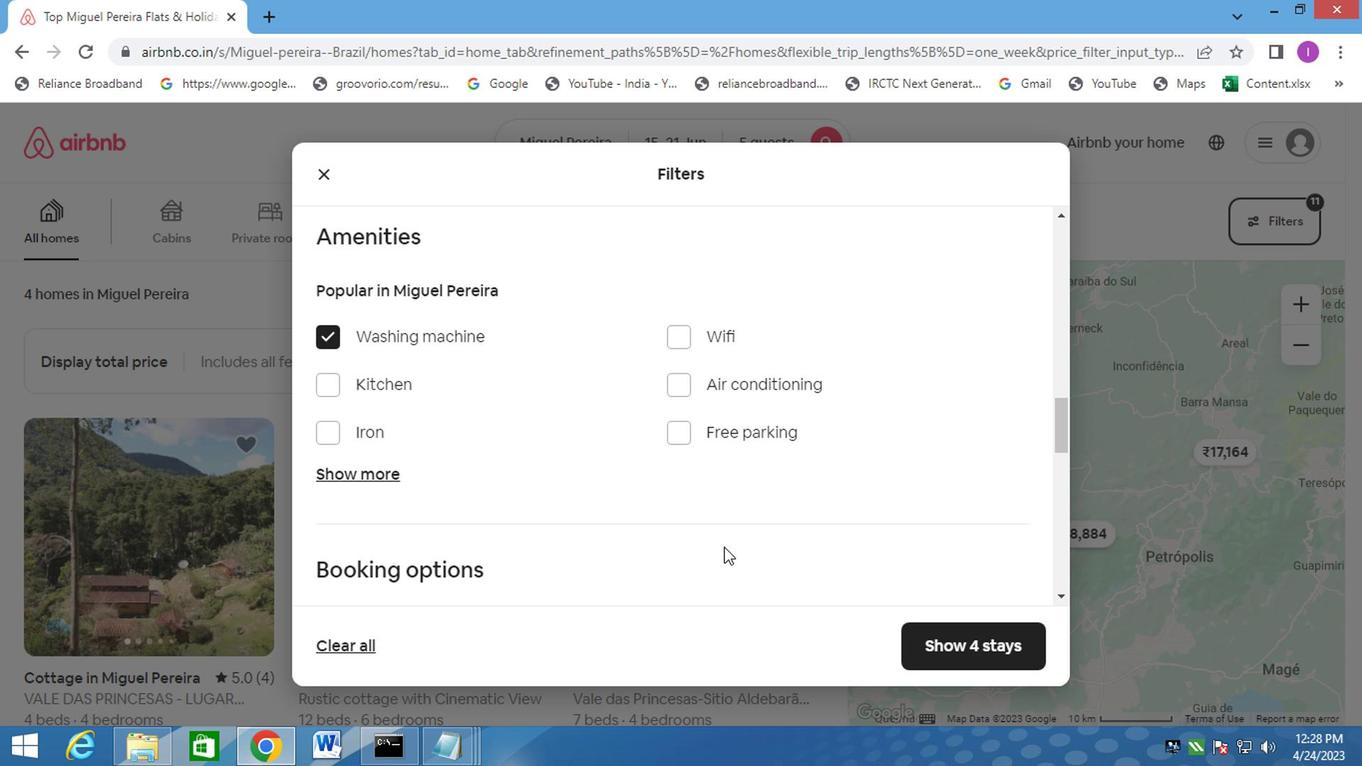 
Action: Mouse scrolled (720, 540) with delta (0, -1)
Screenshot: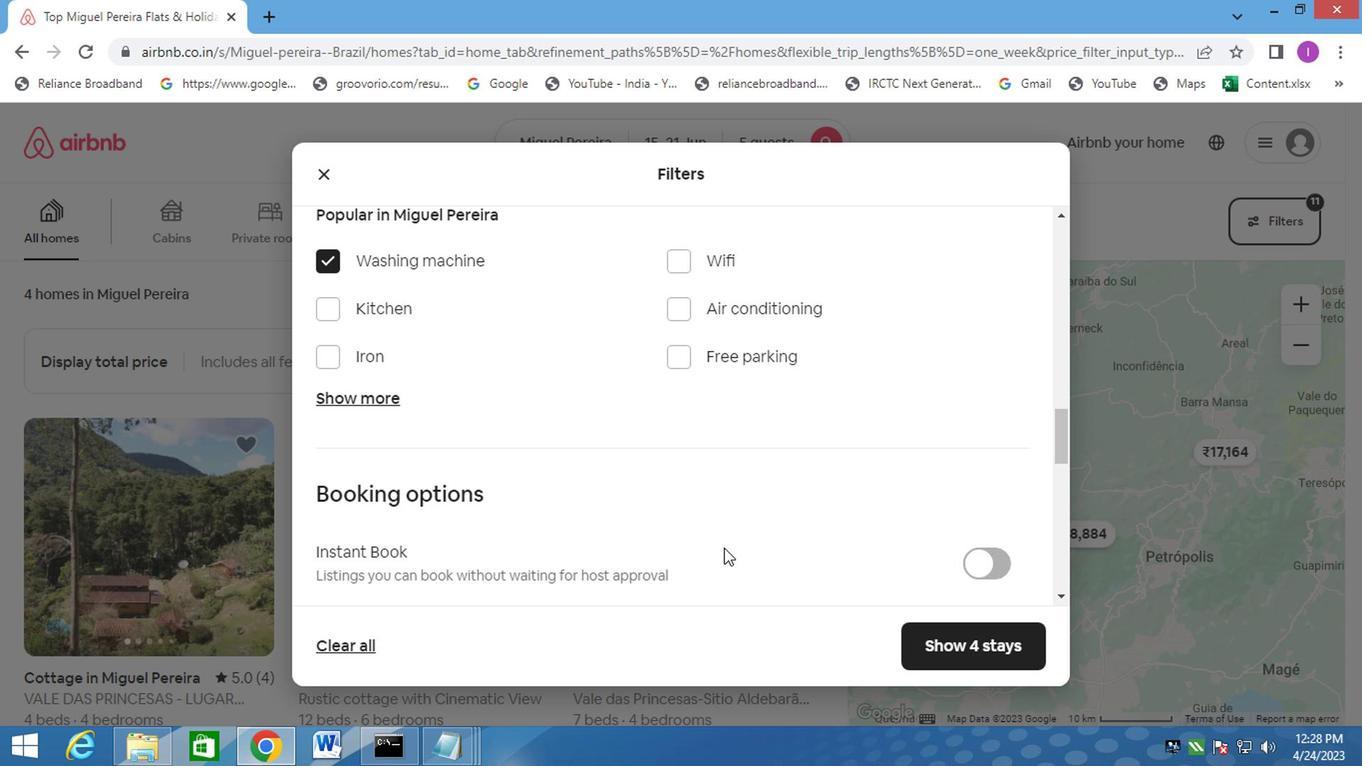 
Action: Mouse scrolled (720, 540) with delta (0, -1)
Screenshot: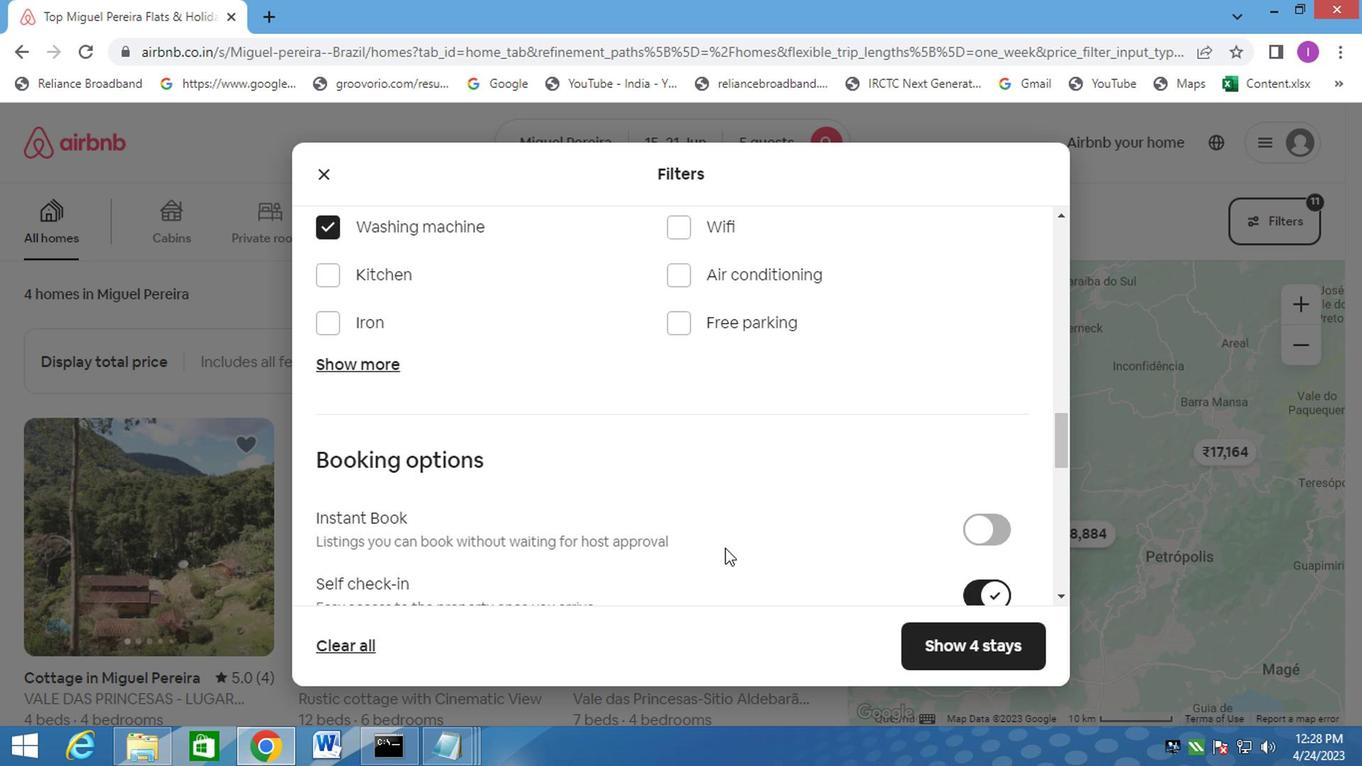 
Action: Mouse moved to (721, 540)
Screenshot: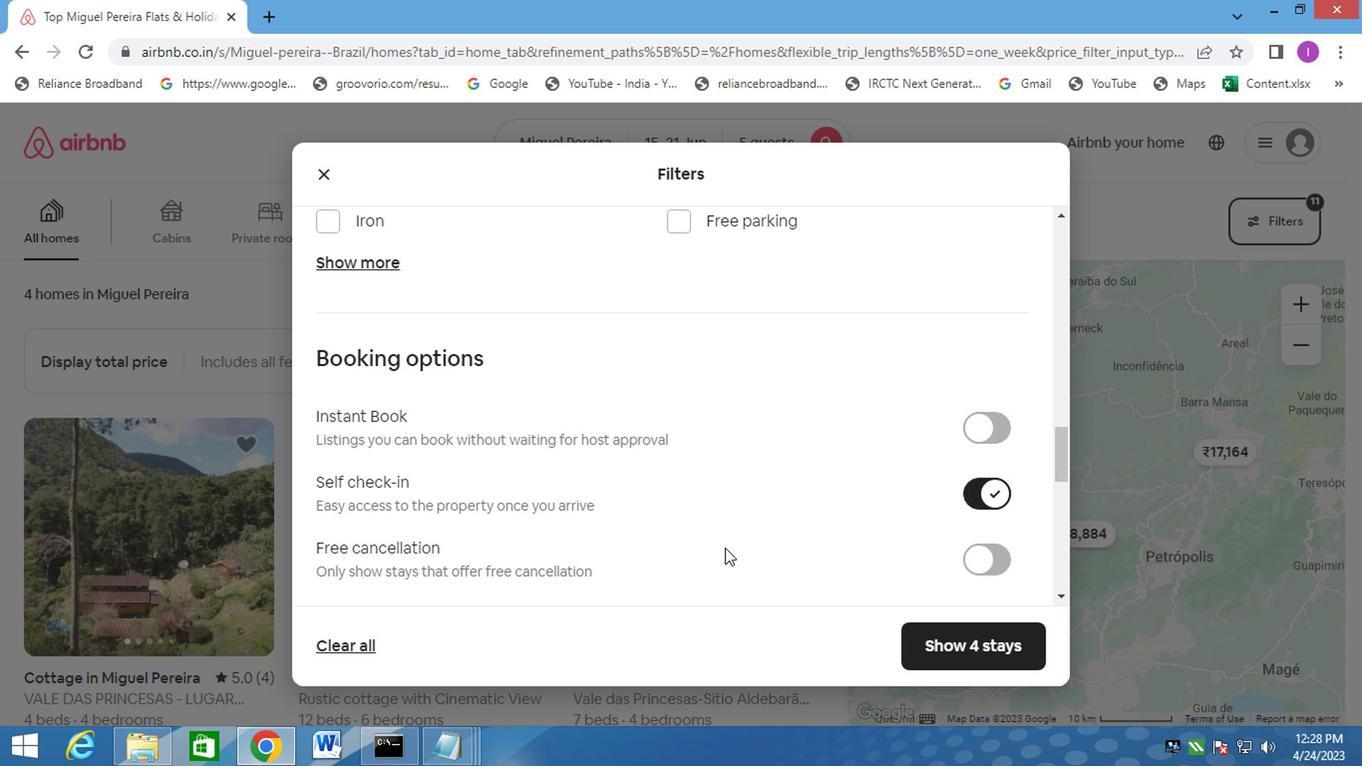
Action: Mouse scrolled (721, 539) with delta (0, 0)
Screenshot: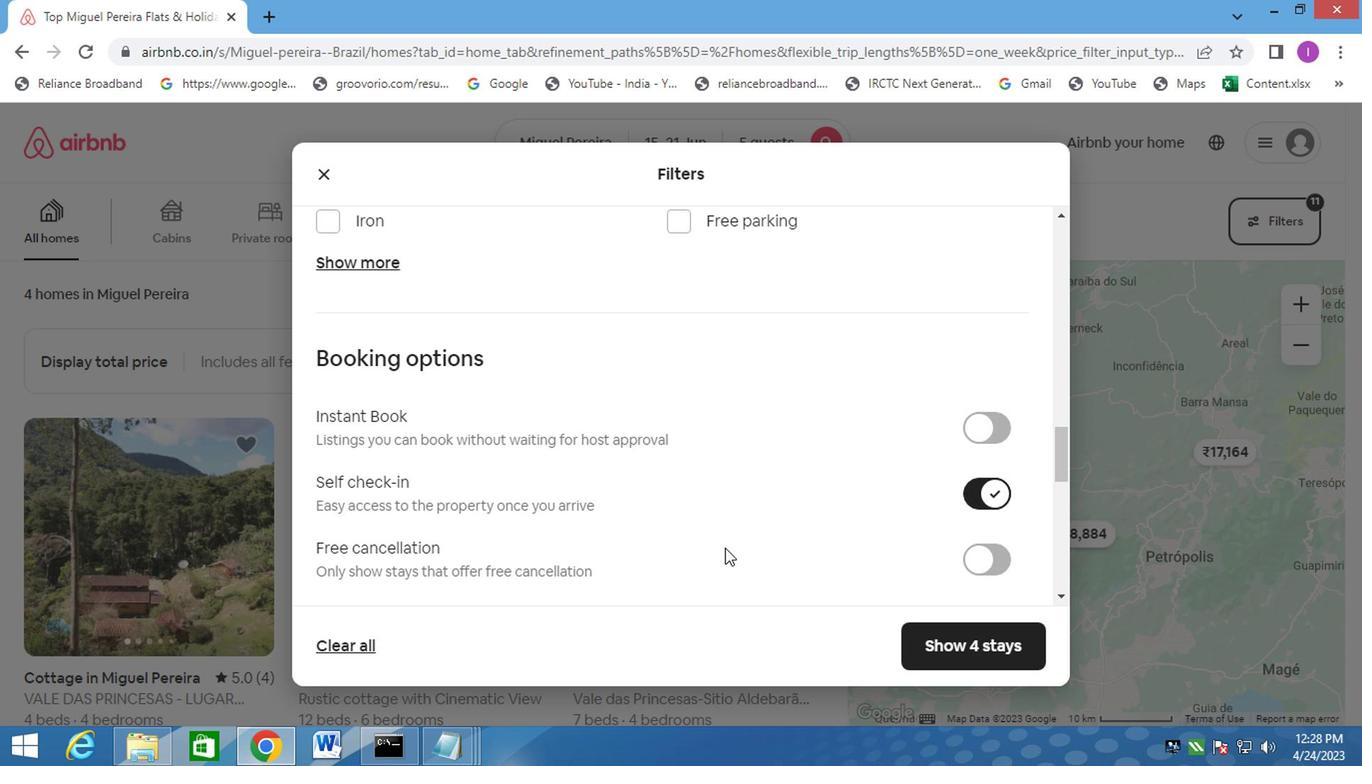 
Action: Mouse scrolled (721, 539) with delta (0, 0)
Screenshot: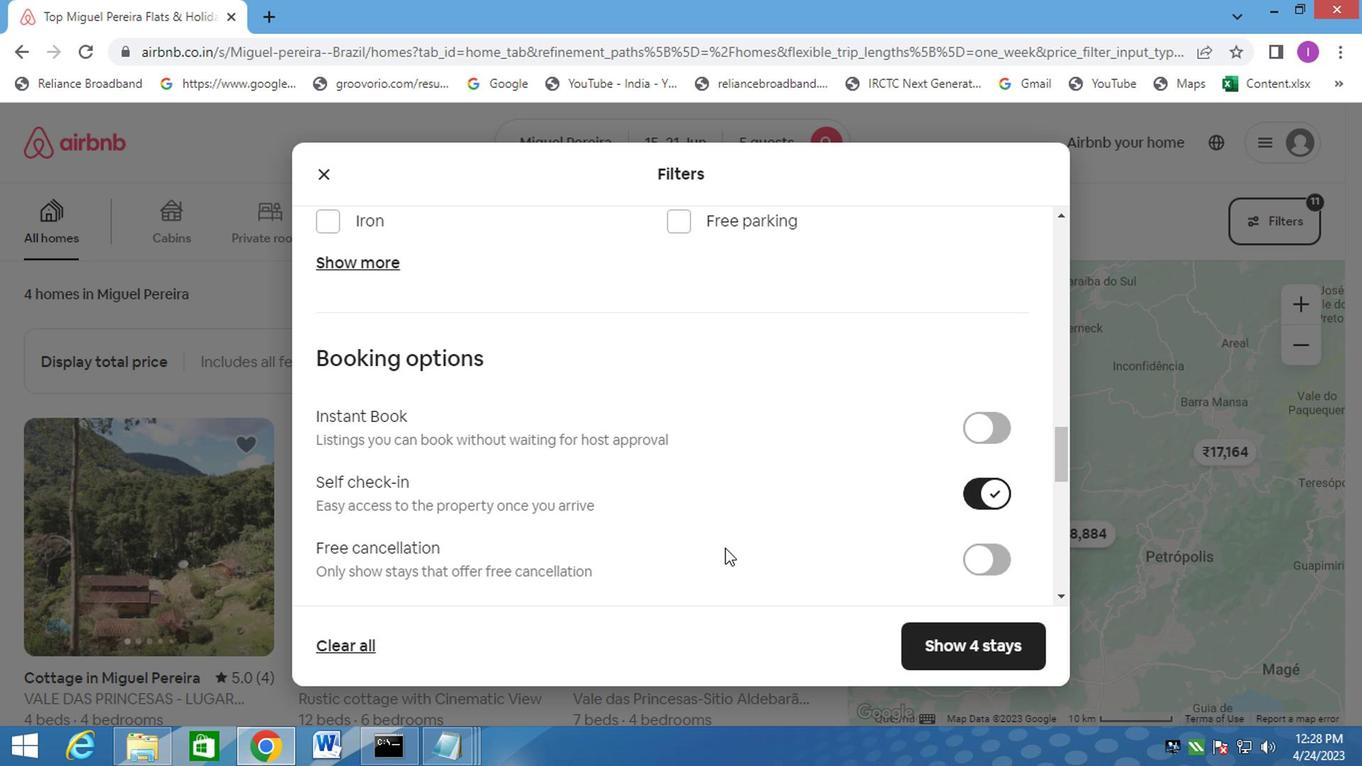 
Action: Mouse scrolled (721, 539) with delta (0, 0)
Screenshot: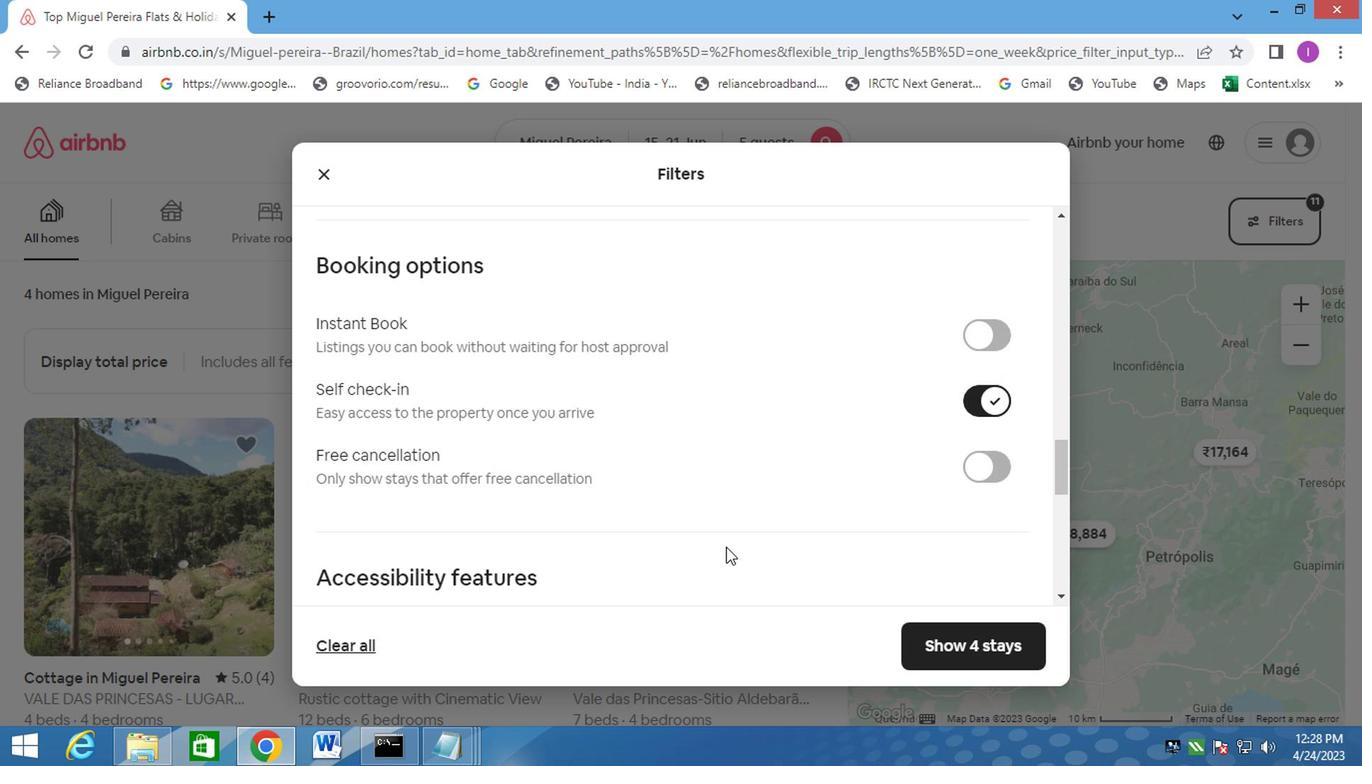 
Action: Mouse moved to (723, 539)
Screenshot: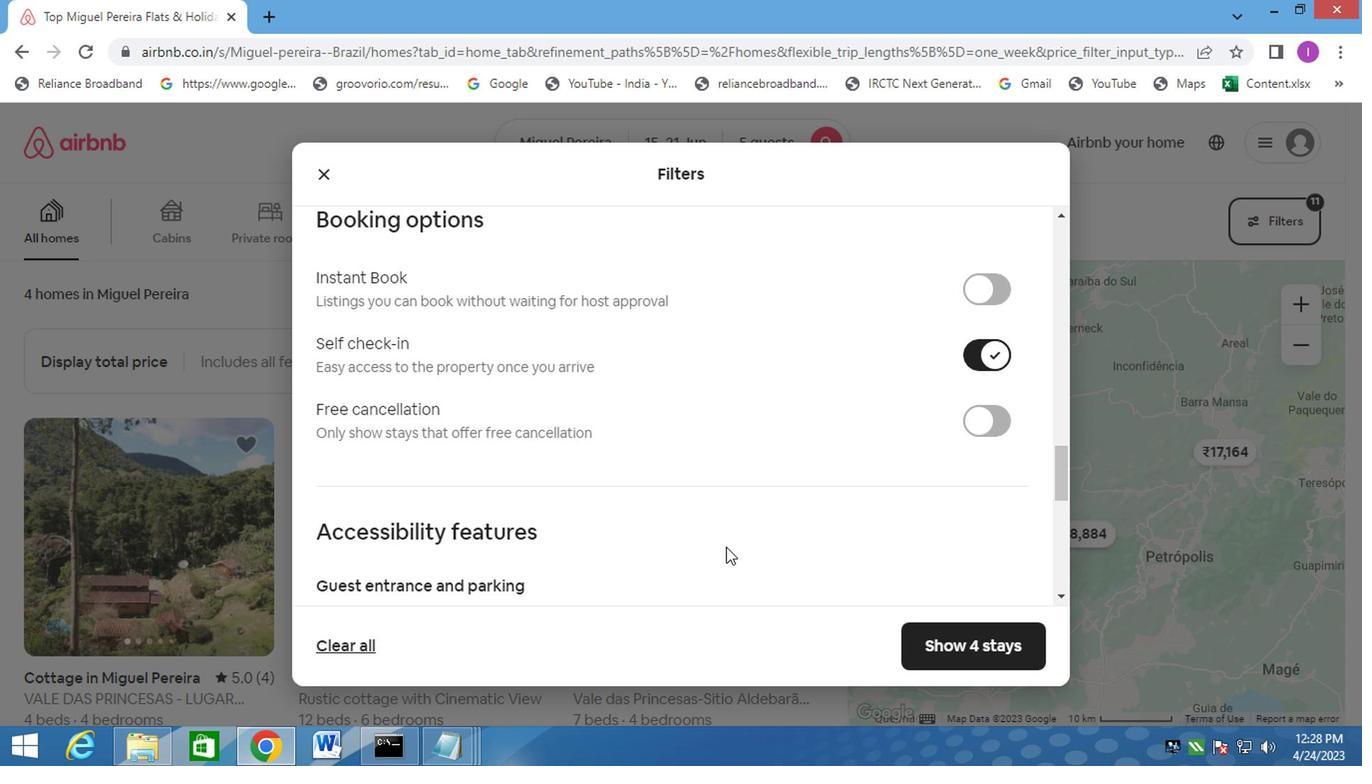 
Action: Mouse scrolled (723, 539) with delta (0, 0)
Screenshot: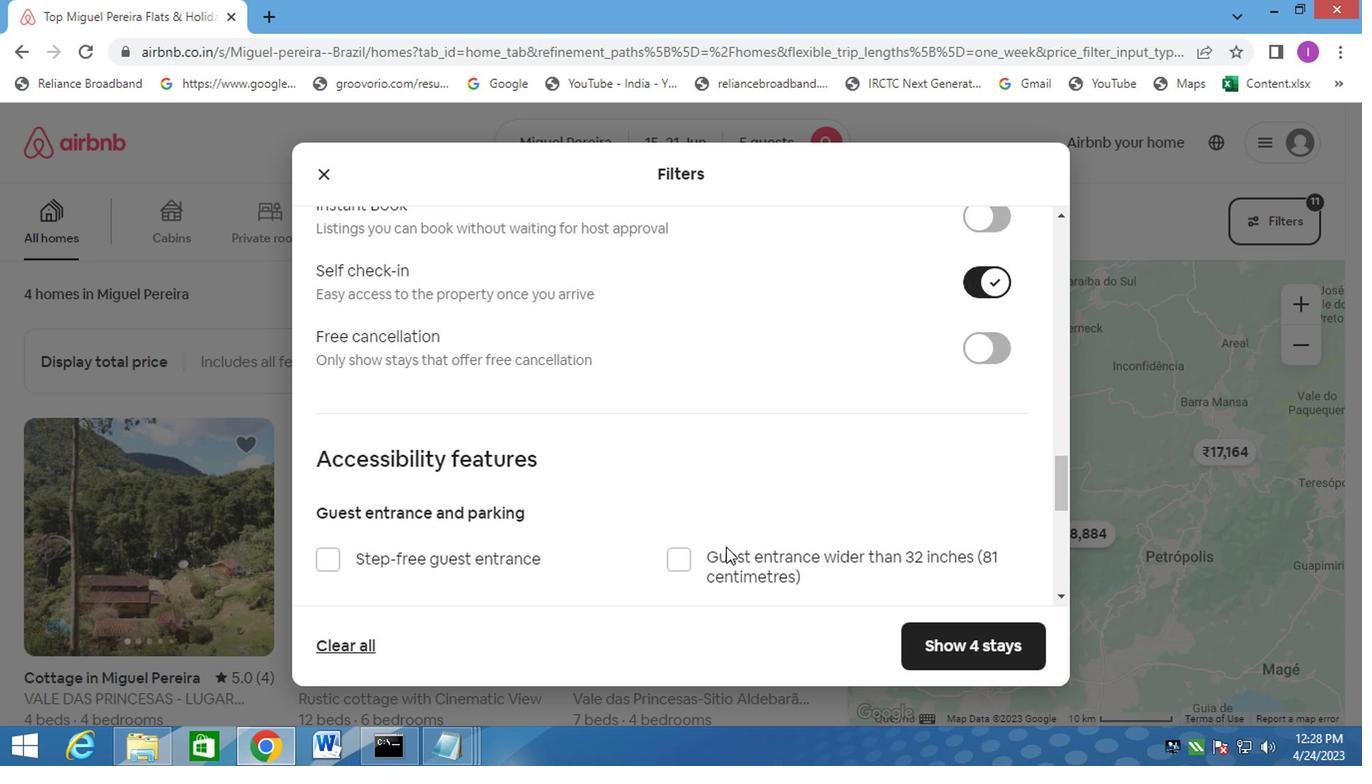 
Action: Mouse scrolled (723, 539) with delta (0, 0)
Screenshot: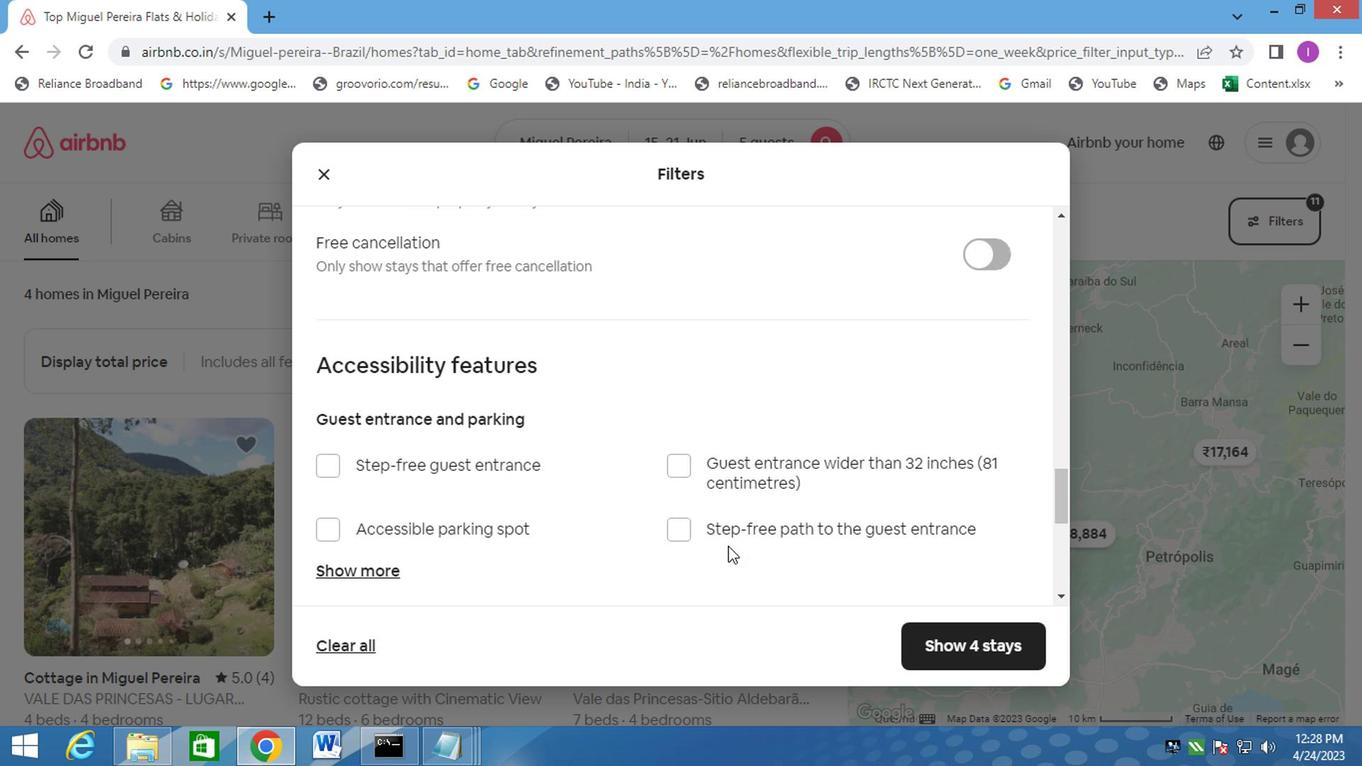 
Action: Mouse scrolled (723, 539) with delta (0, 0)
Screenshot: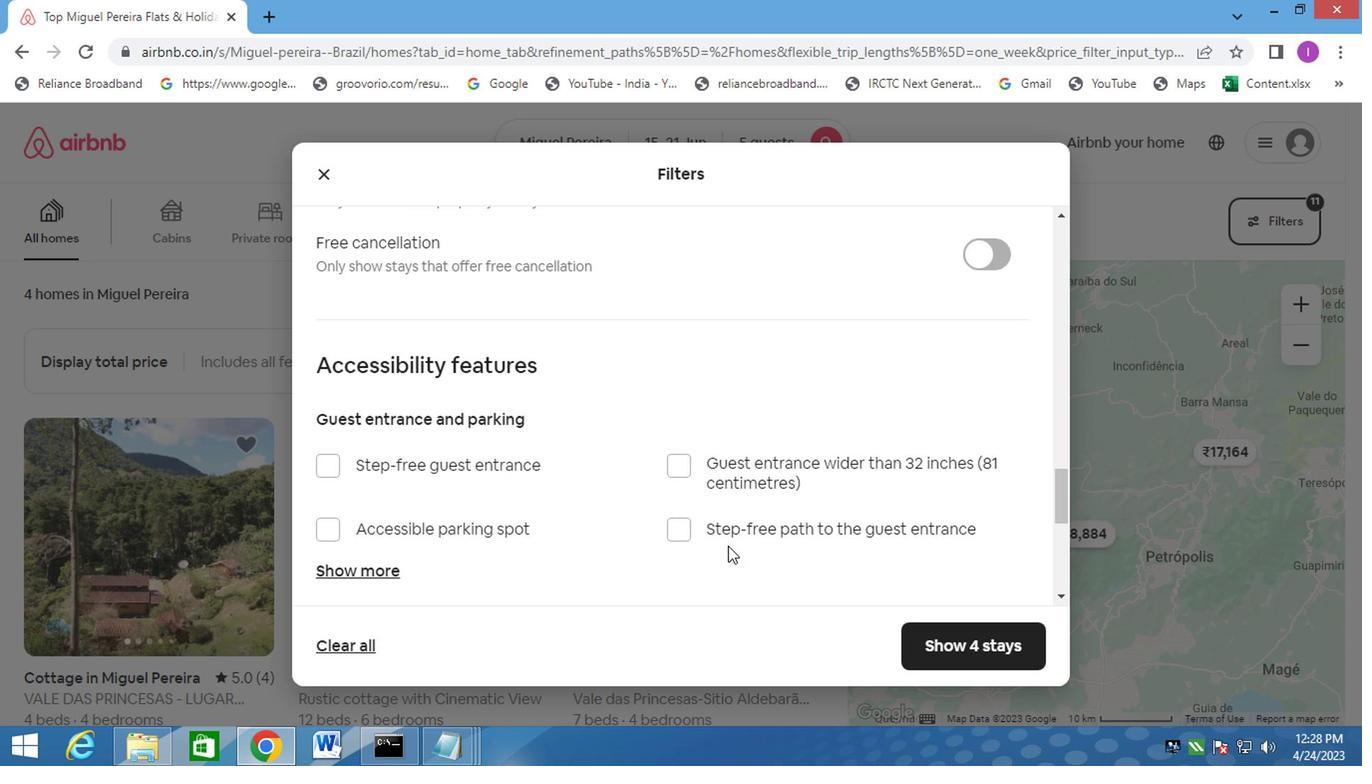 
Action: Mouse moved to (728, 535)
Screenshot: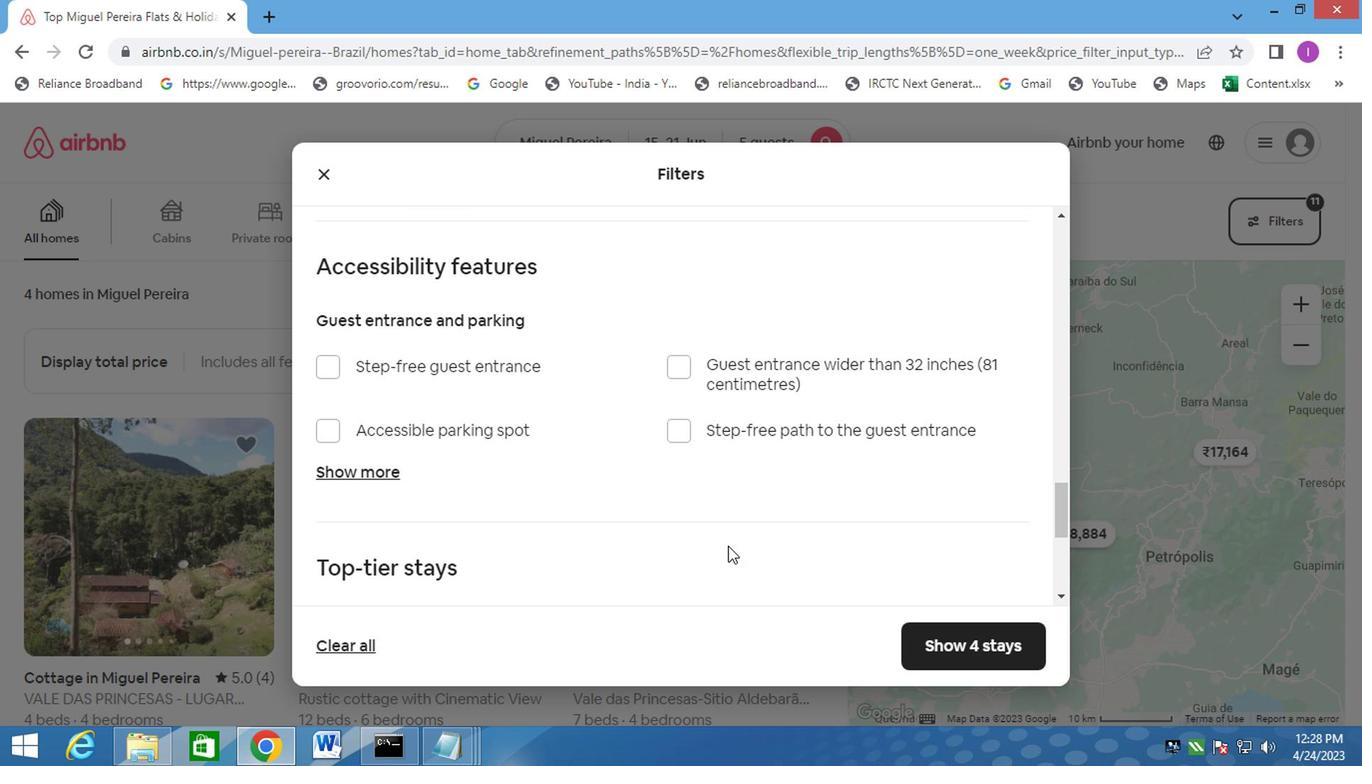 
Action: Mouse scrolled (728, 534) with delta (0, 0)
Screenshot: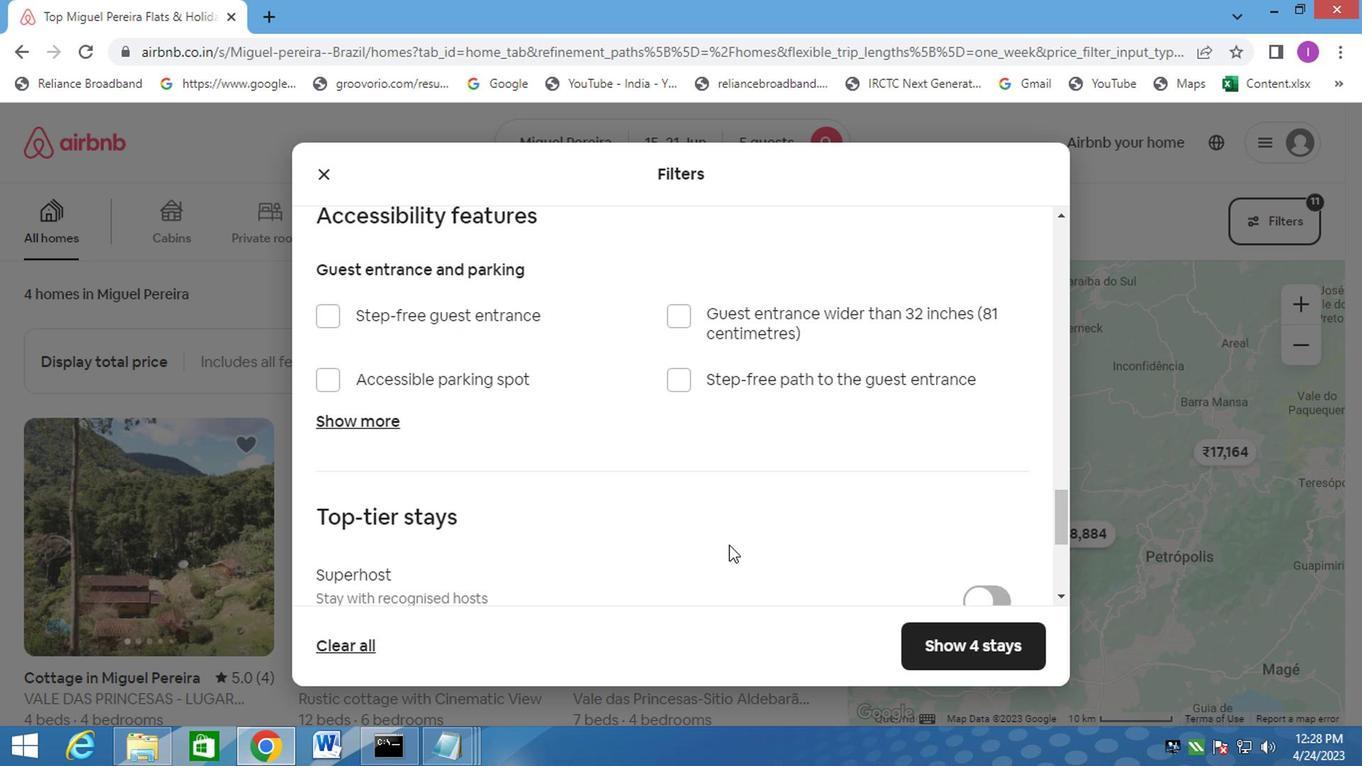 
Action: Mouse scrolled (728, 534) with delta (0, 0)
Screenshot: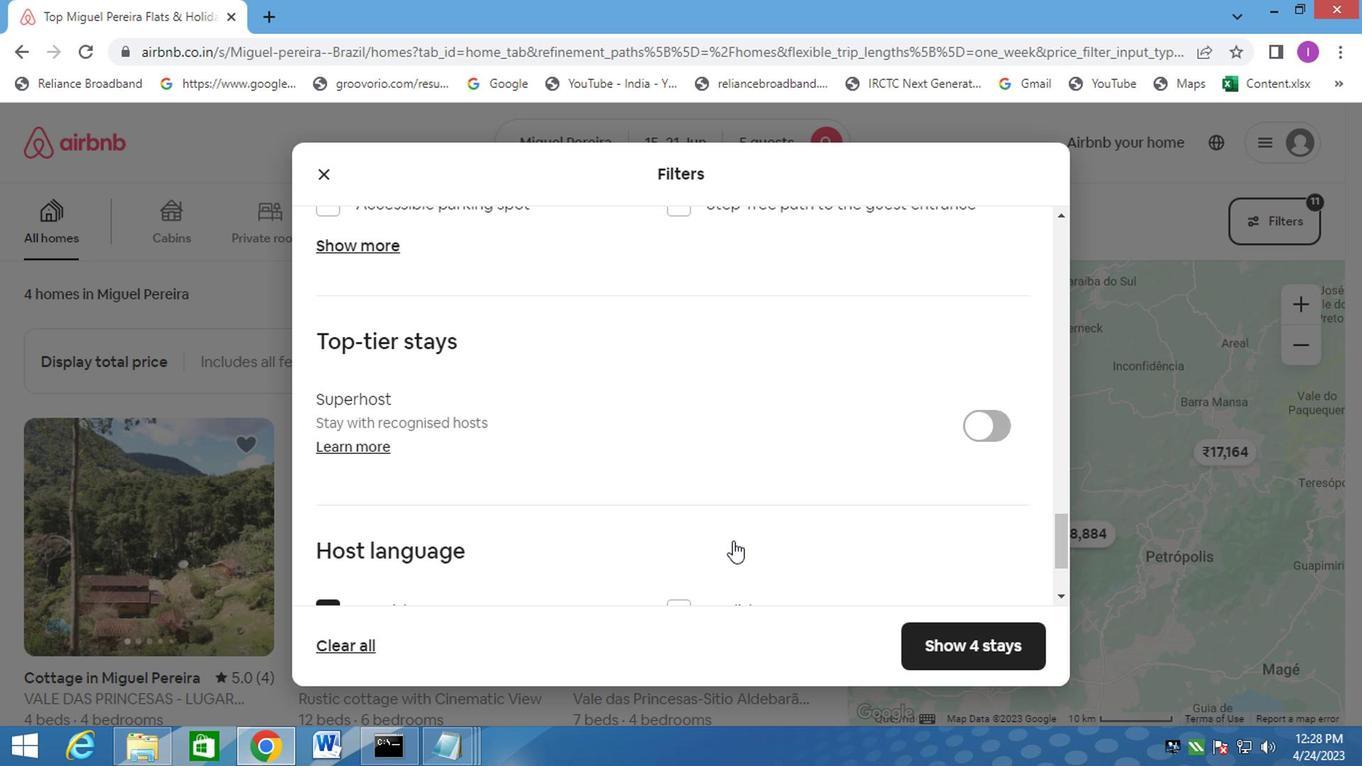 
Action: Mouse moved to (729, 535)
Screenshot: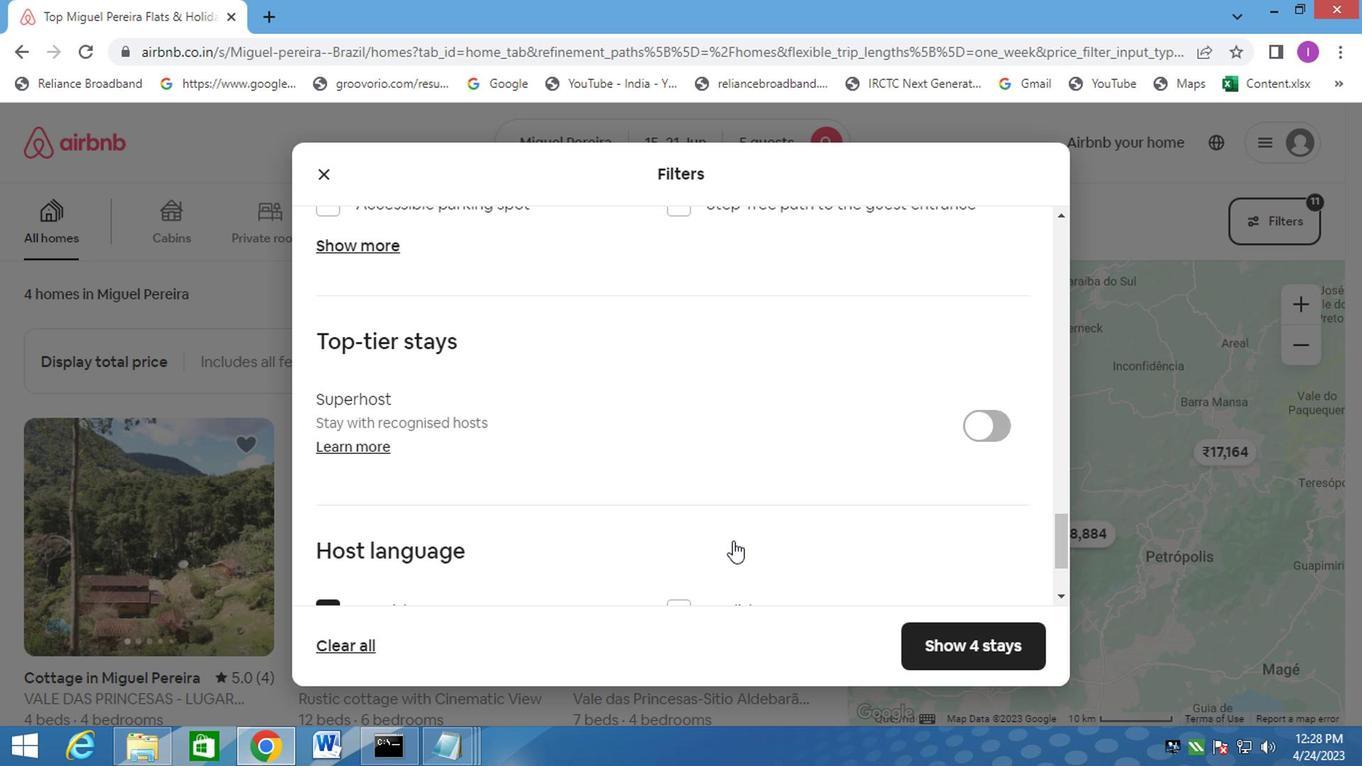 
Action: Mouse scrolled (729, 534) with delta (0, 0)
Screenshot: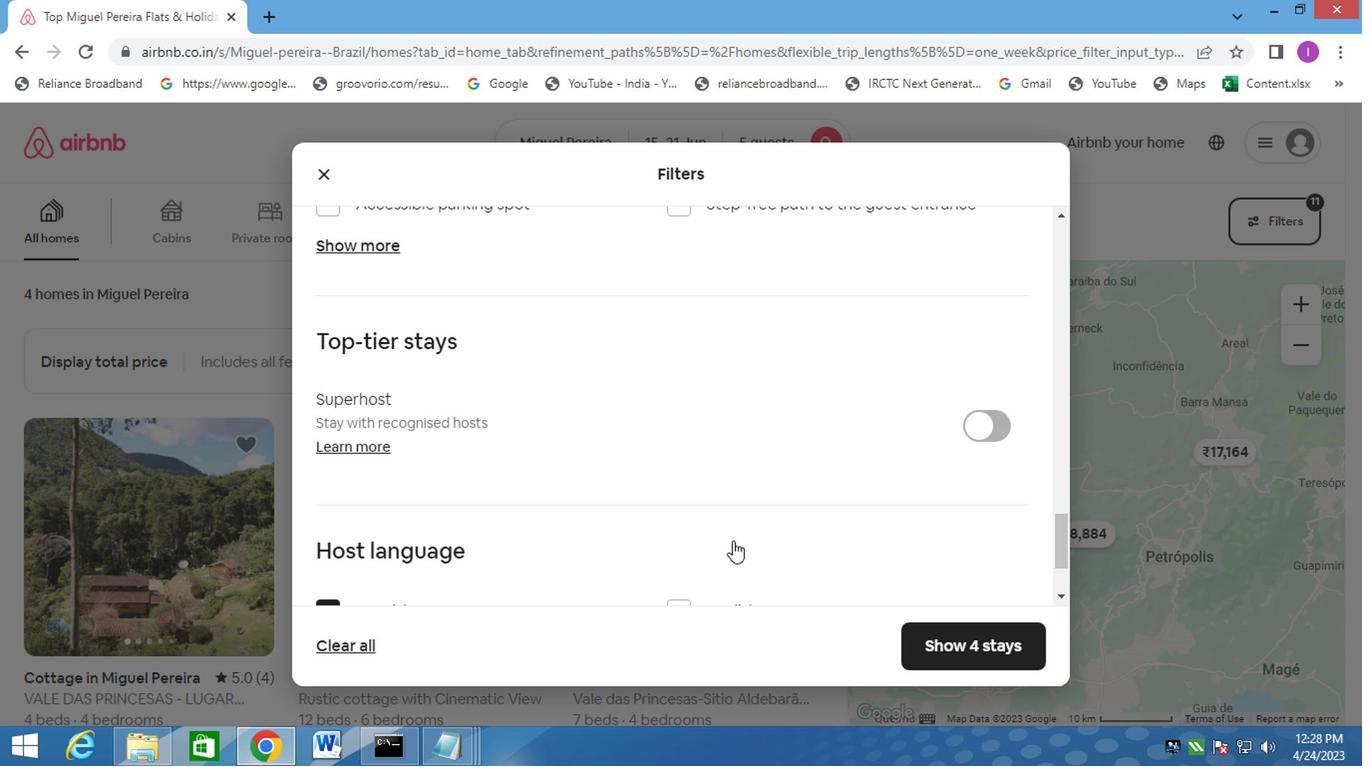 
Action: Mouse moved to (730, 532)
Screenshot: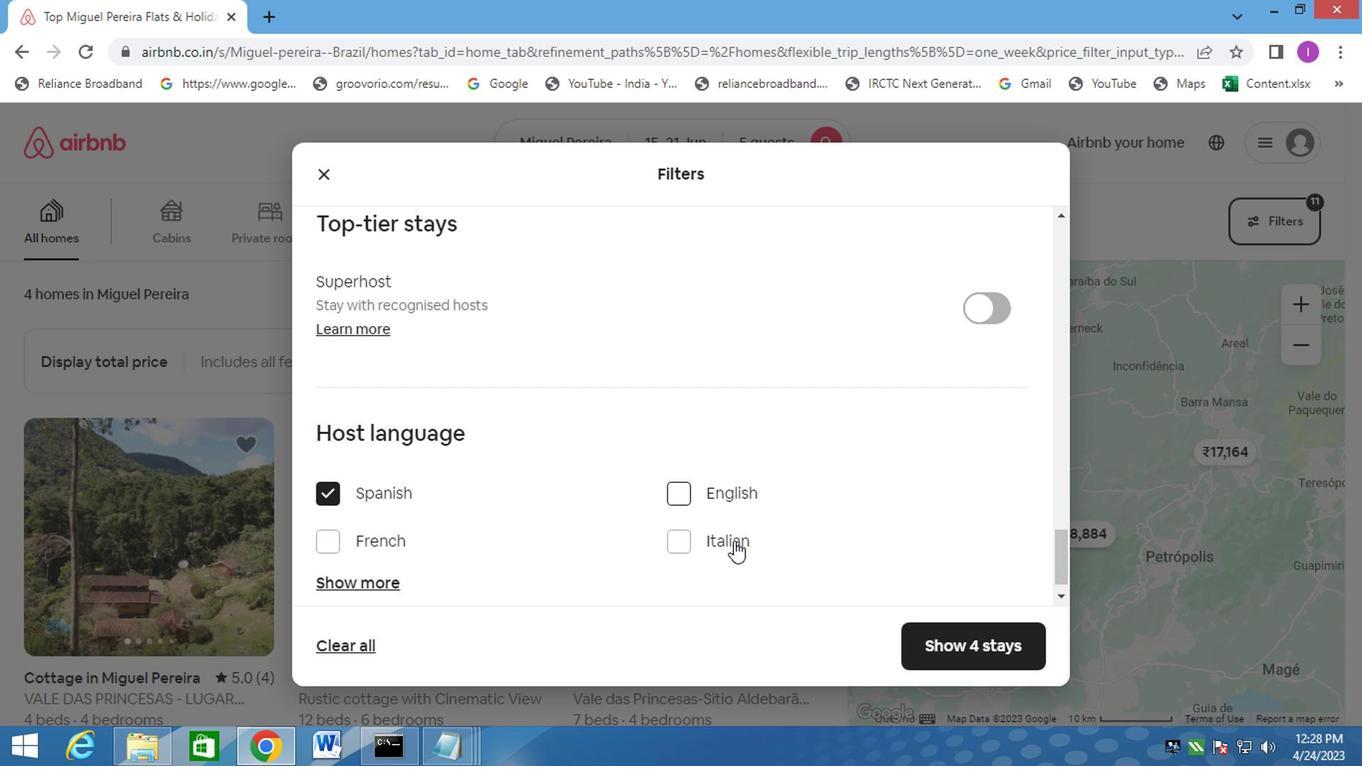 
Action: Mouse scrolled (730, 532) with delta (0, 0)
Screenshot: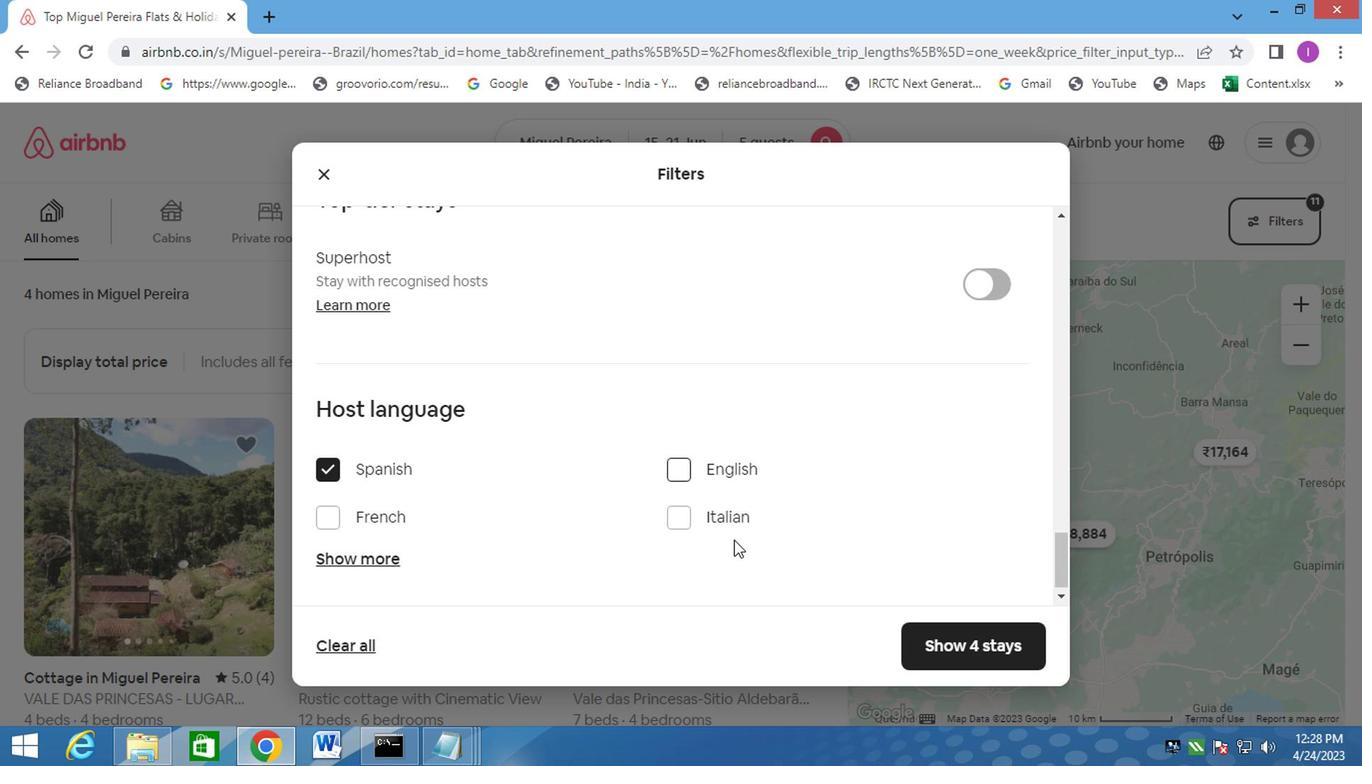 
Action: Mouse scrolled (730, 532) with delta (0, 0)
Screenshot: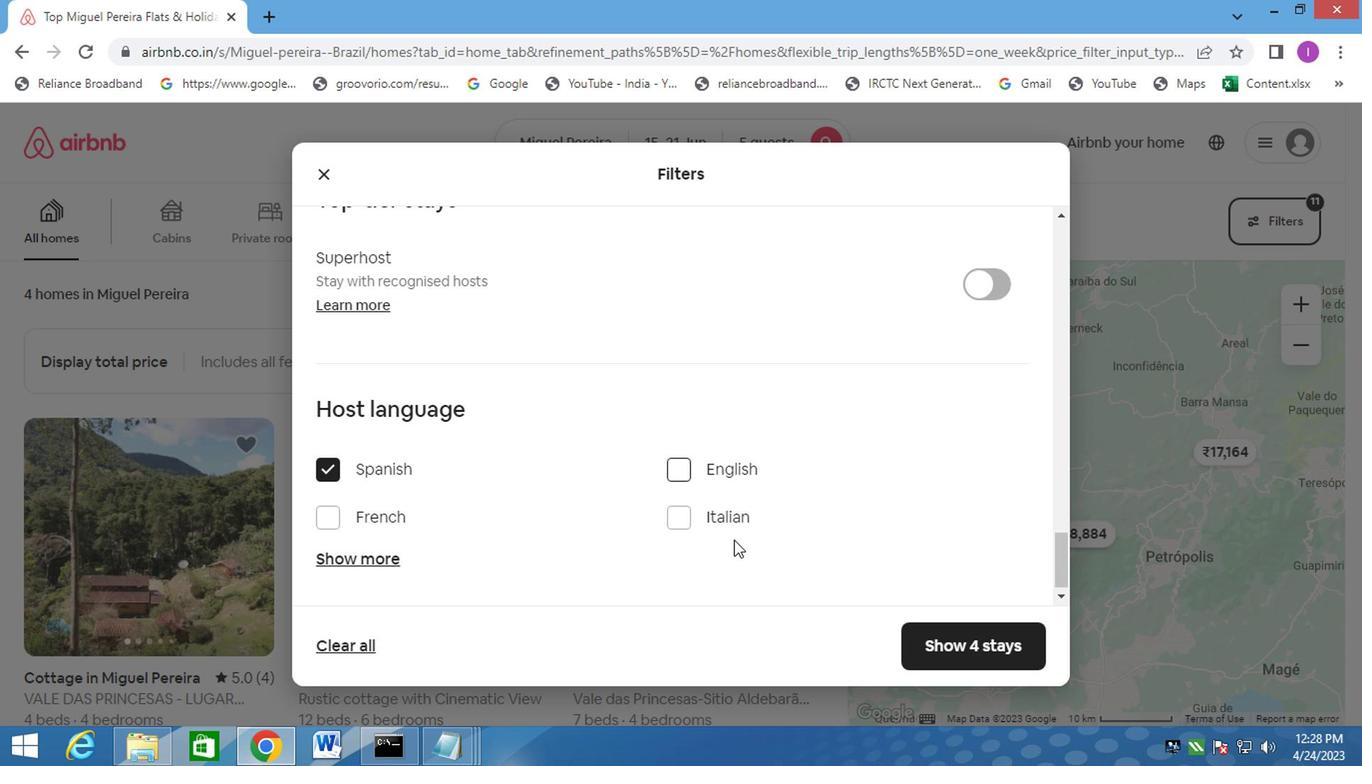 
Action: Mouse scrolled (730, 532) with delta (0, 0)
Screenshot: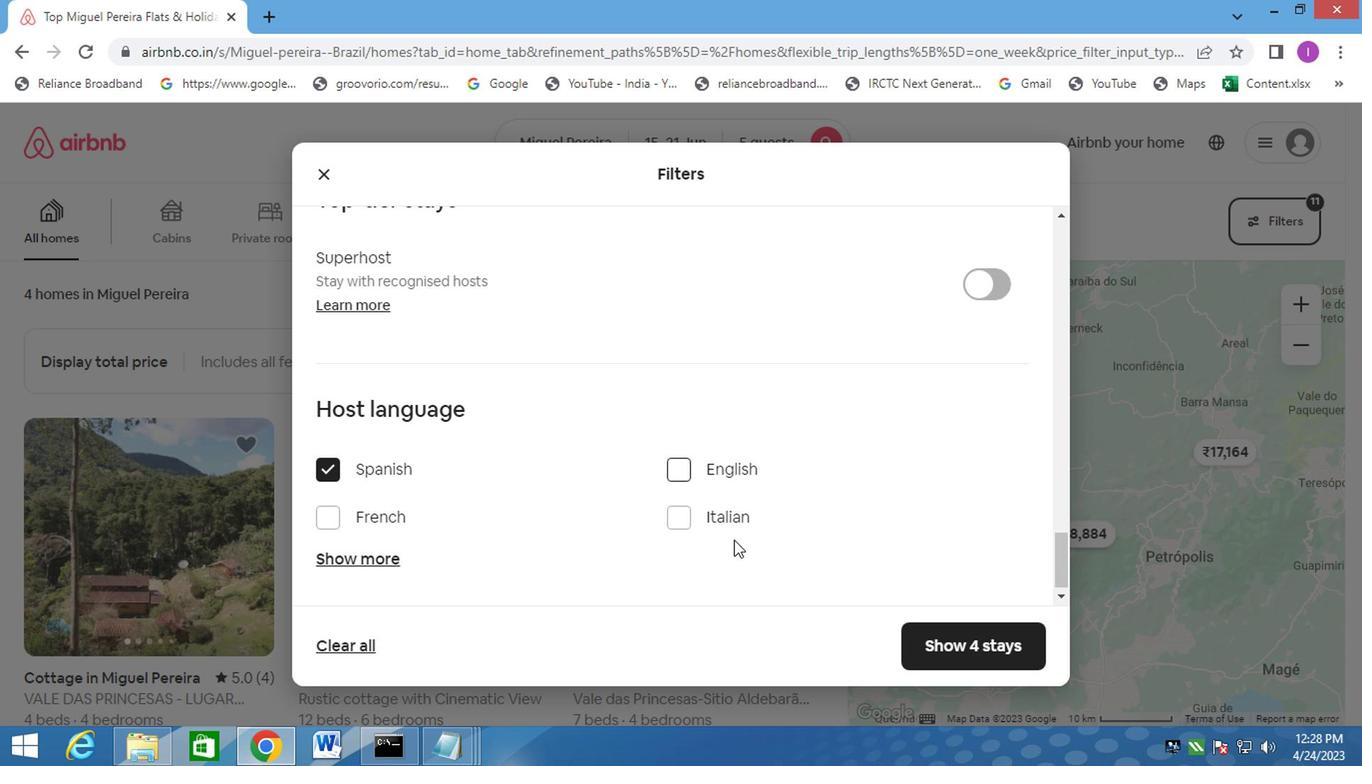 
Action: Mouse scrolled (730, 532) with delta (0, 0)
Screenshot: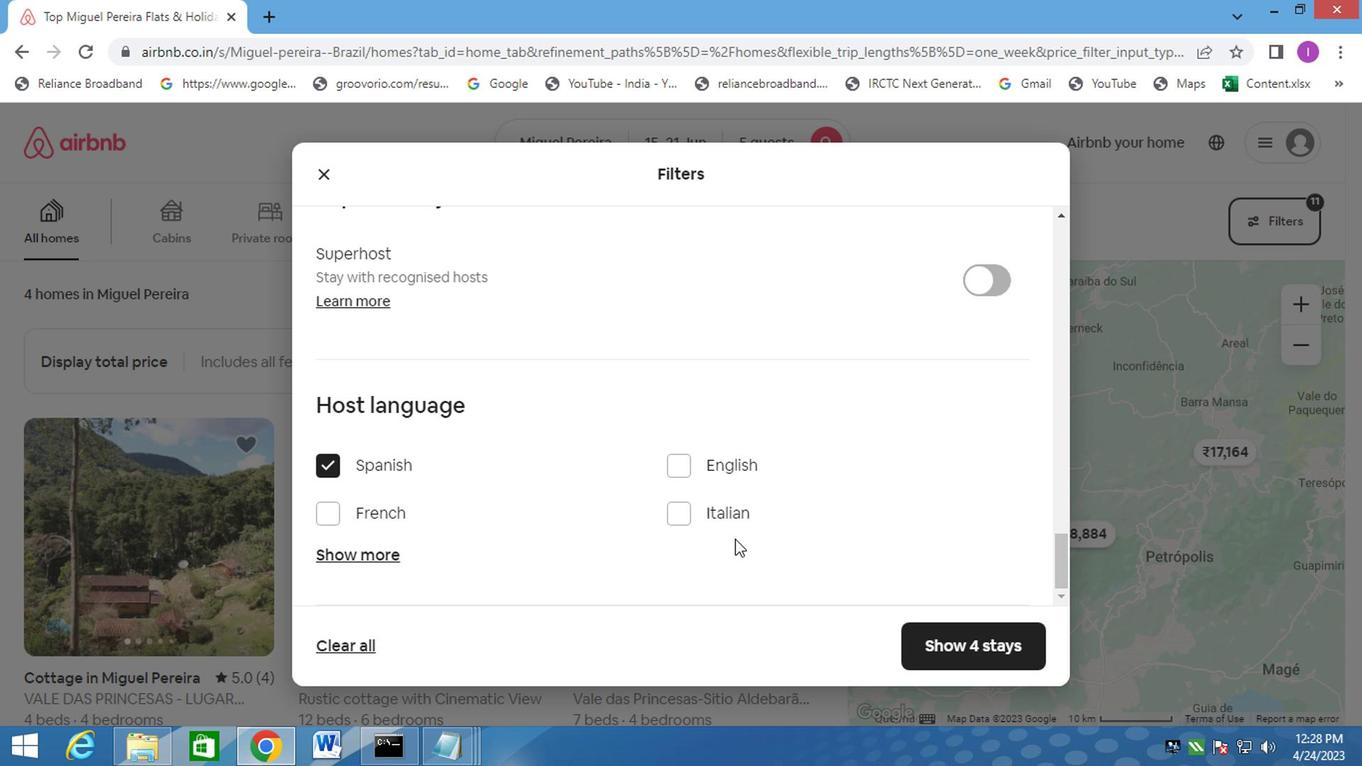 
Action: Mouse scrolled (730, 532) with delta (0, 0)
Screenshot: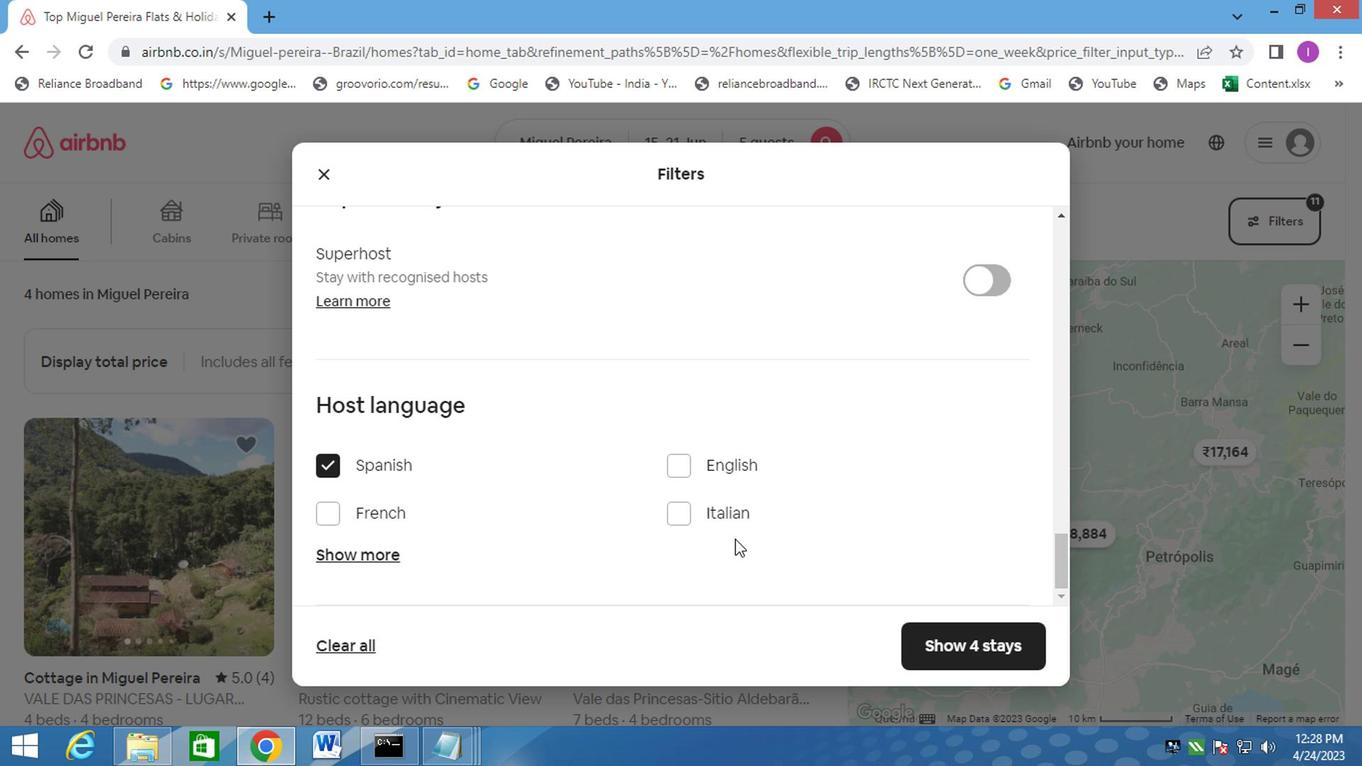
Action: Mouse scrolled (730, 532) with delta (0, 0)
Screenshot: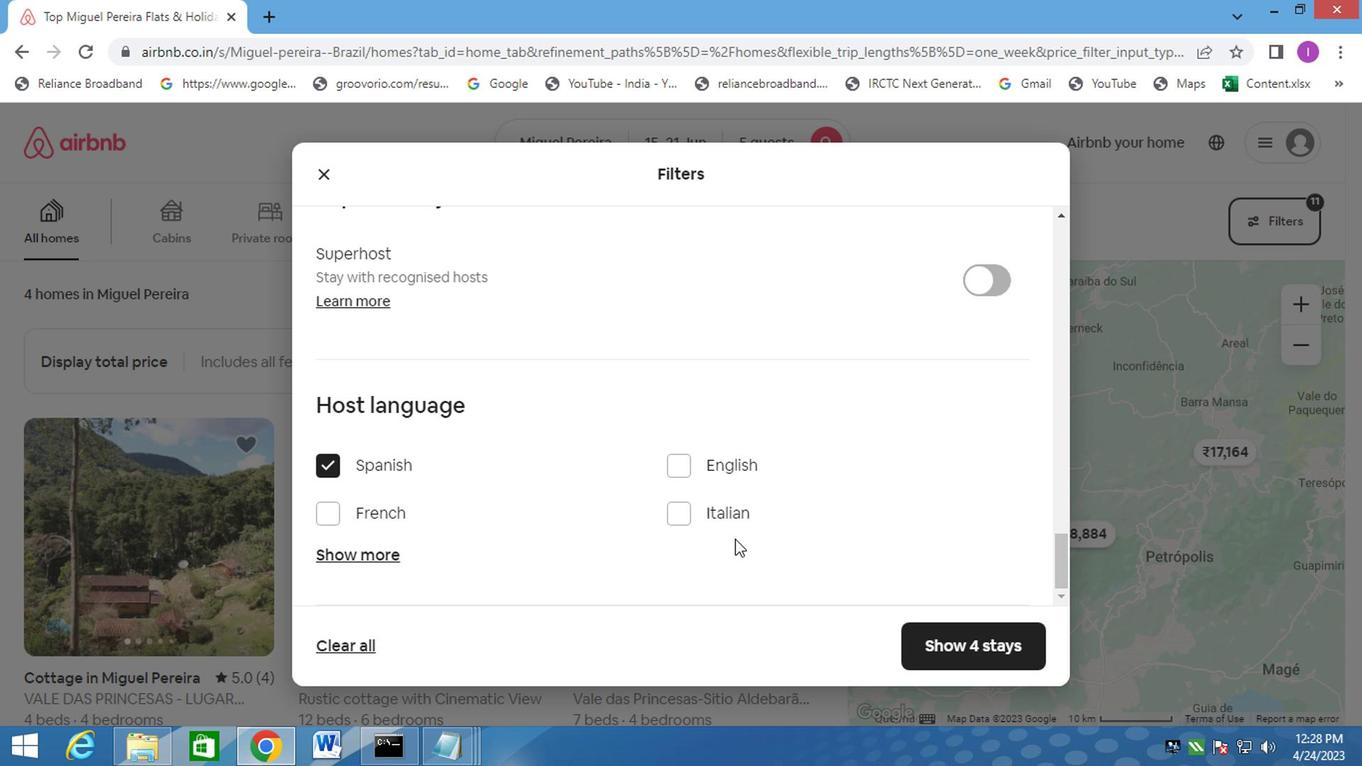 
Action: Mouse moved to (732, 526)
Screenshot: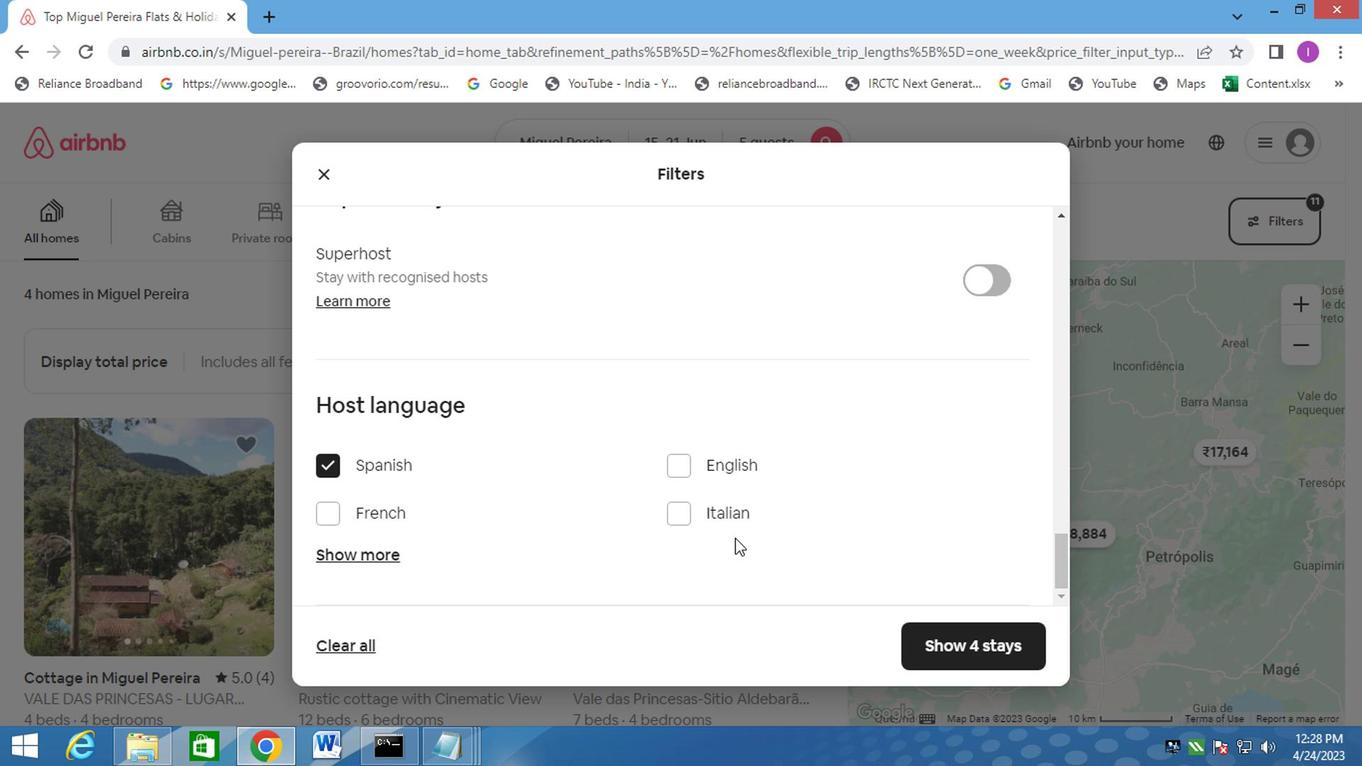 
Action: Mouse scrolled (732, 525) with delta (0, -1)
Screenshot: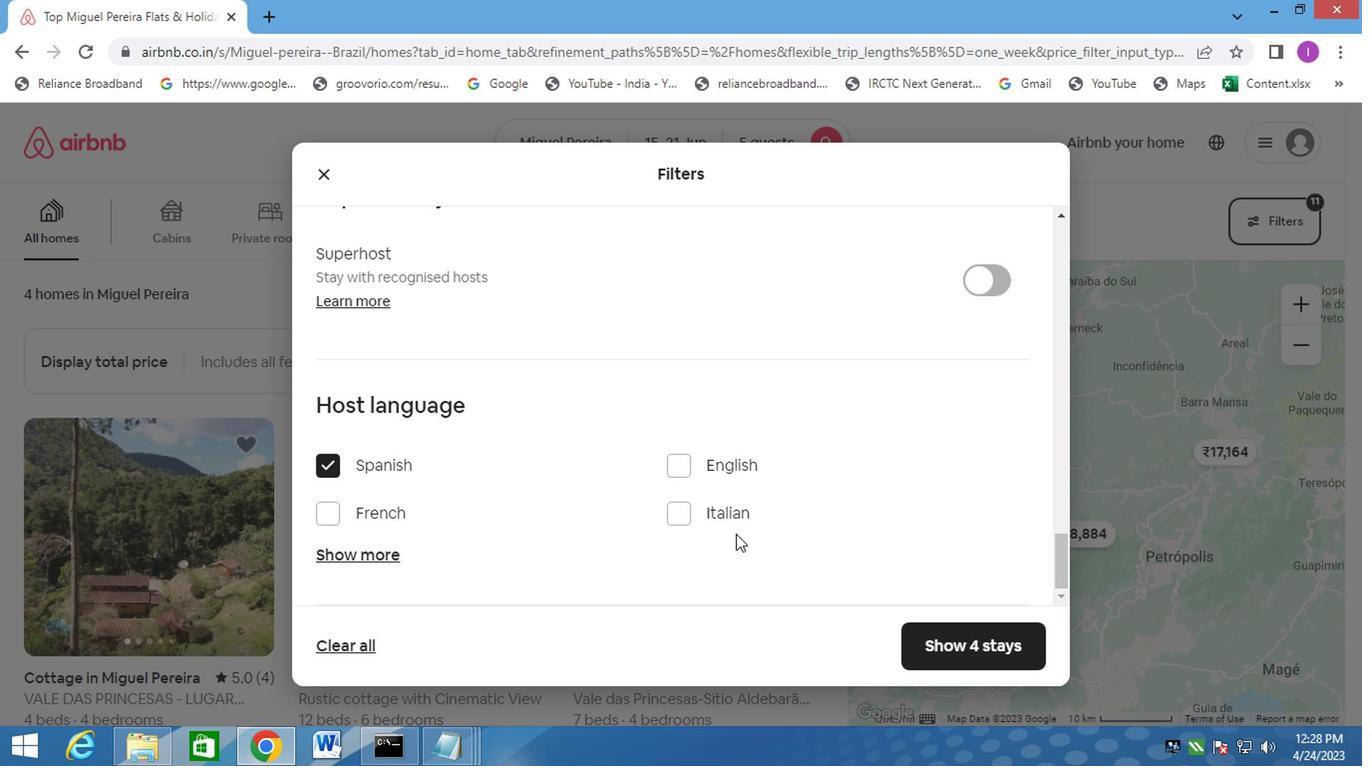 
Action: Mouse scrolled (732, 525) with delta (0, -1)
Screenshot: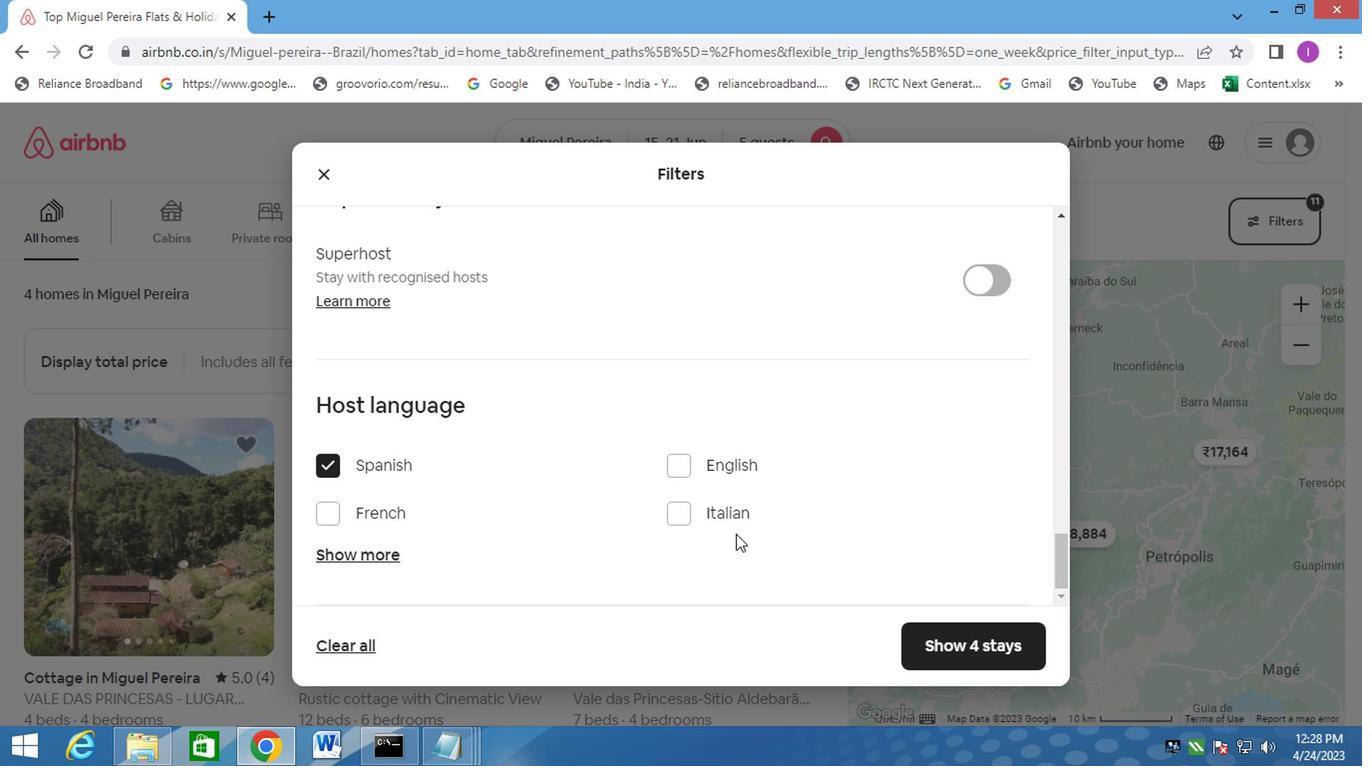 
Action: Mouse scrolled (732, 525) with delta (0, -1)
Screenshot: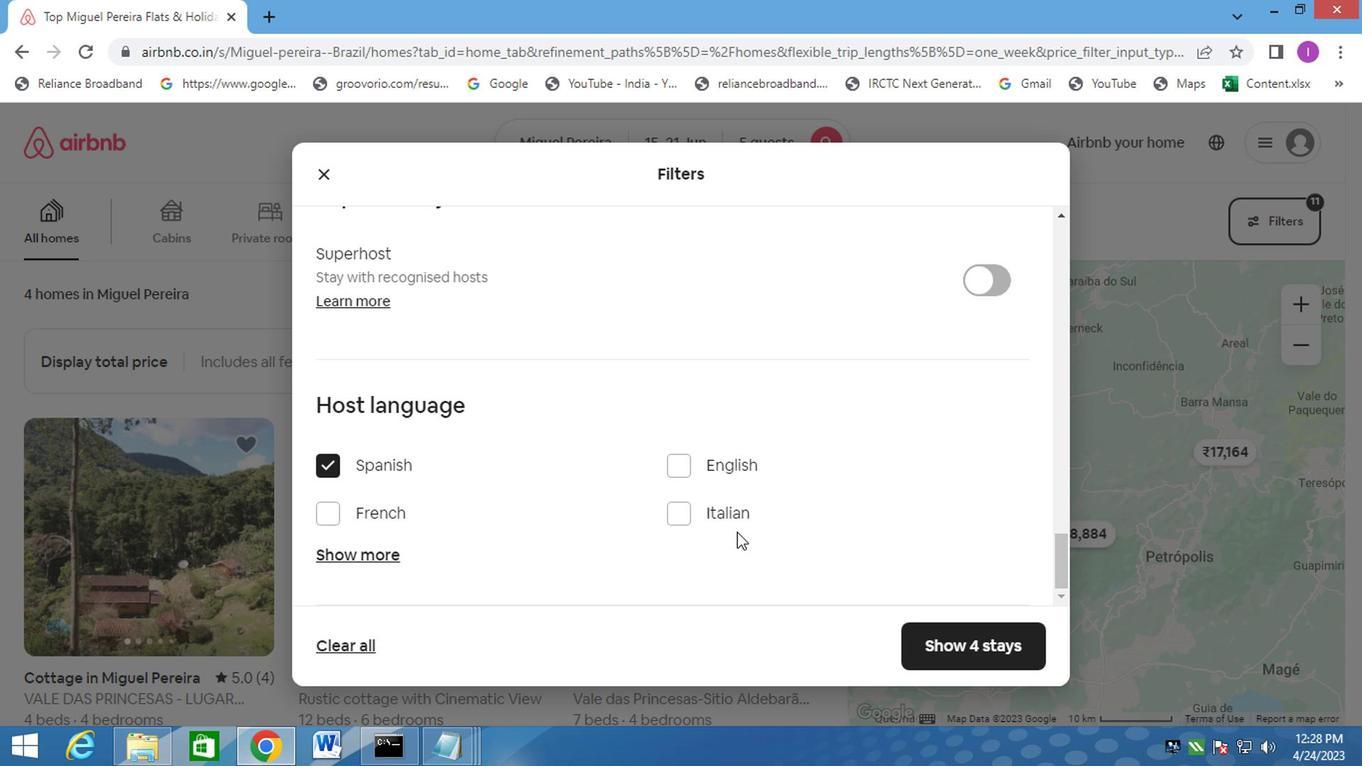 
Action: Mouse moved to (934, 639)
Screenshot: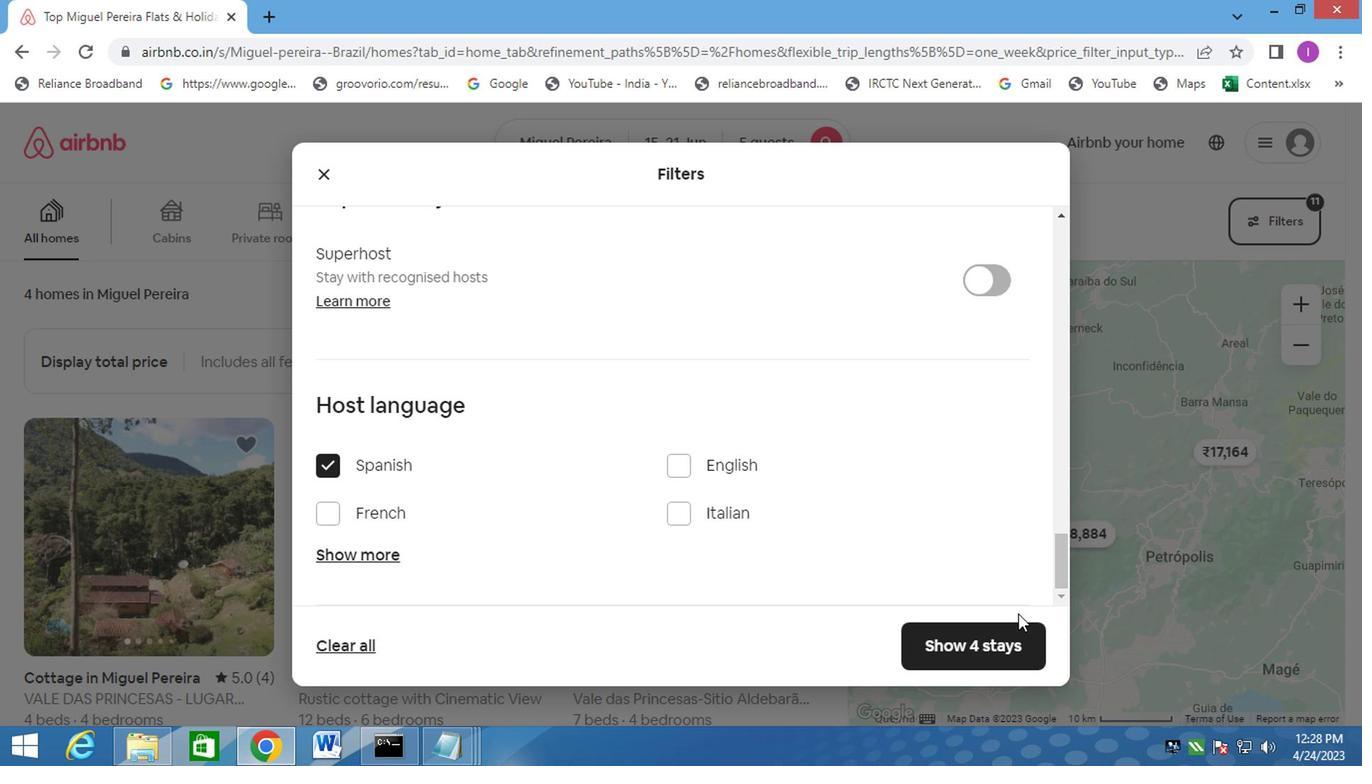 
Action: Mouse pressed left at (934, 639)
Screenshot: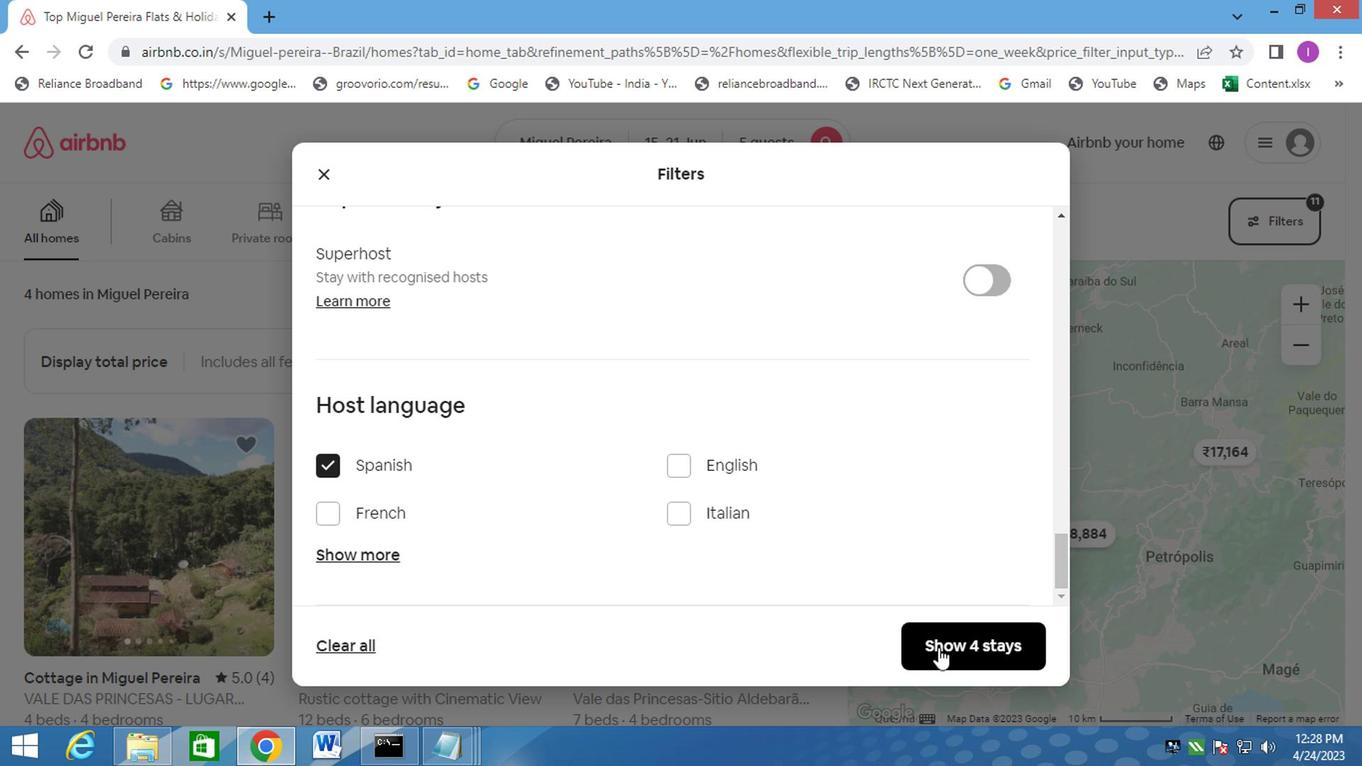 
Action: Mouse moved to (949, 571)
Screenshot: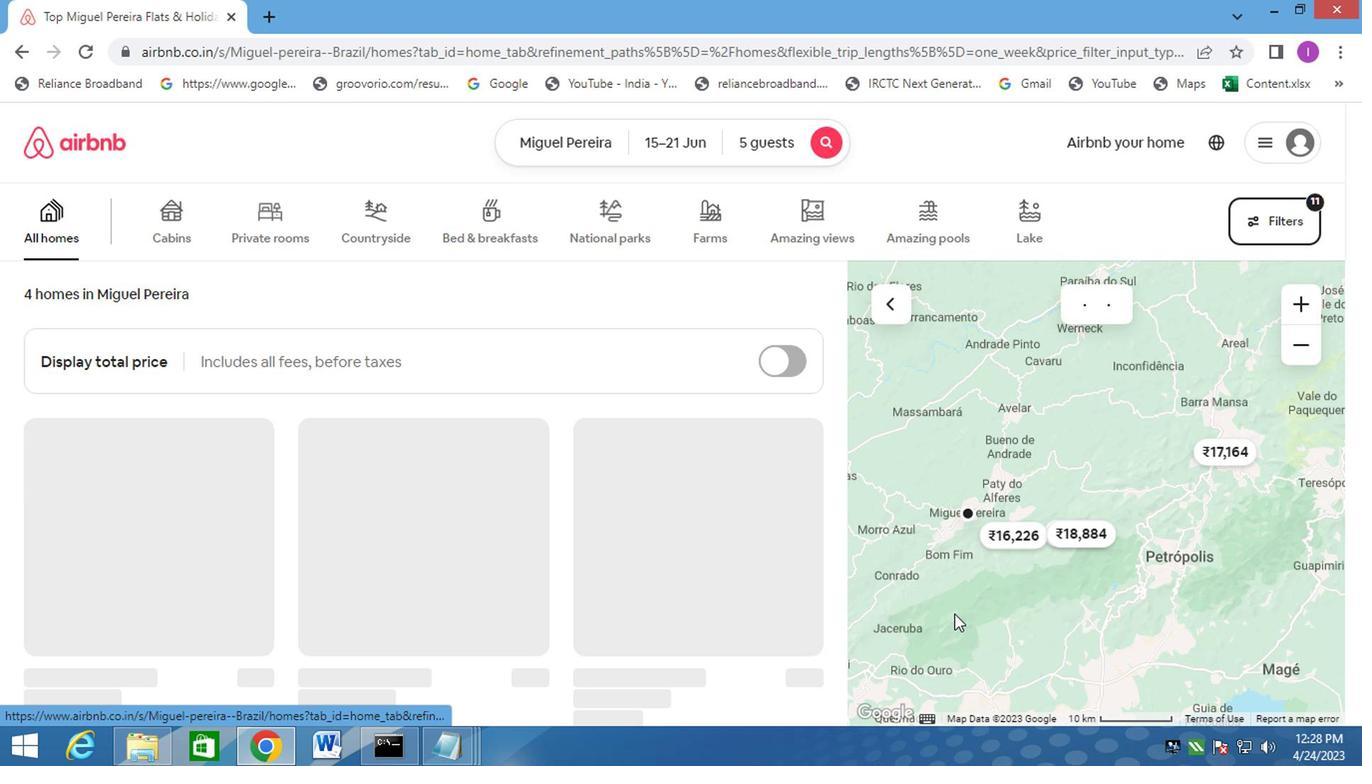 
Action: Key pressed <Key.f8>
Screenshot: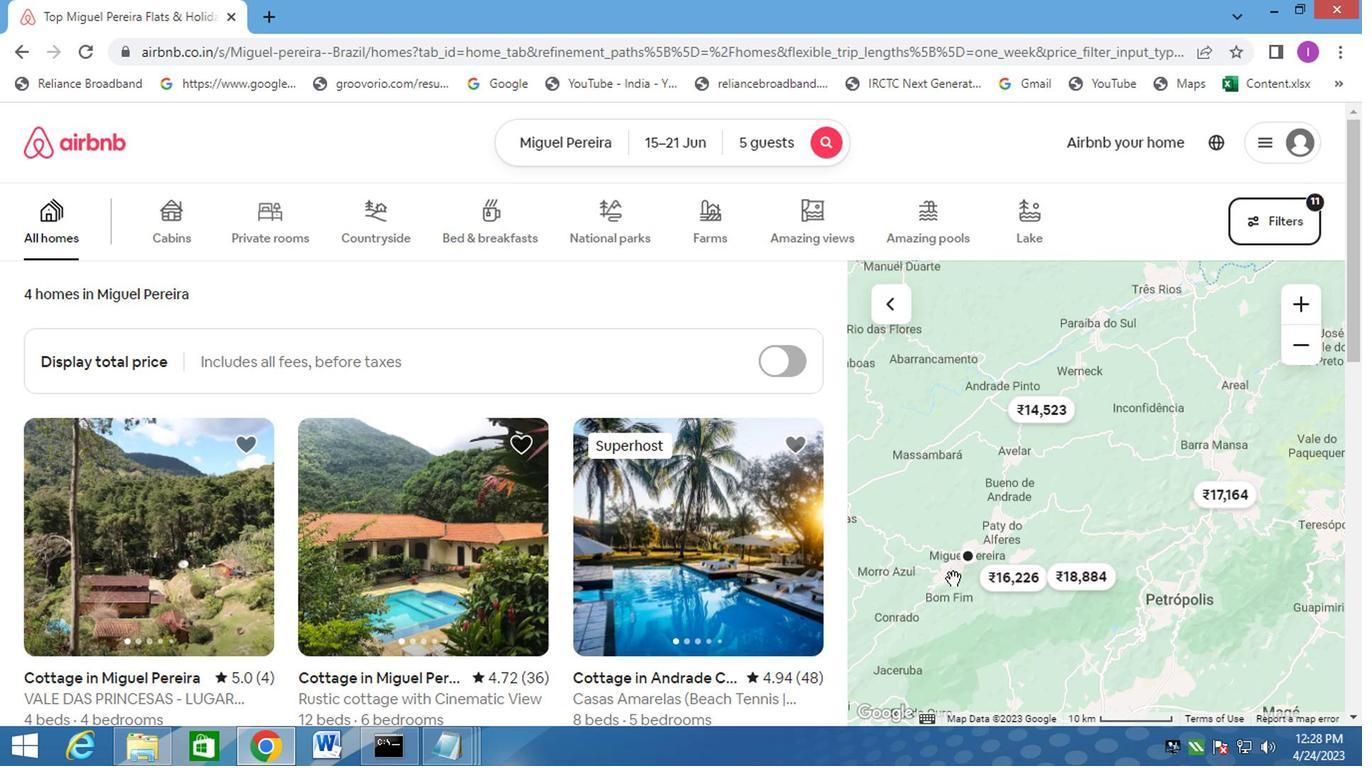 
